 Task: Look for space in Léo, Burkina Faso from 7th July, 2023 to 14th July, 2023 for 1 adult in price range Rs.6000 to Rs.14000. Place can be shared room with 1  bedroom having 1 bed and 1 bathroom. Property type can be house, flat, guest house, hotel. Amenities needed are: wifi, air conditioning, breakfast. Booking option can be shelf check-in. Required host language is English.
Action: Mouse moved to (571, 94)
Screenshot: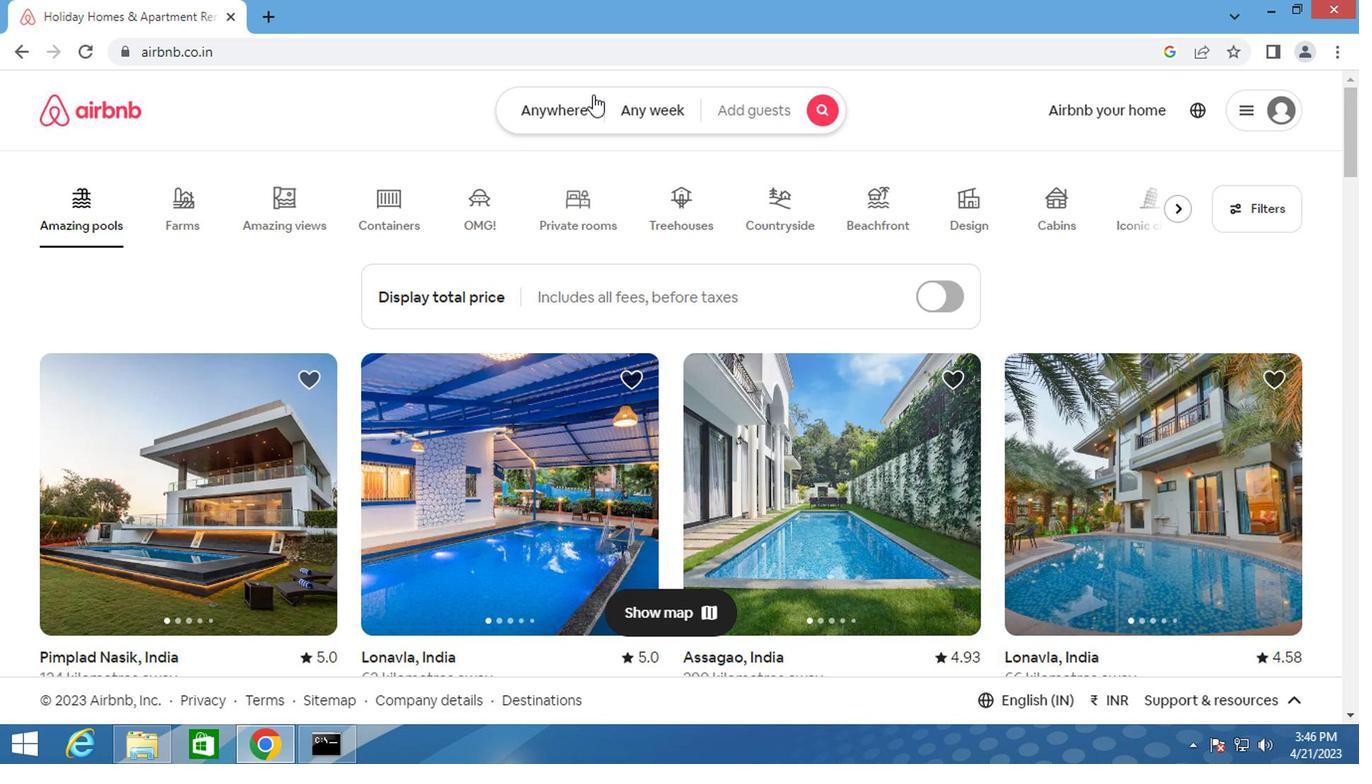 
Action: Mouse pressed left at (571, 94)
Screenshot: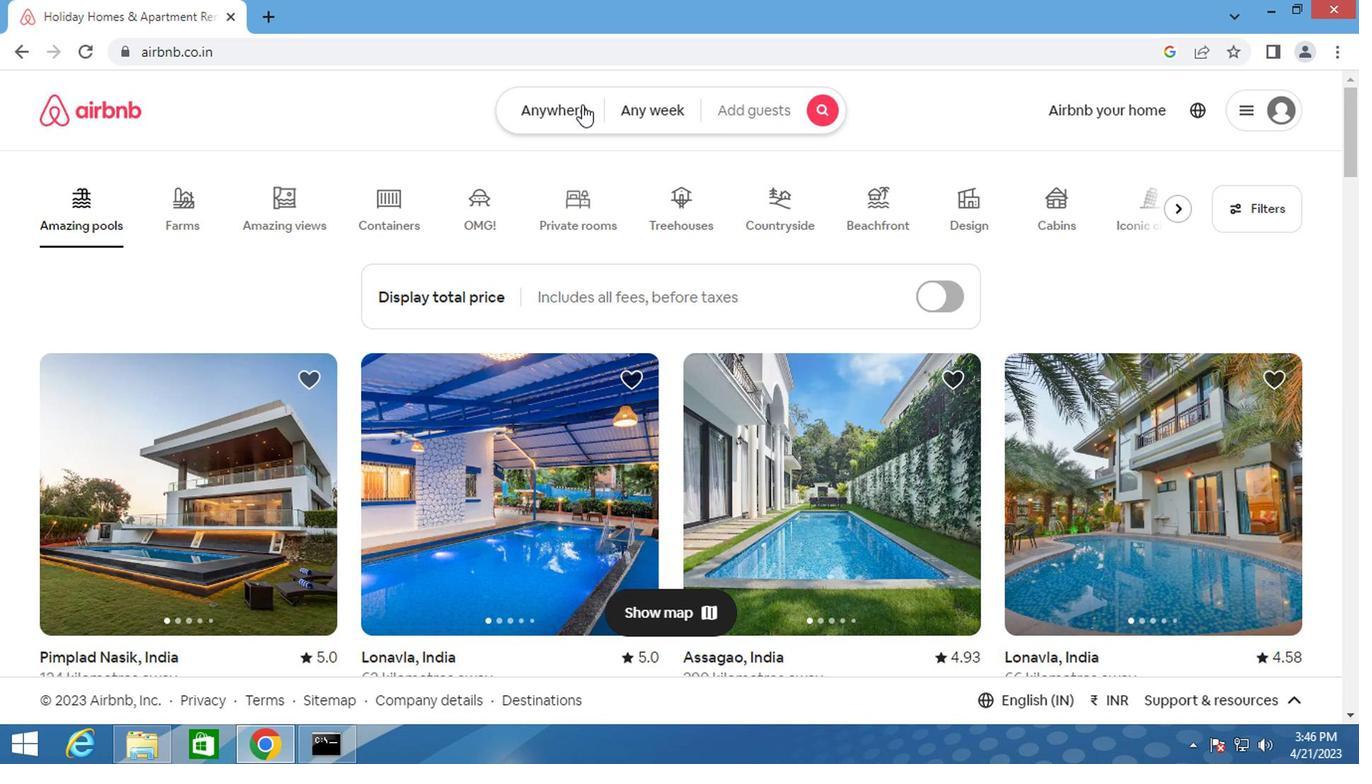 
Action: Mouse moved to (458, 164)
Screenshot: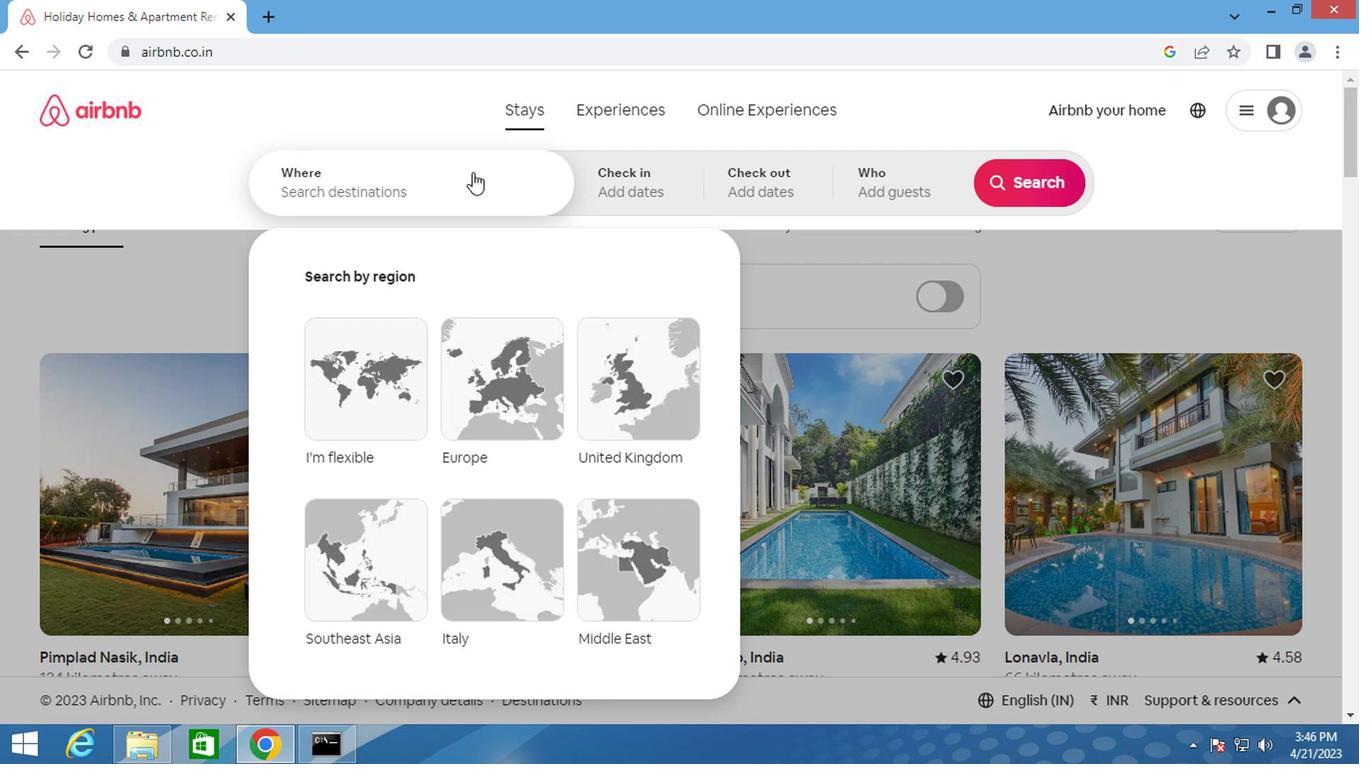 
Action: Mouse pressed left at (458, 164)
Screenshot: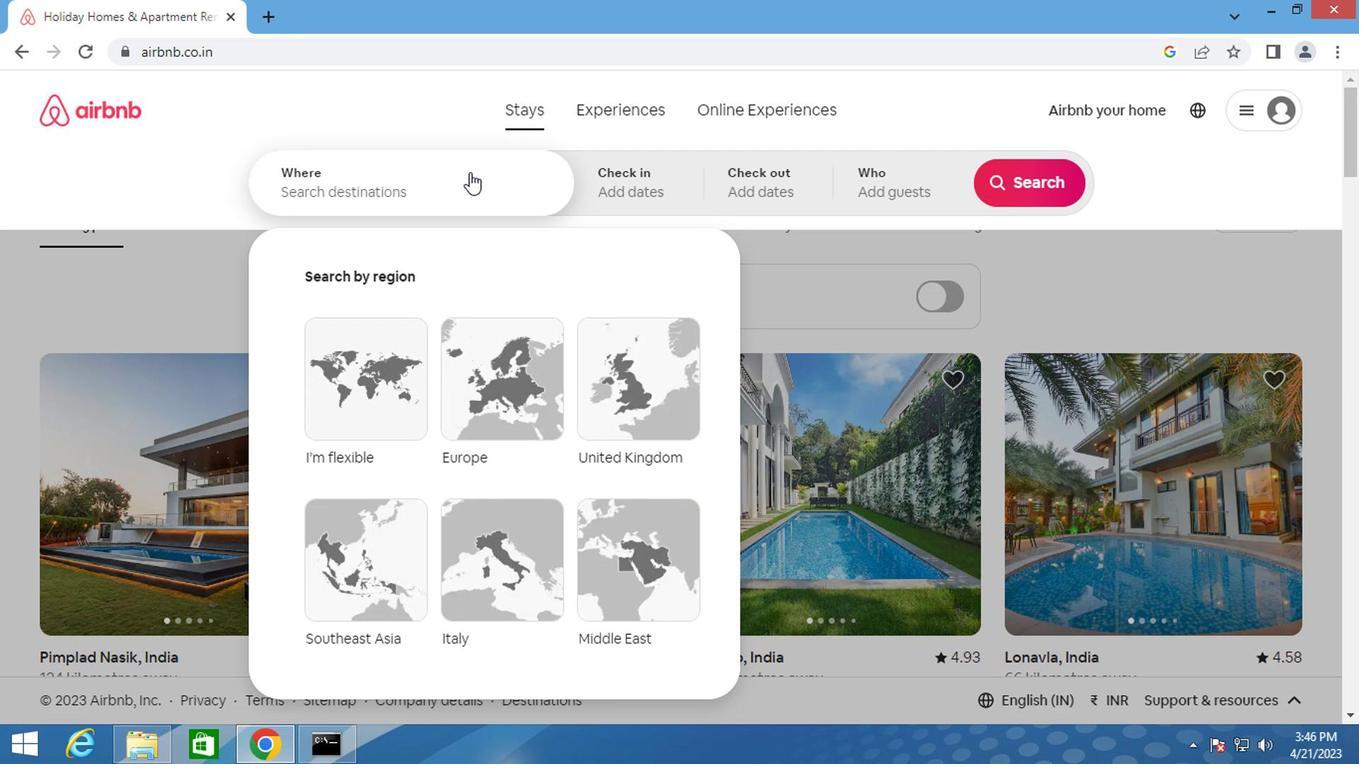 
Action: Key pressed <Key.shift>LEO,<Key.shift>BURKINA
Screenshot: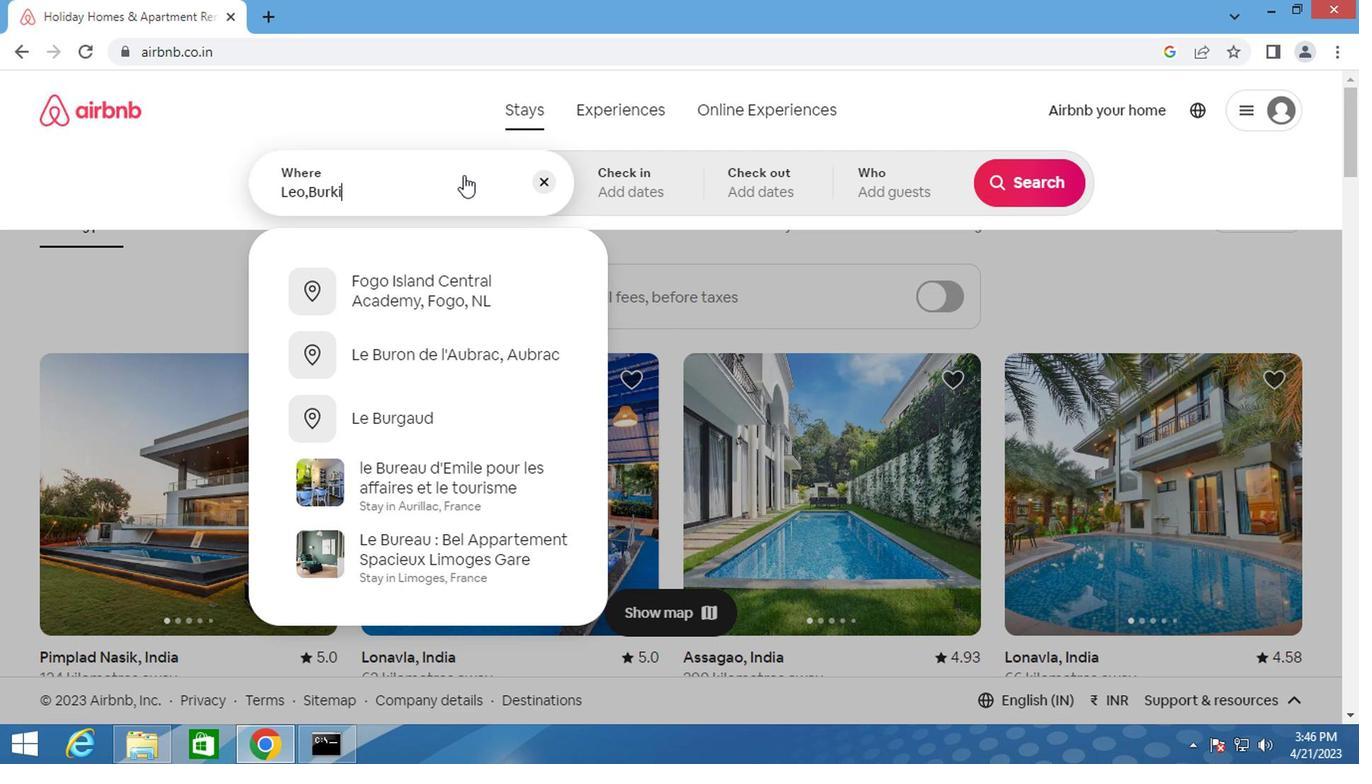 
Action: Mouse moved to (410, 273)
Screenshot: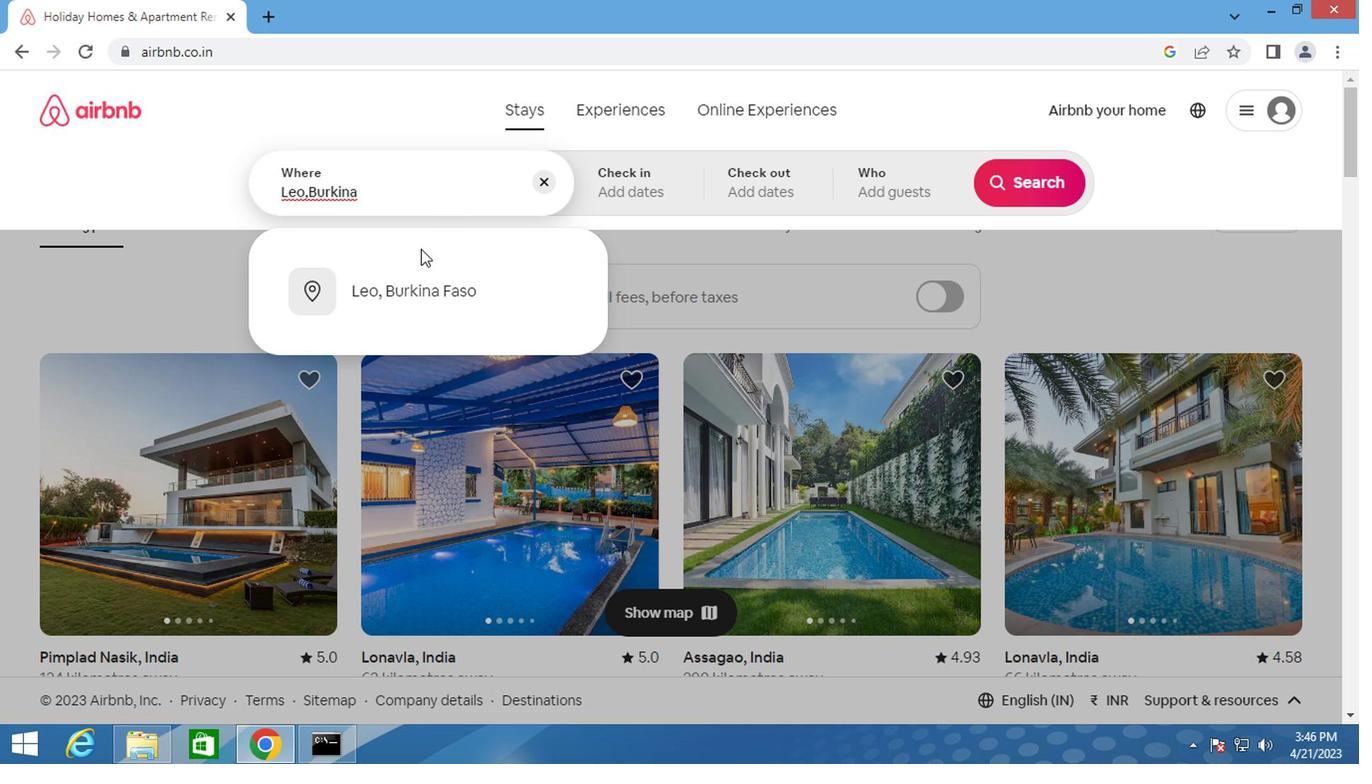 
Action: Mouse pressed left at (410, 273)
Screenshot: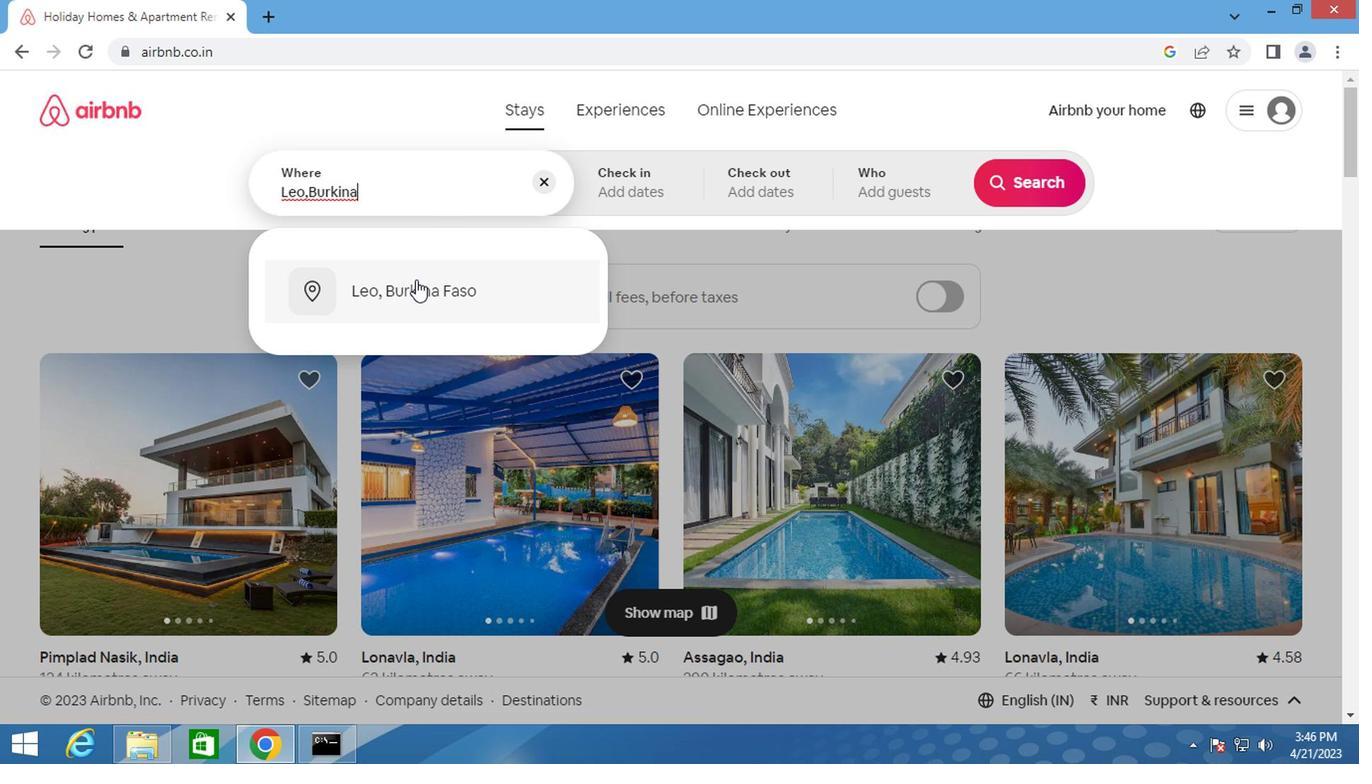 
Action: Mouse moved to (1008, 330)
Screenshot: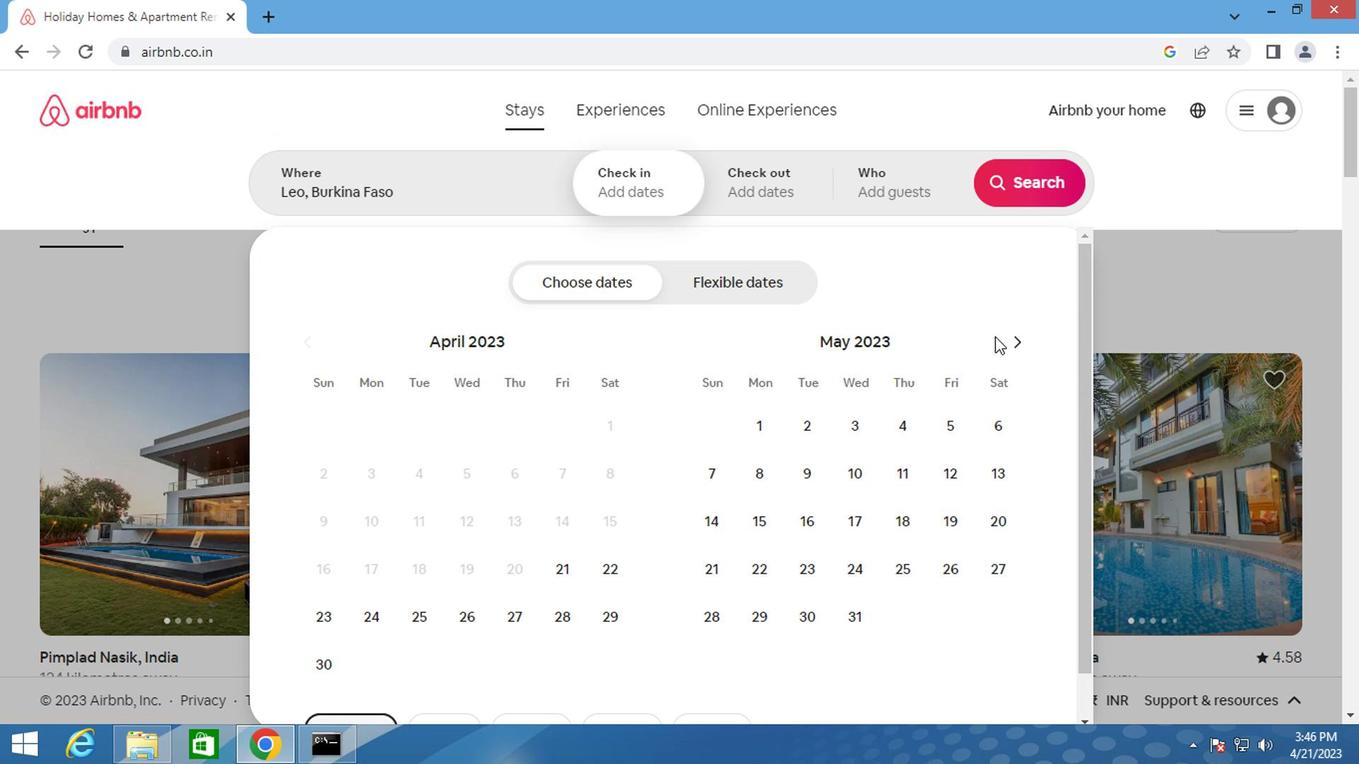
Action: Mouse pressed left at (1008, 330)
Screenshot: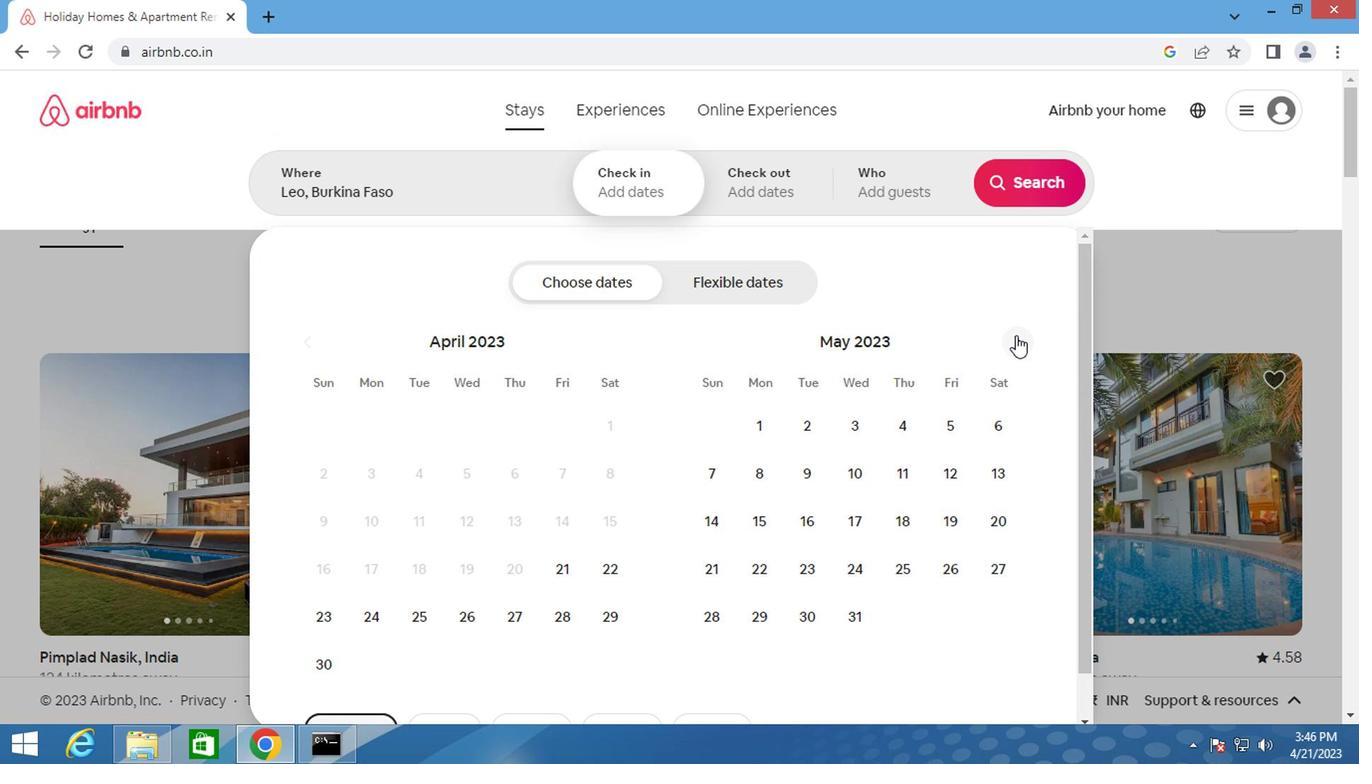 
Action: Mouse moved to (1010, 330)
Screenshot: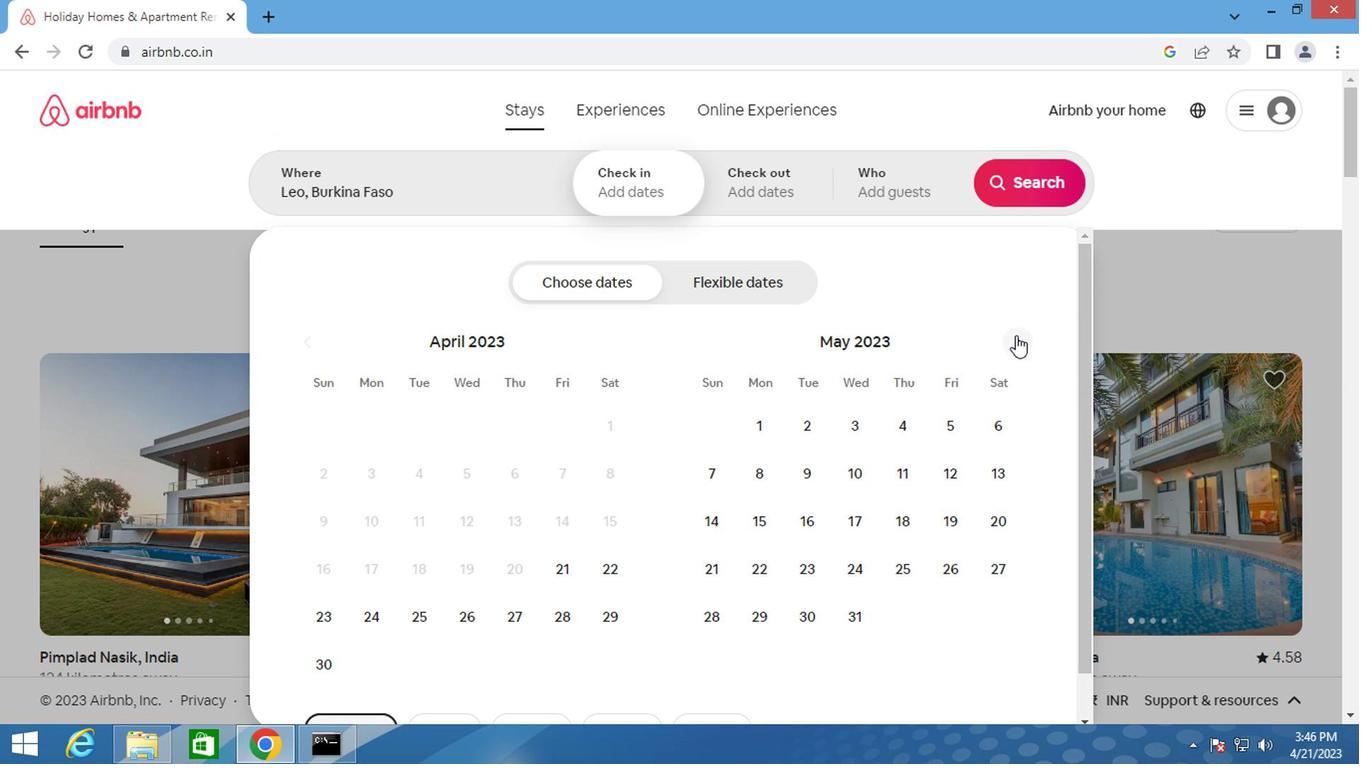 
Action: Mouse pressed left at (1010, 330)
Screenshot: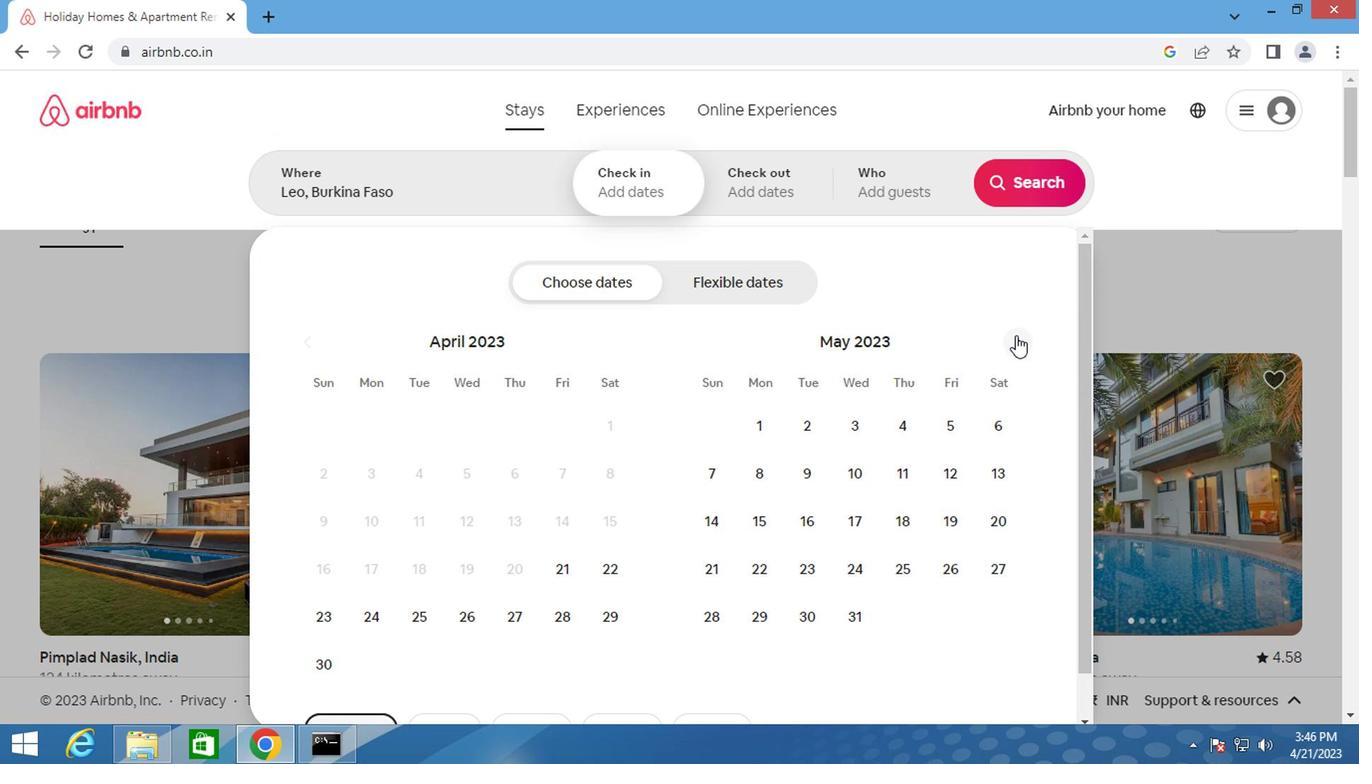 
Action: Mouse moved to (954, 464)
Screenshot: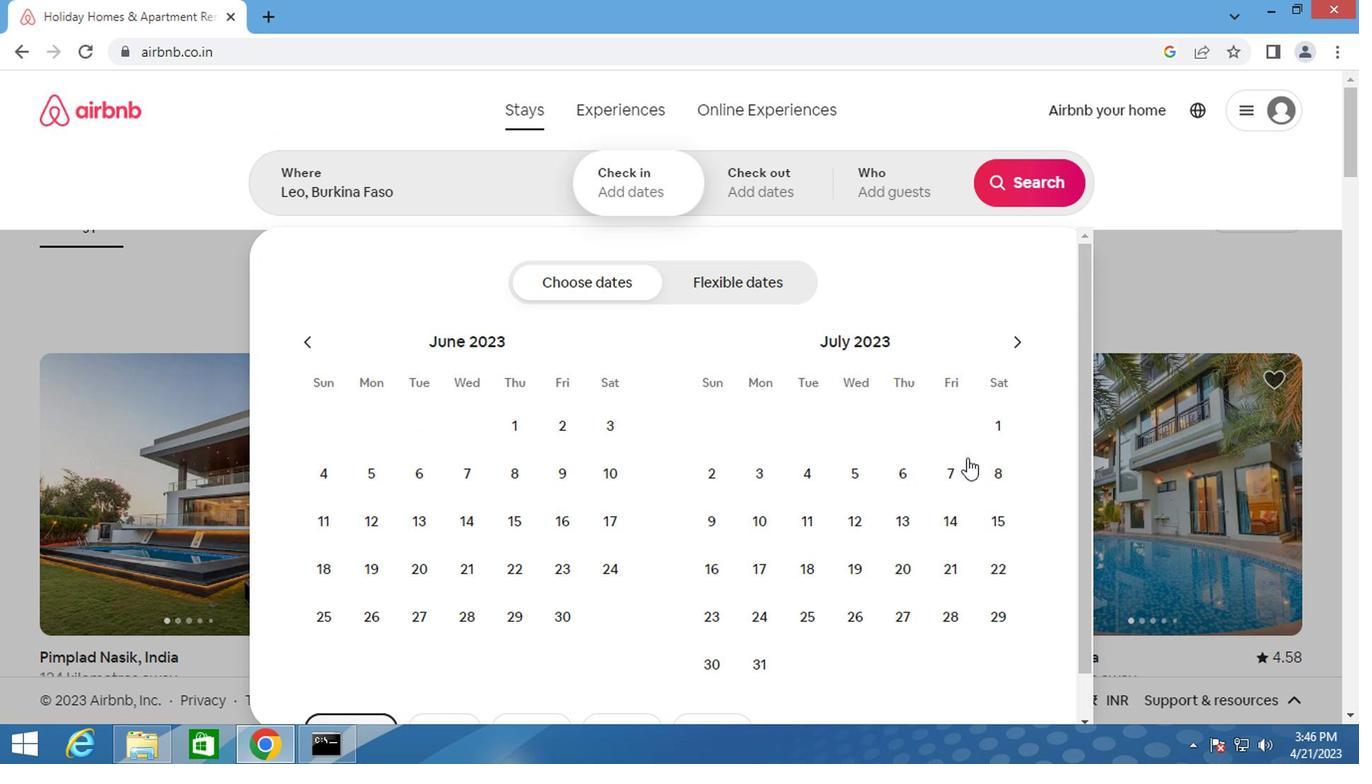 
Action: Mouse pressed left at (954, 464)
Screenshot: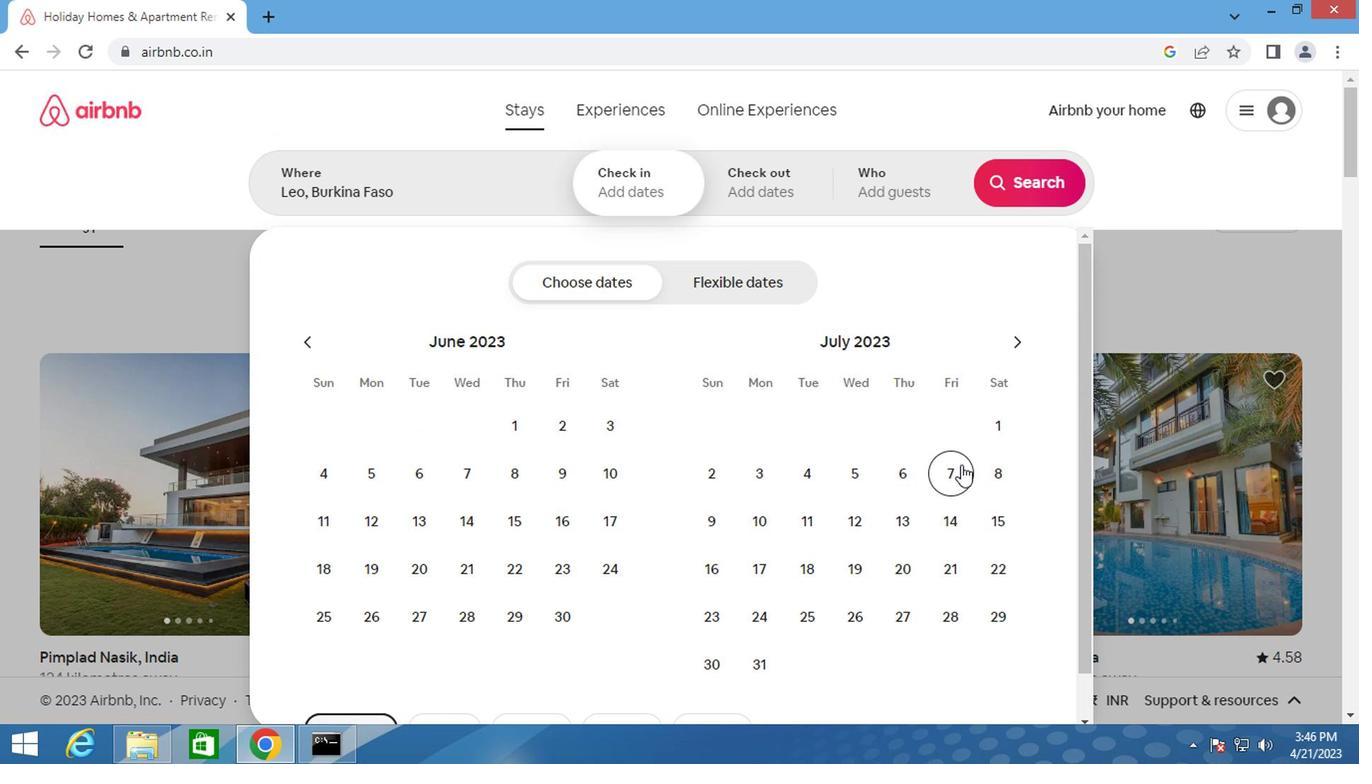 
Action: Mouse moved to (944, 512)
Screenshot: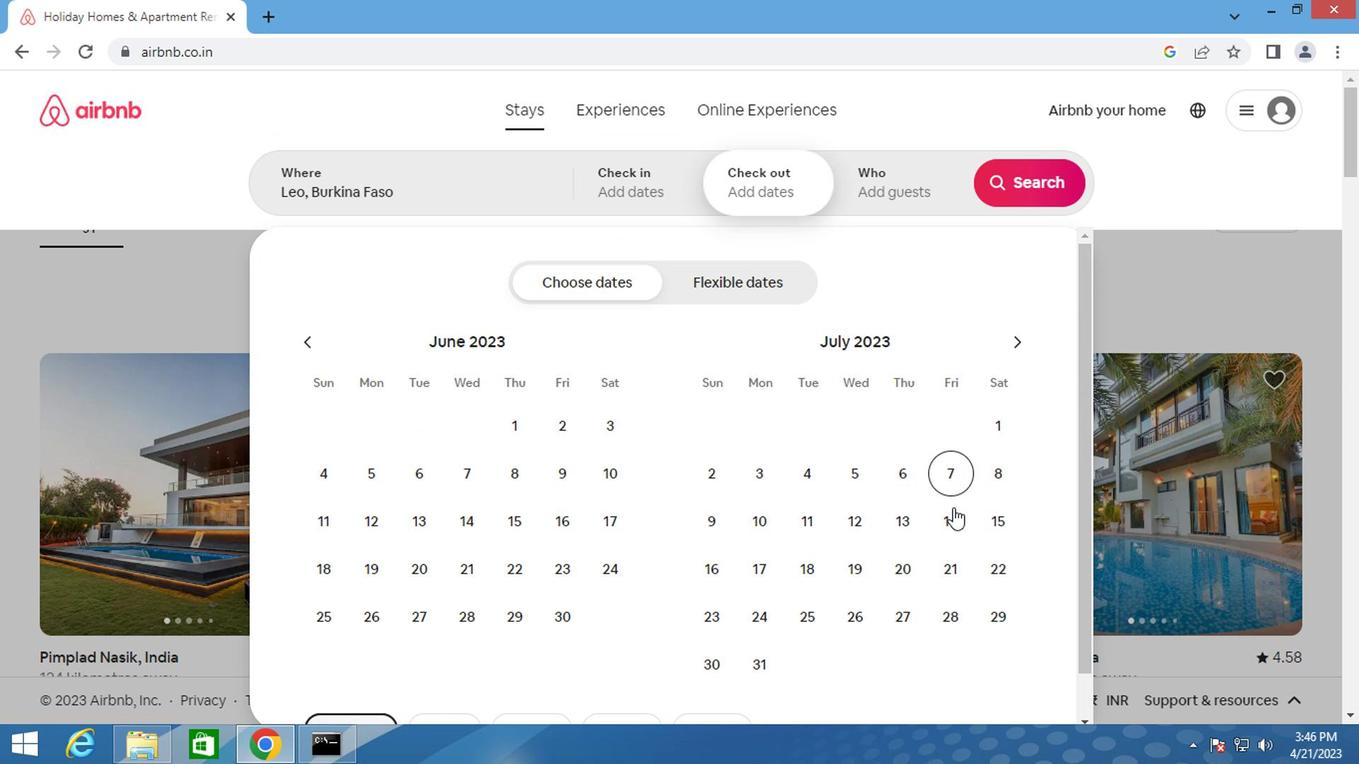 
Action: Mouse pressed left at (944, 512)
Screenshot: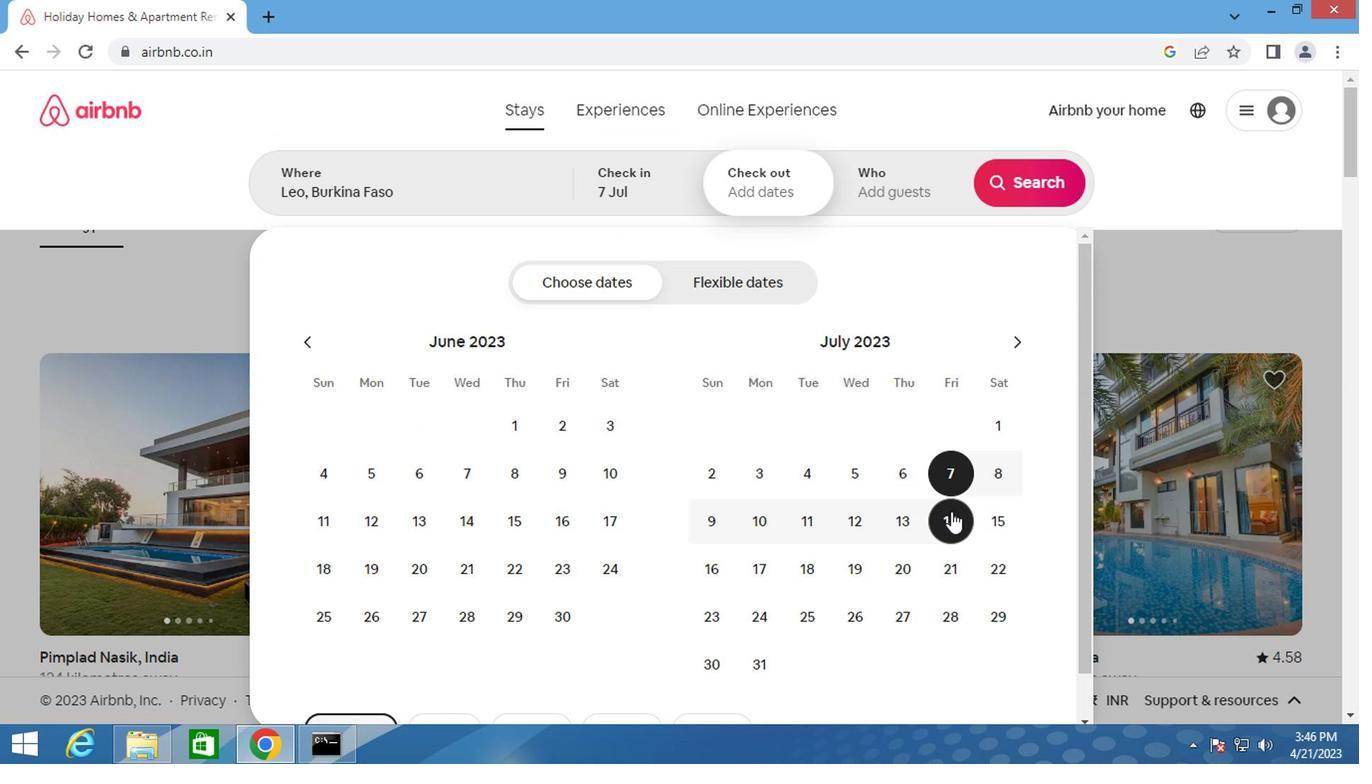 
Action: Mouse moved to (884, 183)
Screenshot: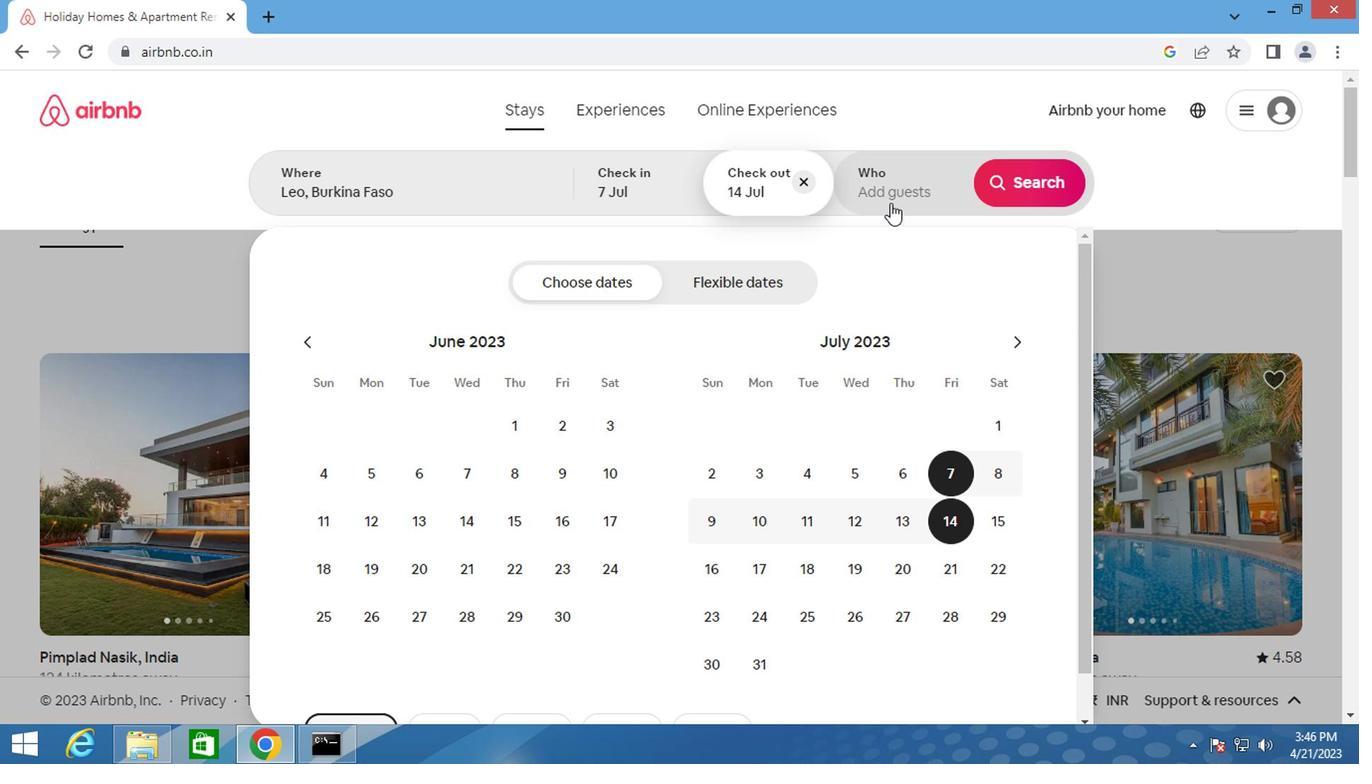 
Action: Mouse pressed left at (884, 183)
Screenshot: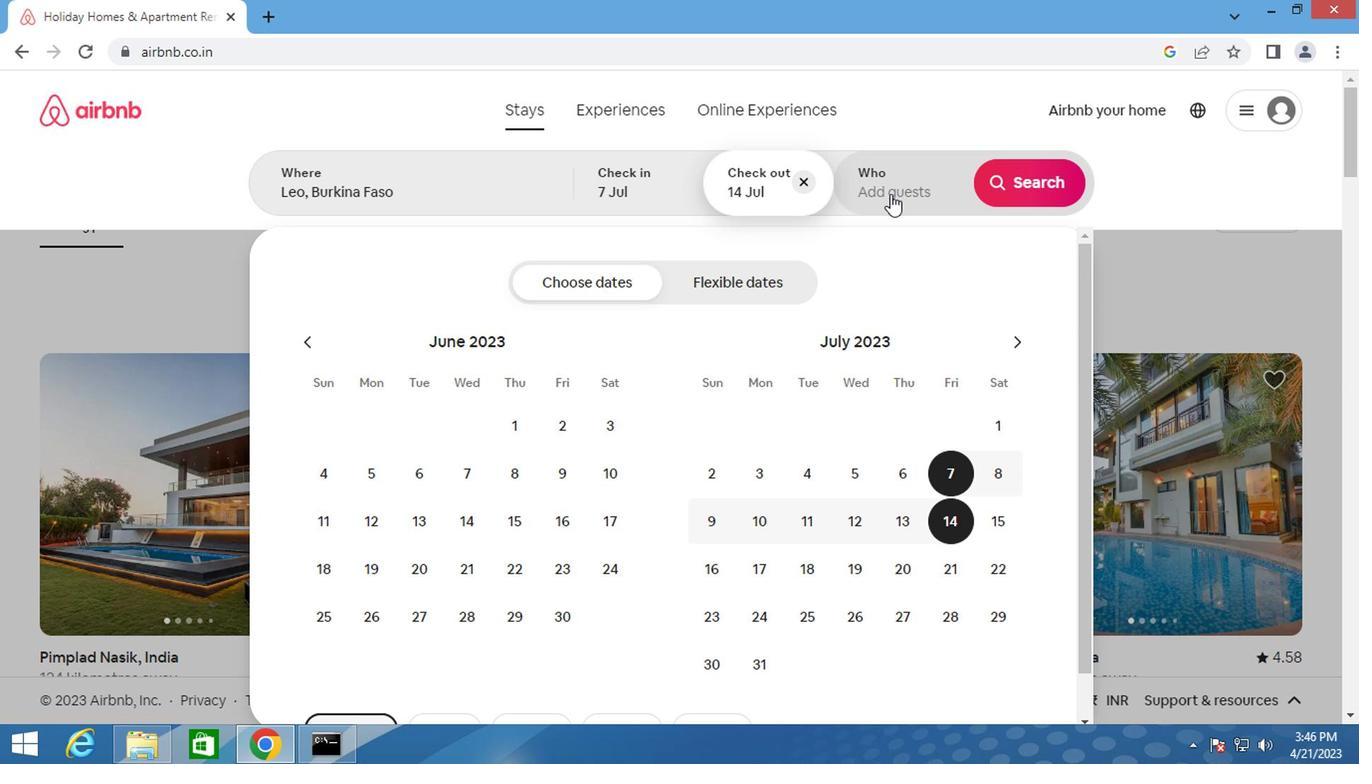 
Action: Mouse moved to (1018, 281)
Screenshot: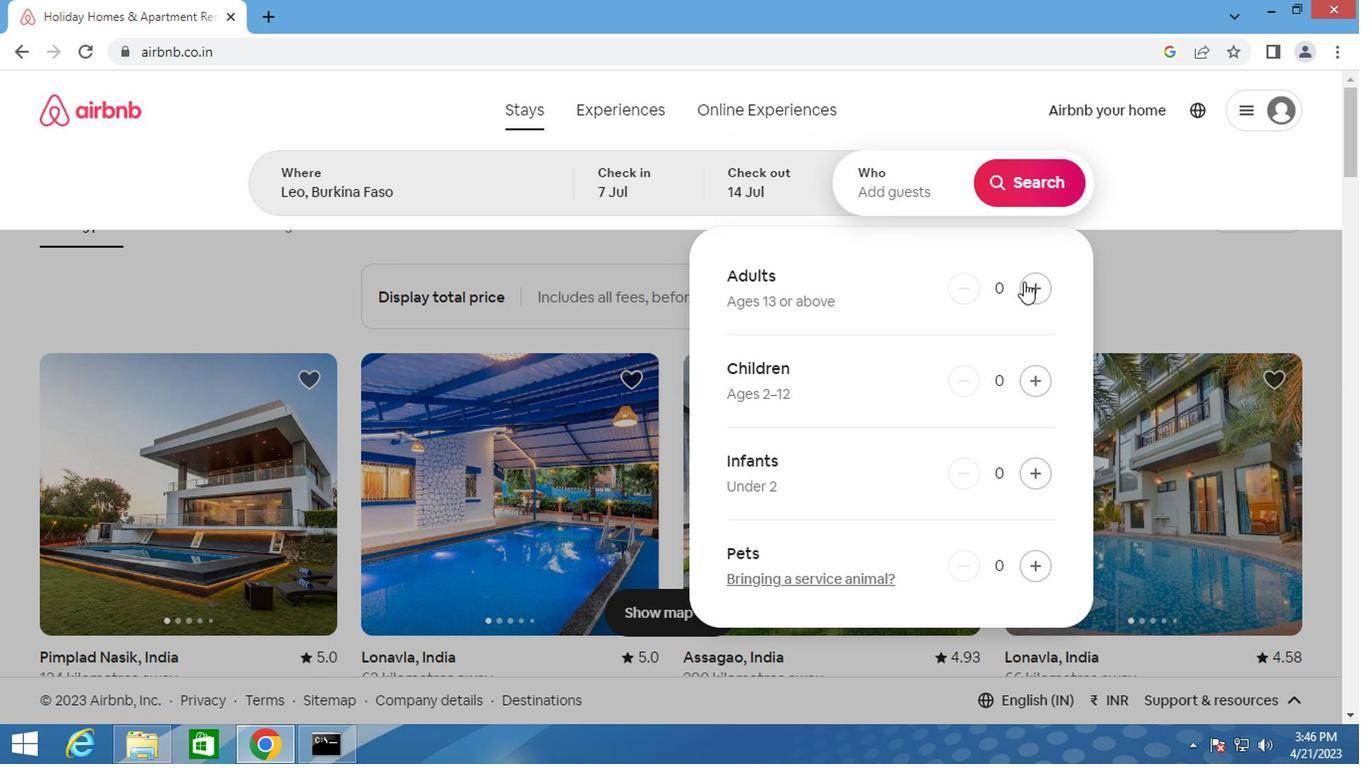 
Action: Mouse pressed left at (1018, 281)
Screenshot: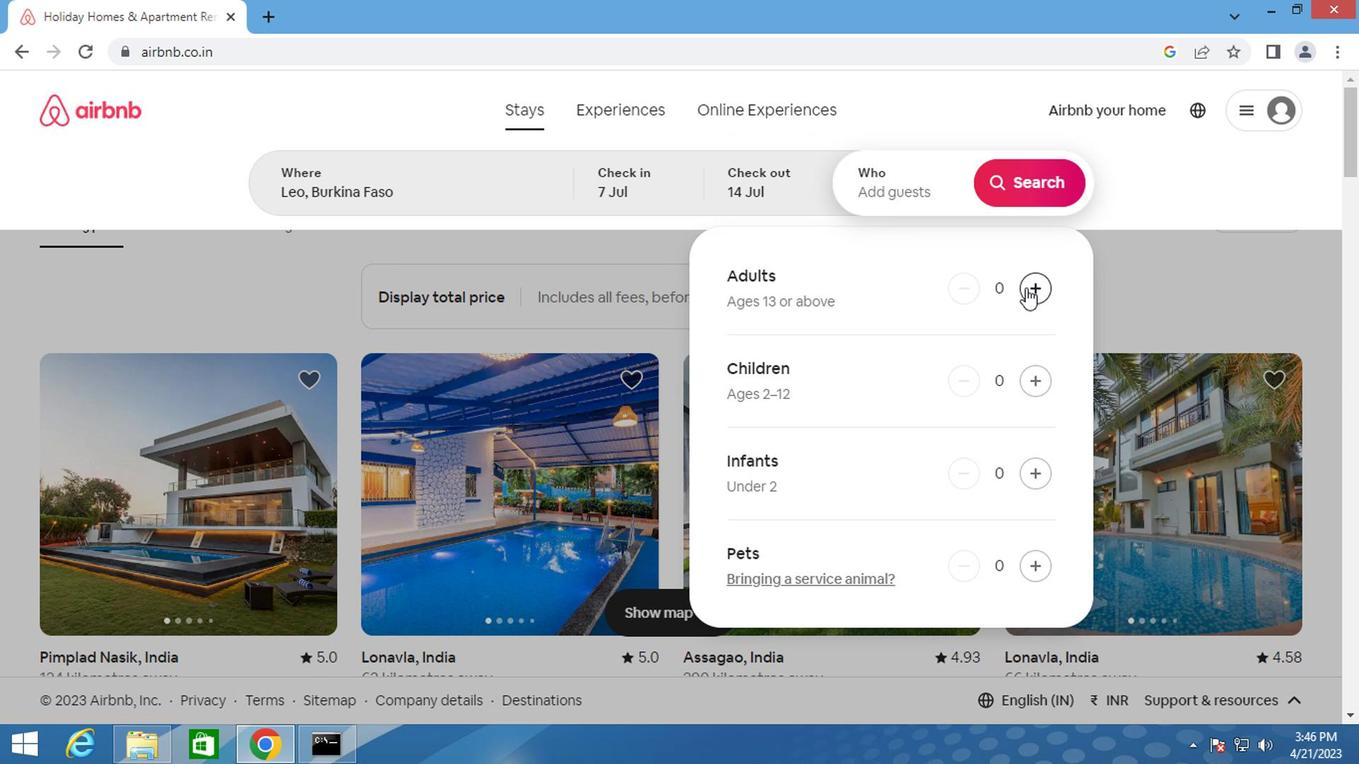
Action: Mouse moved to (1012, 186)
Screenshot: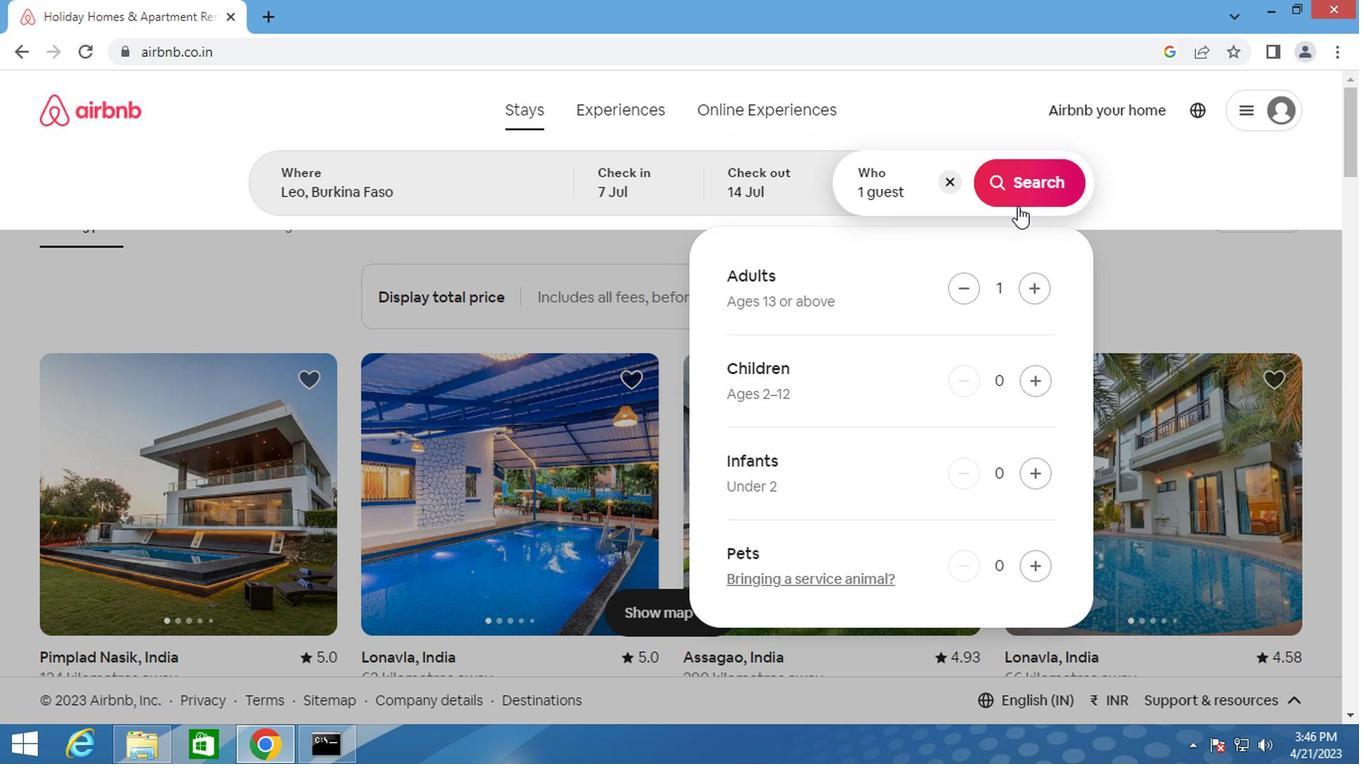 
Action: Mouse pressed left at (1012, 186)
Screenshot: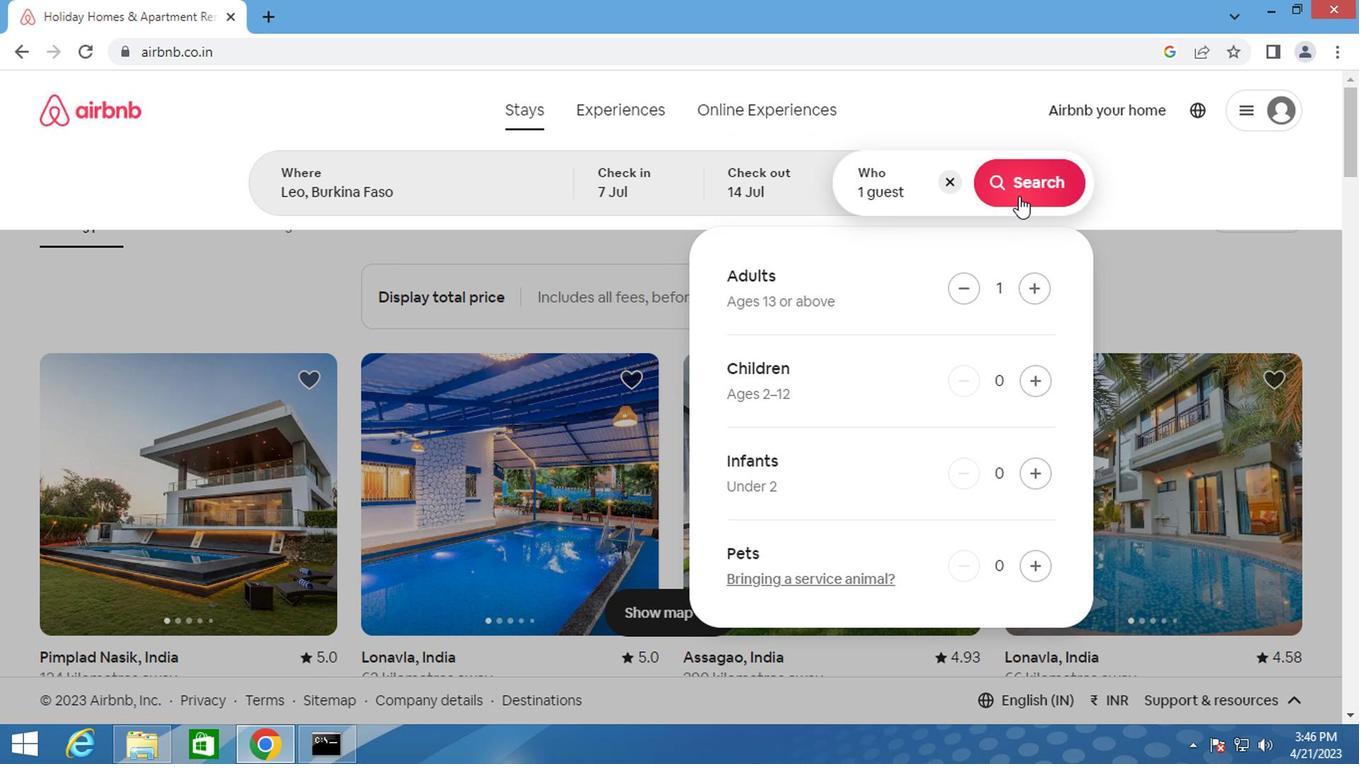 
Action: Mouse moved to (1247, 172)
Screenshot: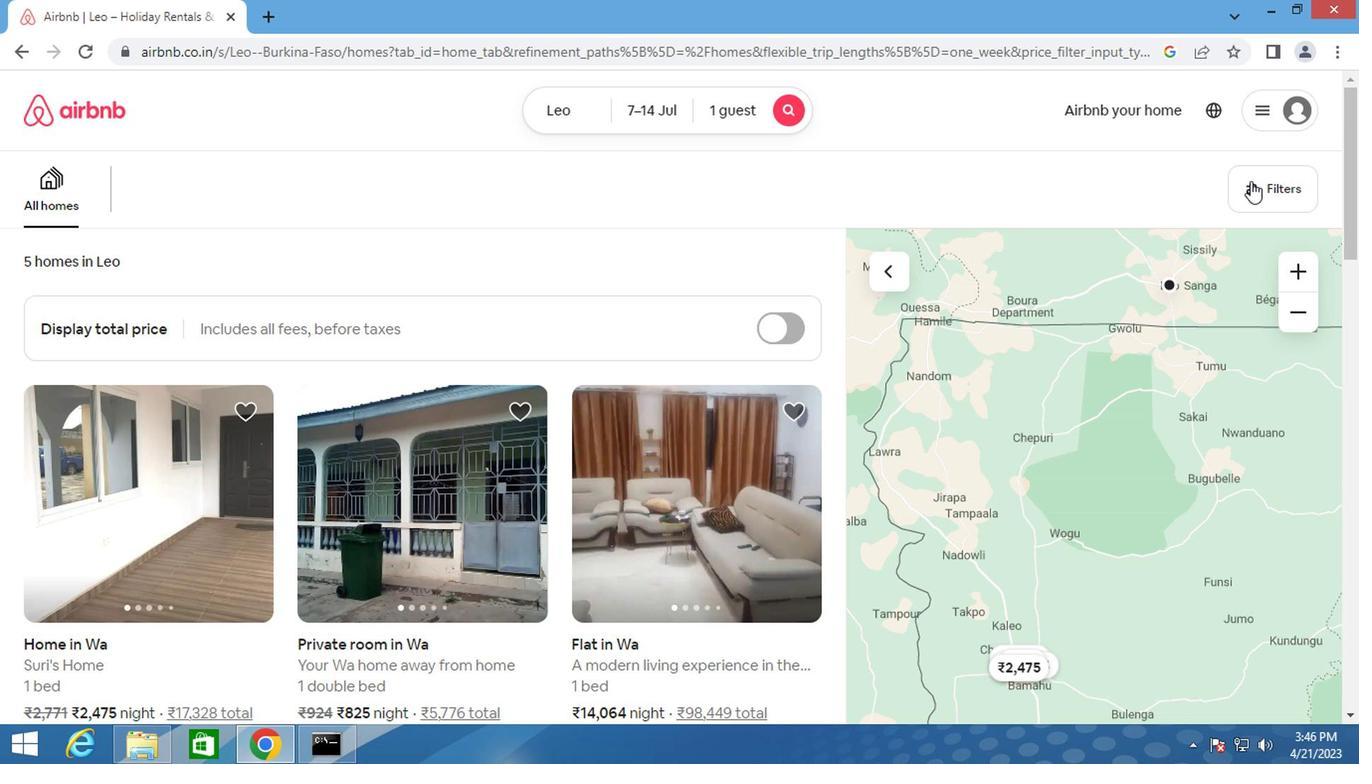 
Action: Mouse pressed left at (1247, 172)
Screenshot: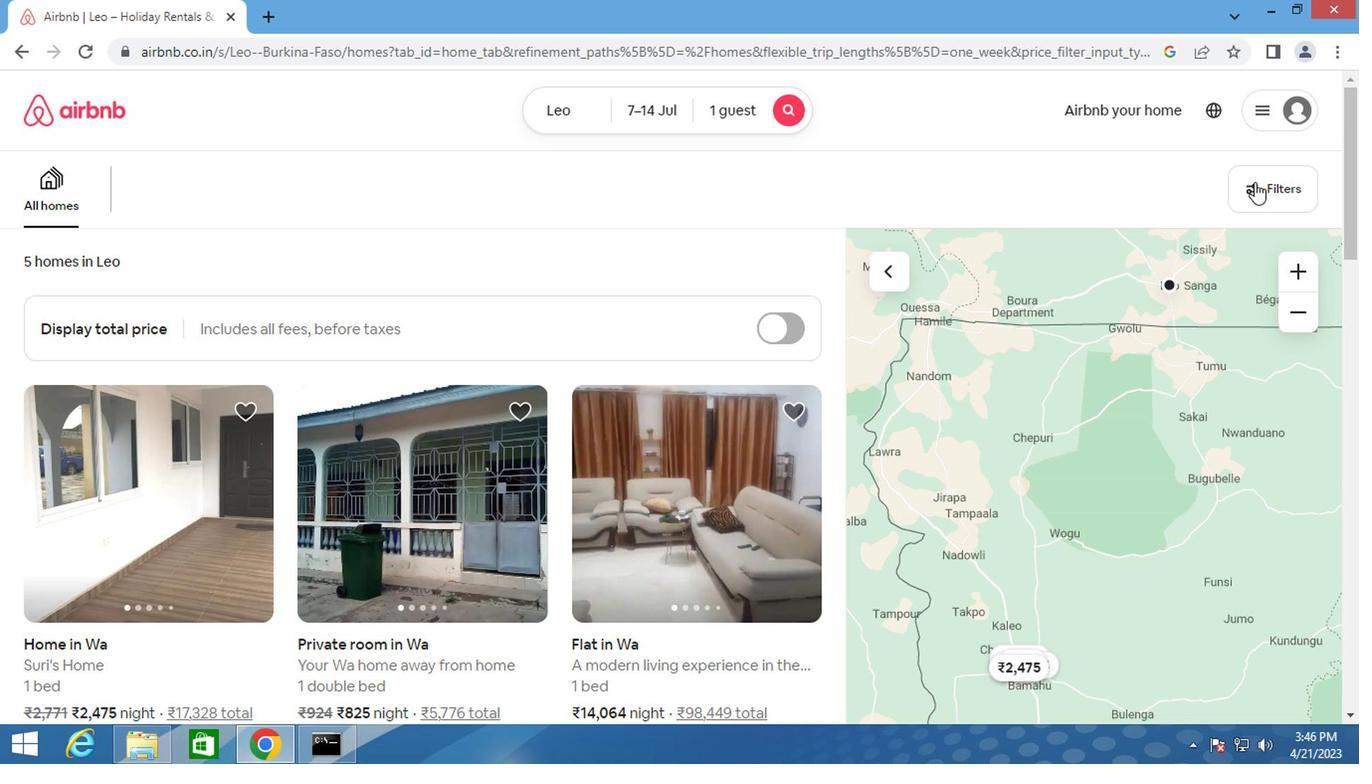 
Action: Mouse moved to (392, 443)
Screenshot: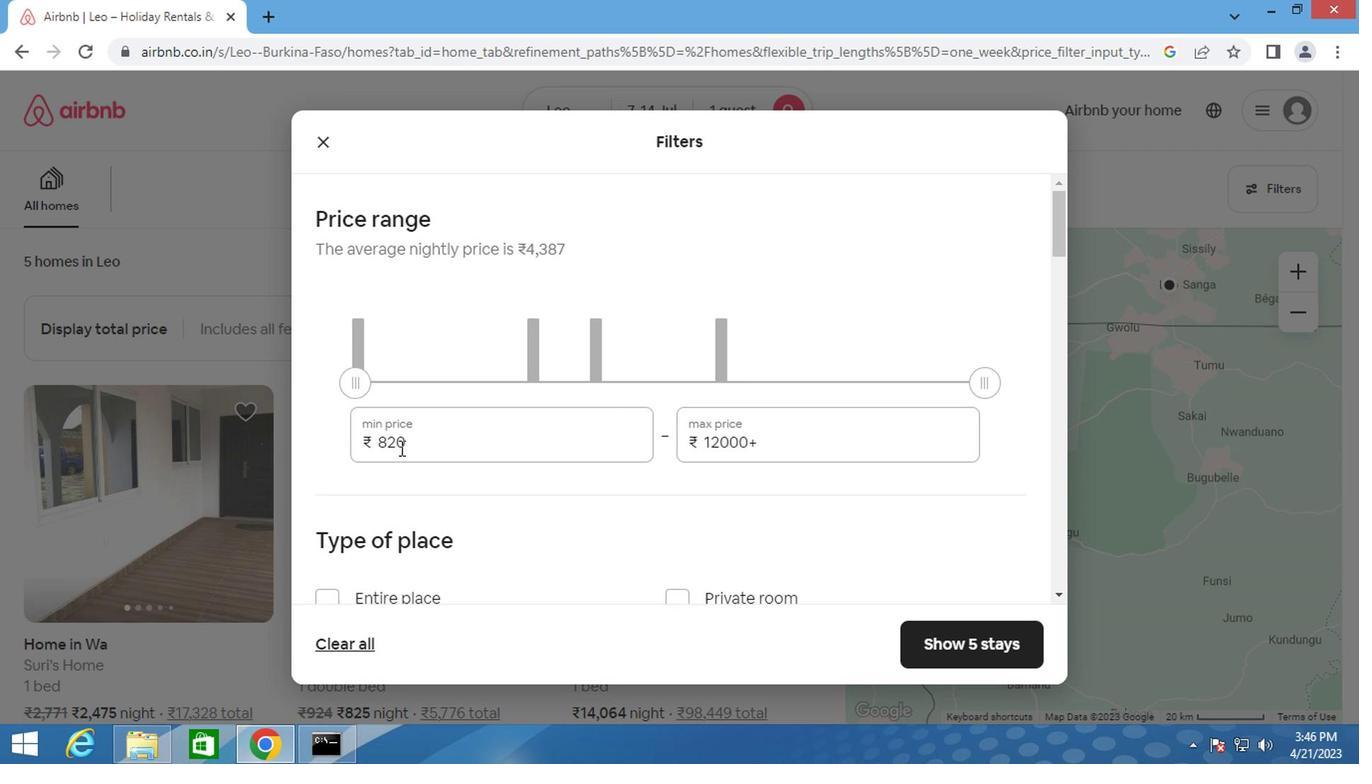 
Action: Mouse pressed left at (392, 443)
Screenshot: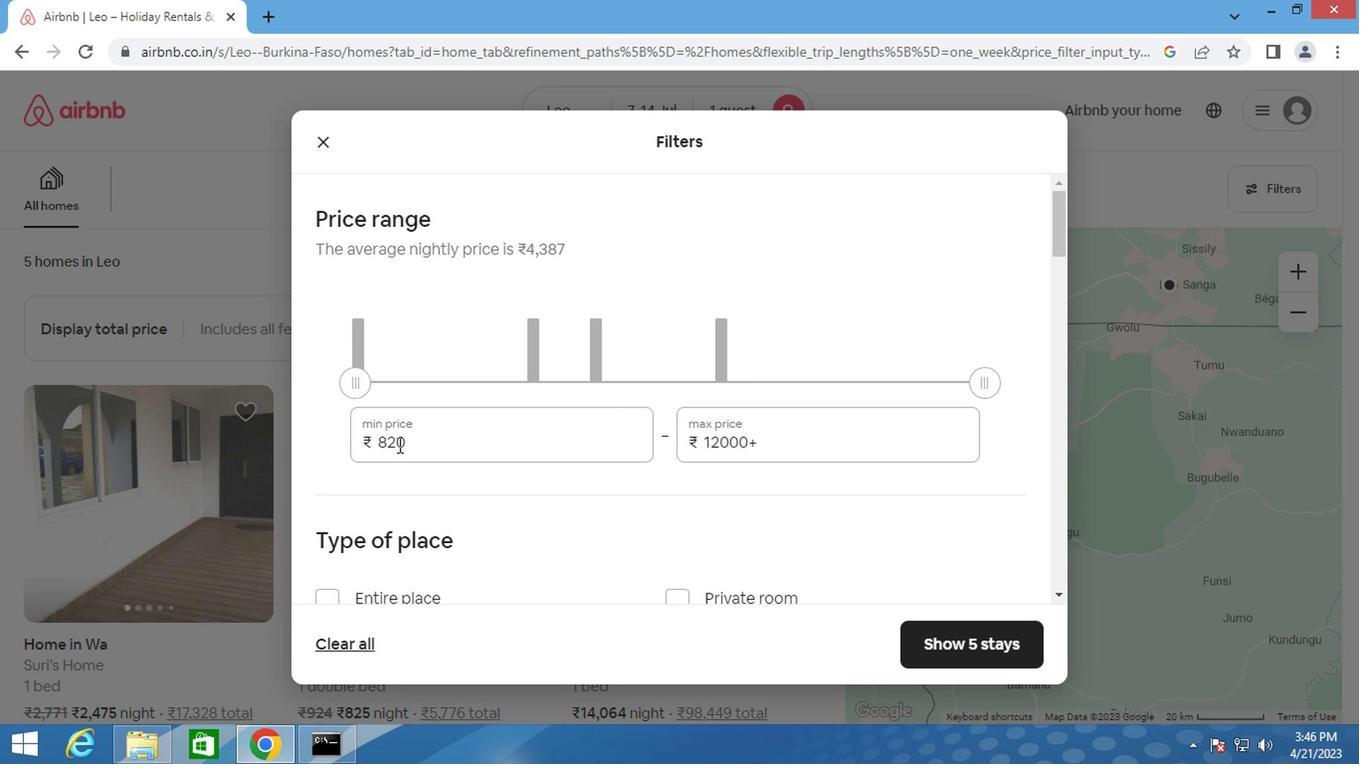 
Action: Mouse pressed left at (392, 443)
Screenshot: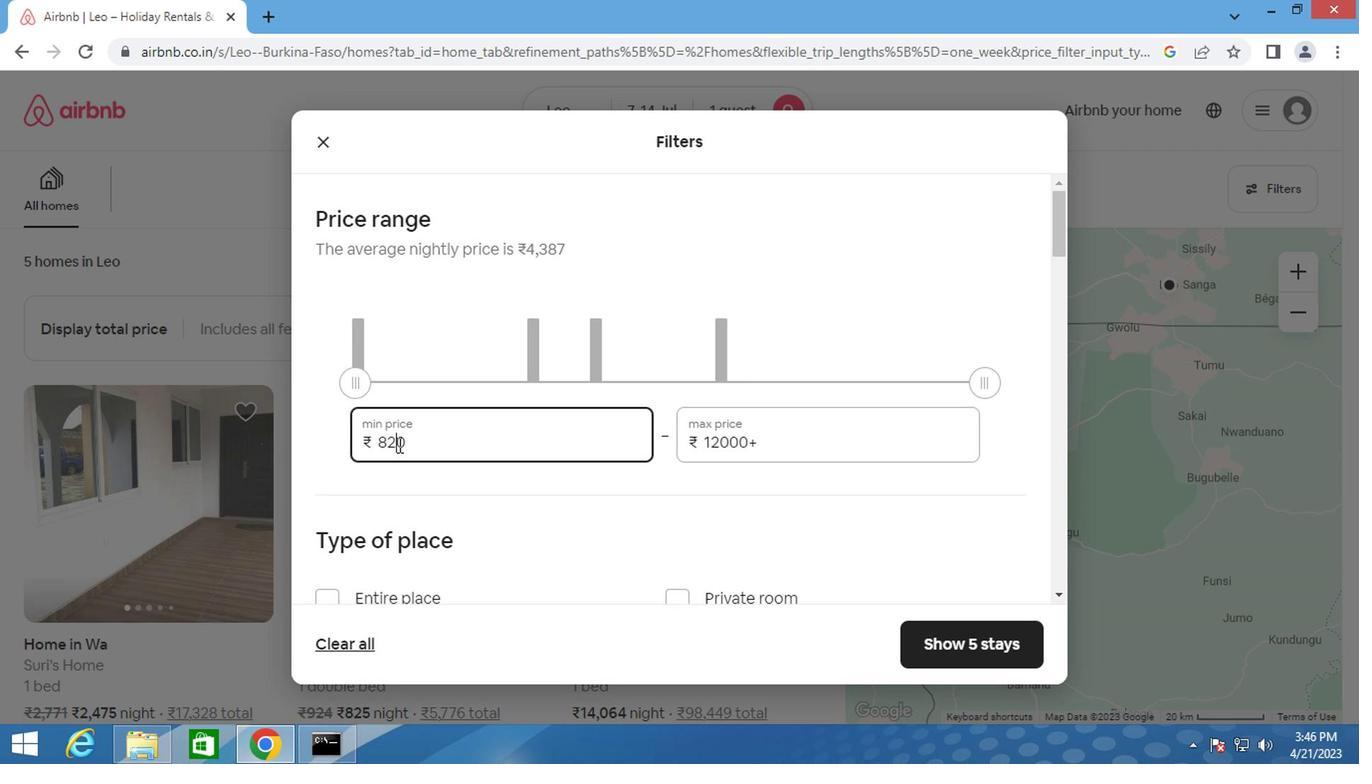 
Action: Key pressed <Key.backspace>6000
Screenshot: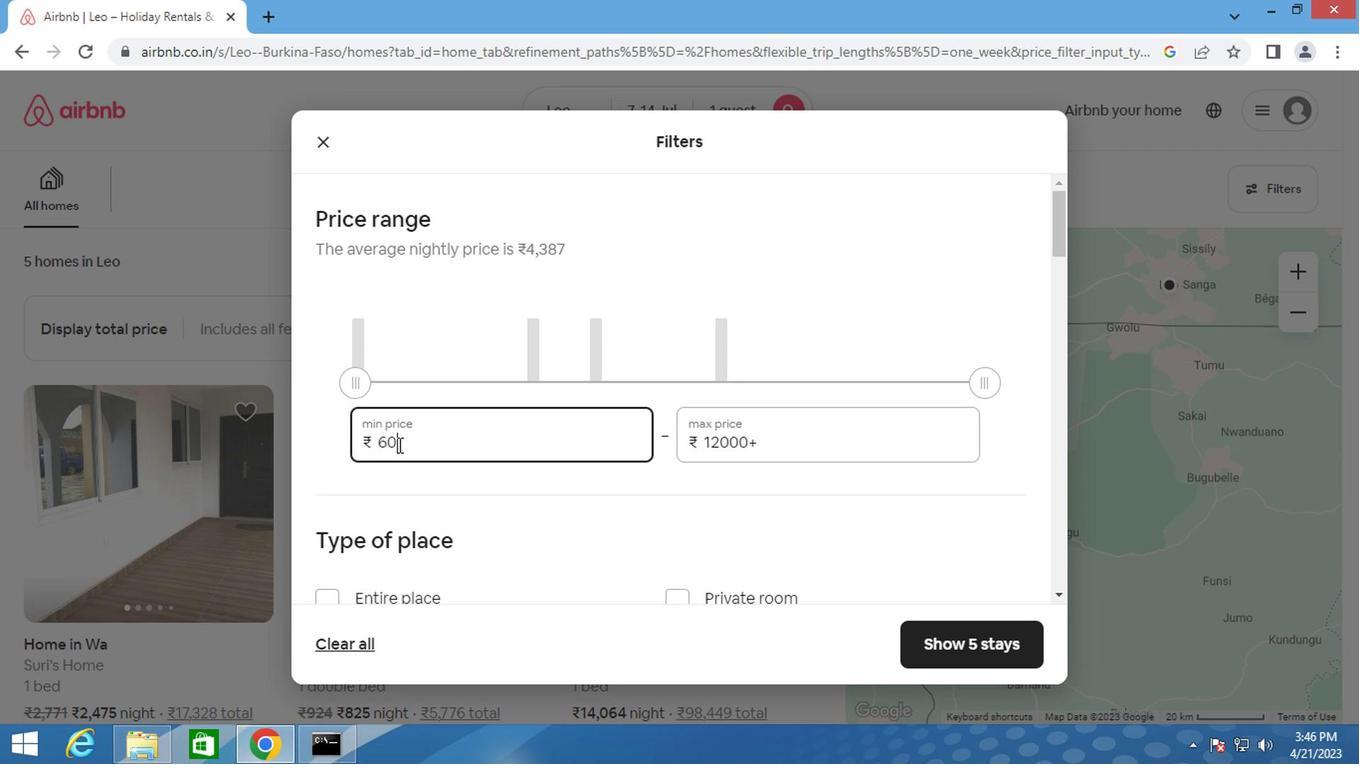 
Action: Mouse moved to (734, 435)
Screenshot: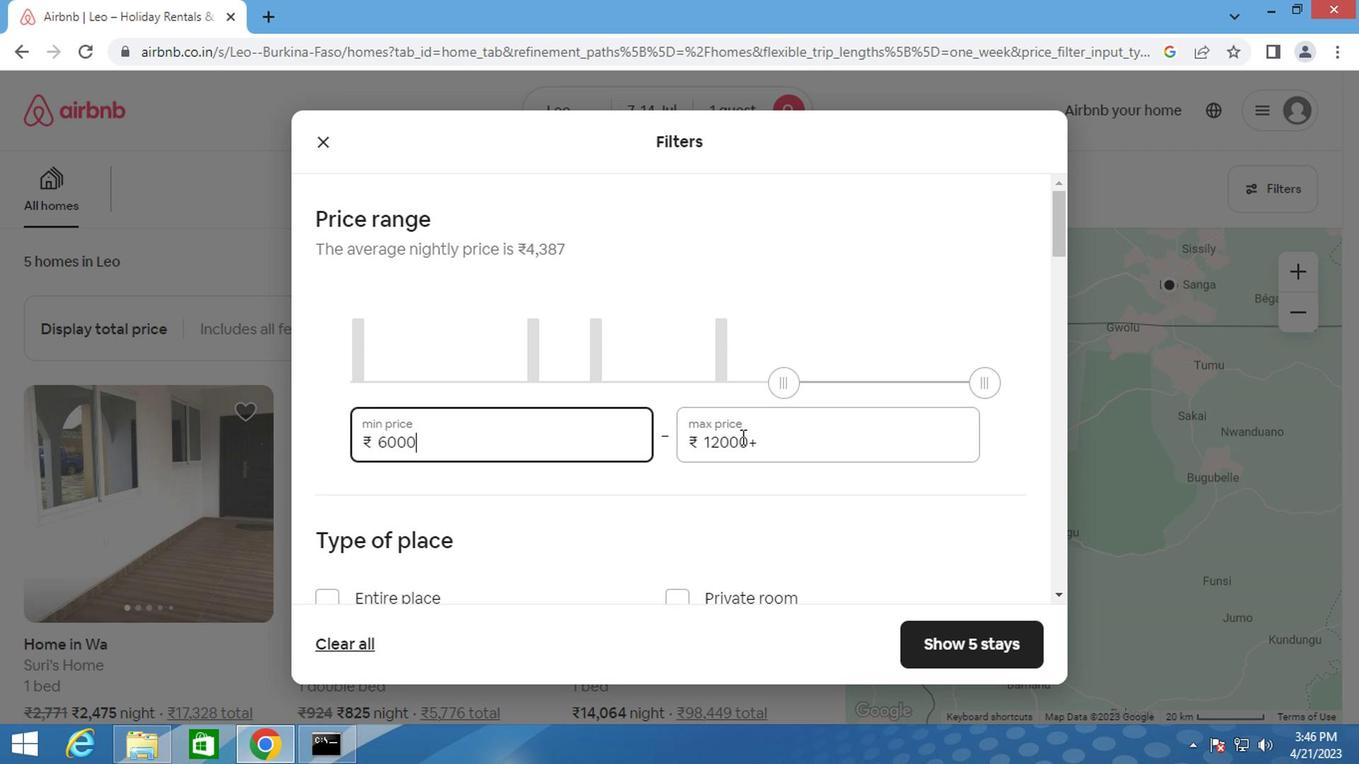 
Action: Mouse pressed left at (734, 435)
Screenshot: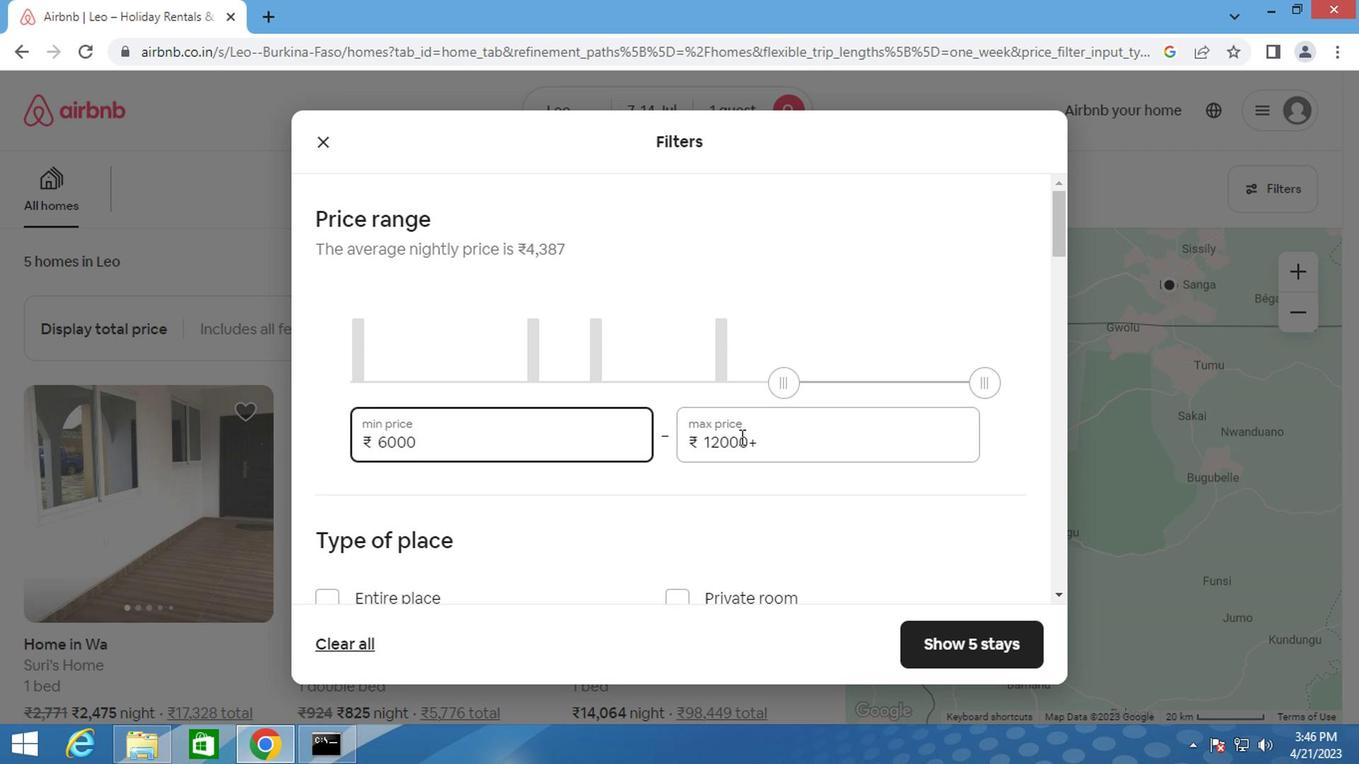 
Action: Mouse moved to (731, 435)
Screenshot: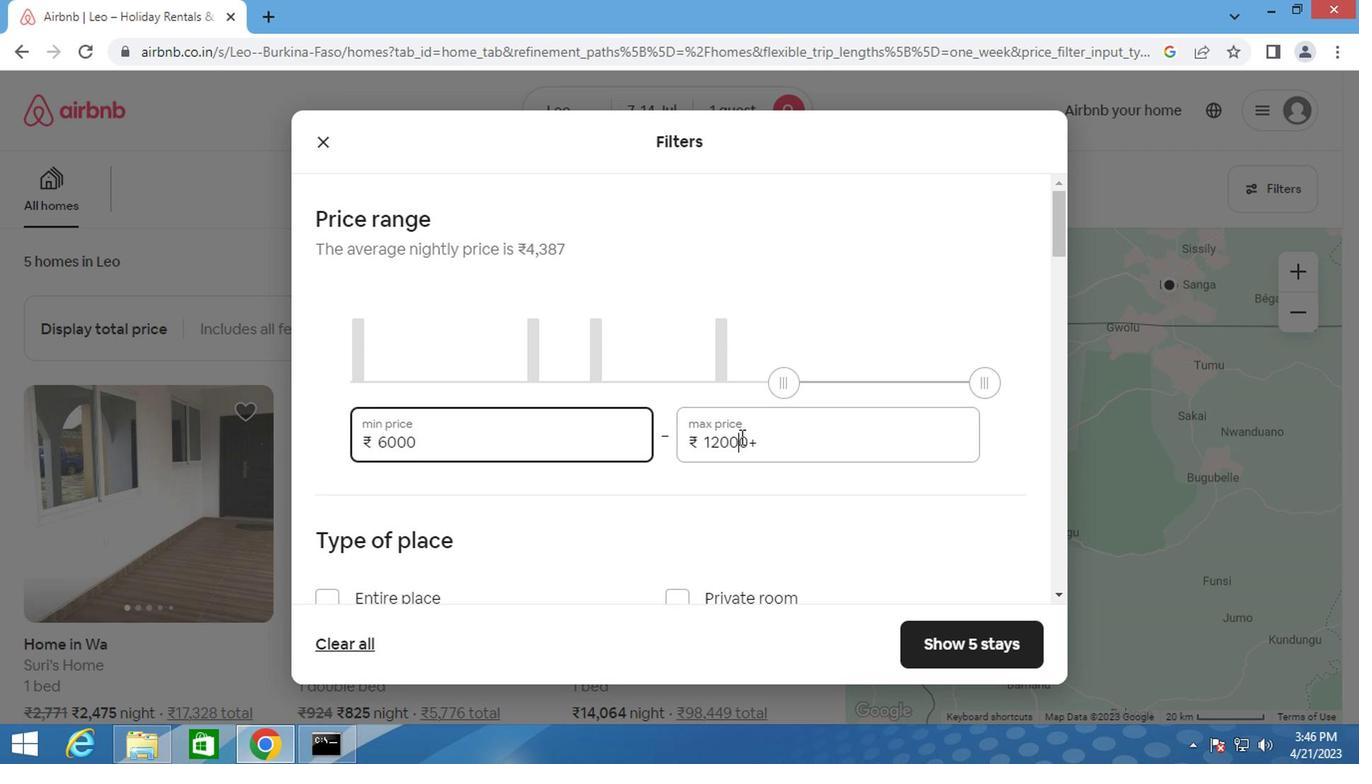 
Action: Mouse pressed left at (731, 435)
Screenshot: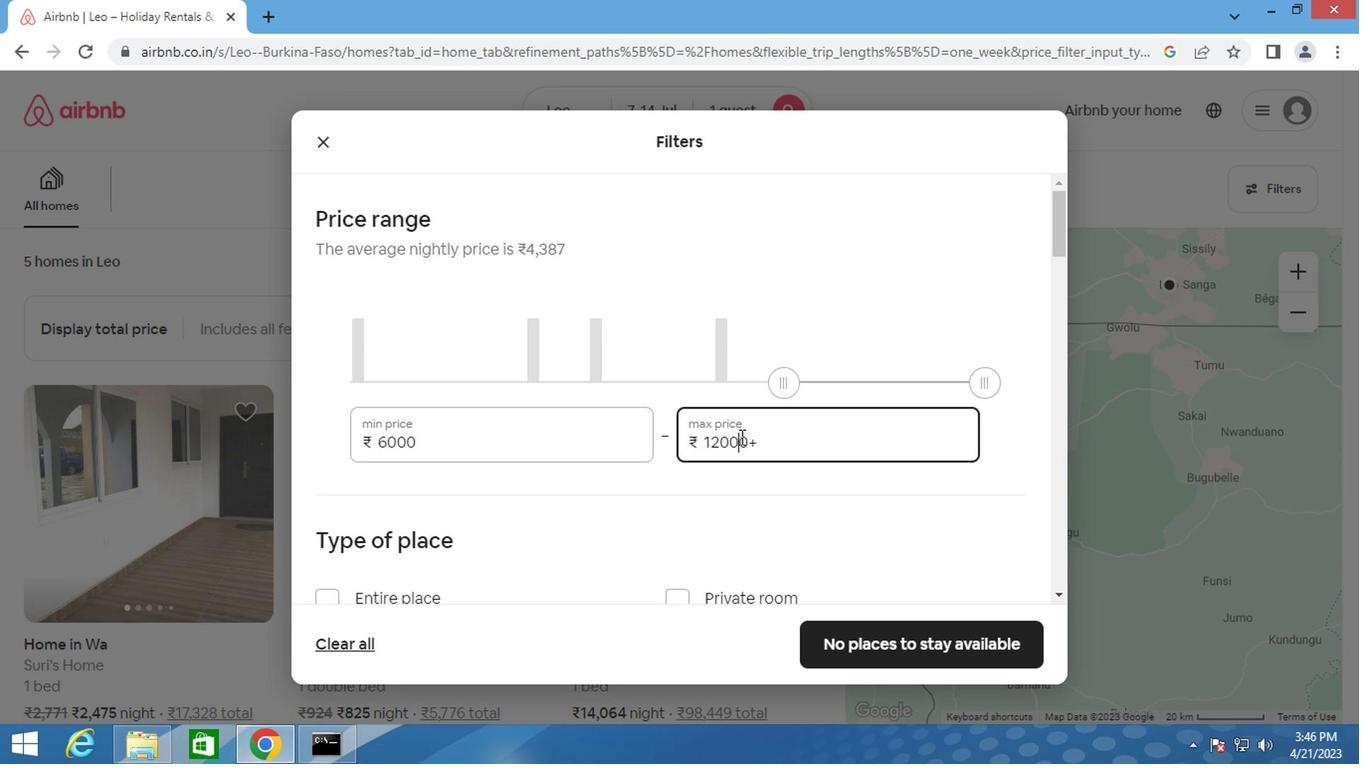 
Action: Key pressed <Key.backspace>
Screenshot: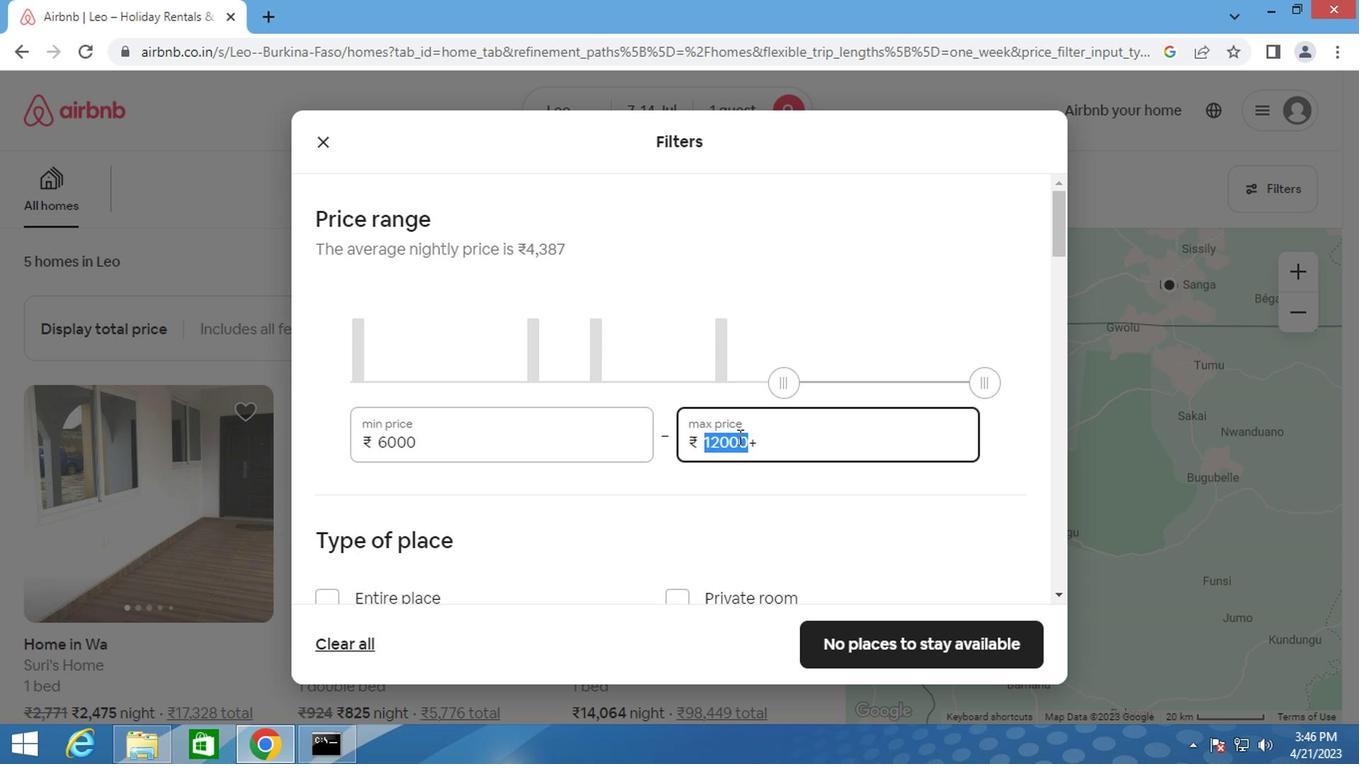 
Action: Mouse pressed left at (731, 435)
Screenshot: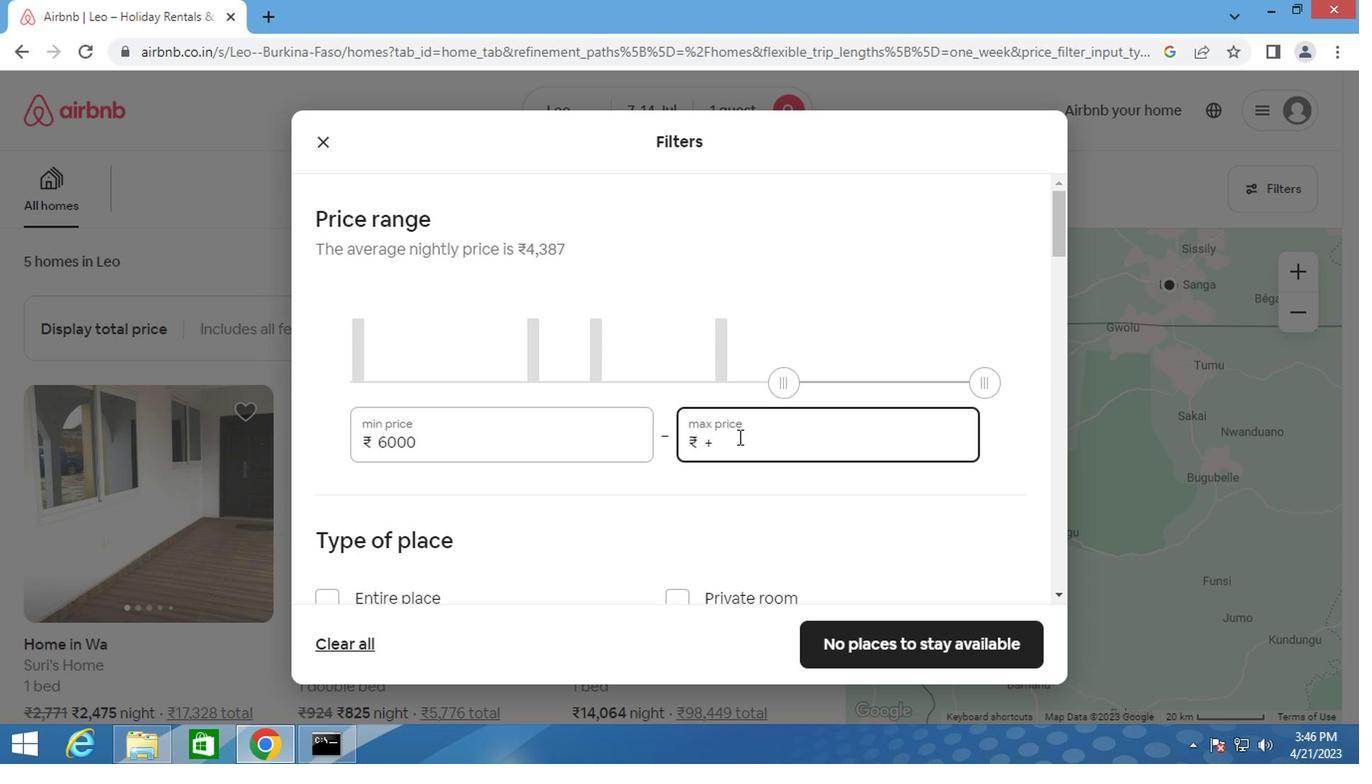 
Action: Key pressed <Key.backspace>14000
Screenshot: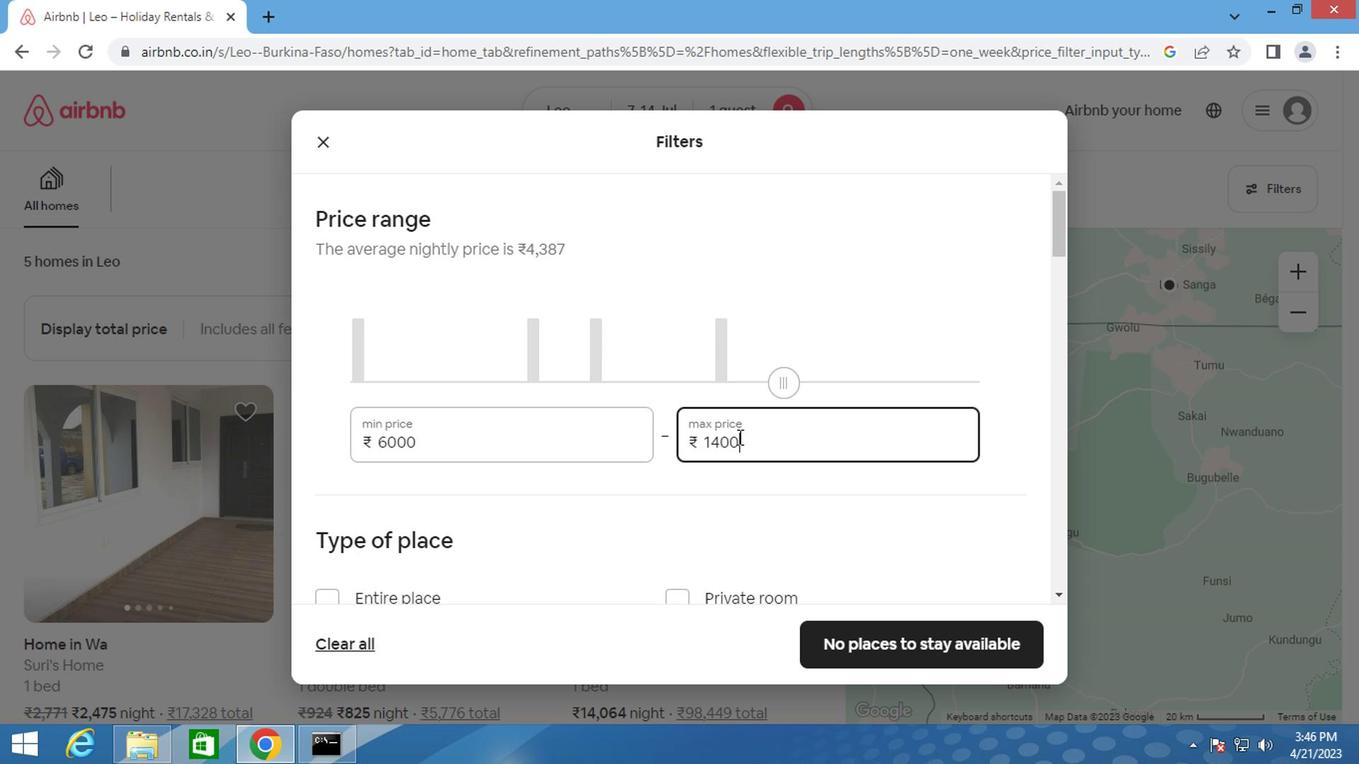 
Action: Mouse moved to (684, 472)
Screenshot: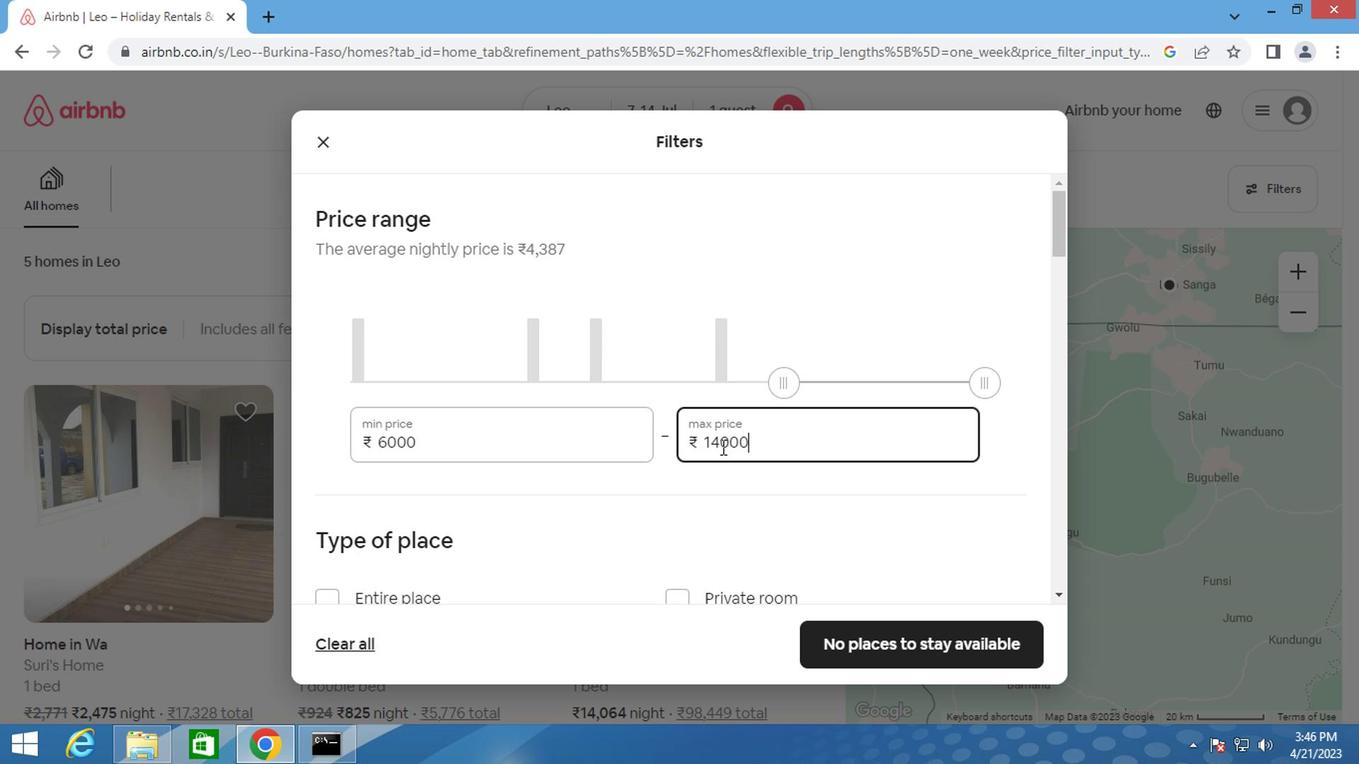 
Action: Mouse scrolled (684, 471) with delta (0, 0)
Screenshot: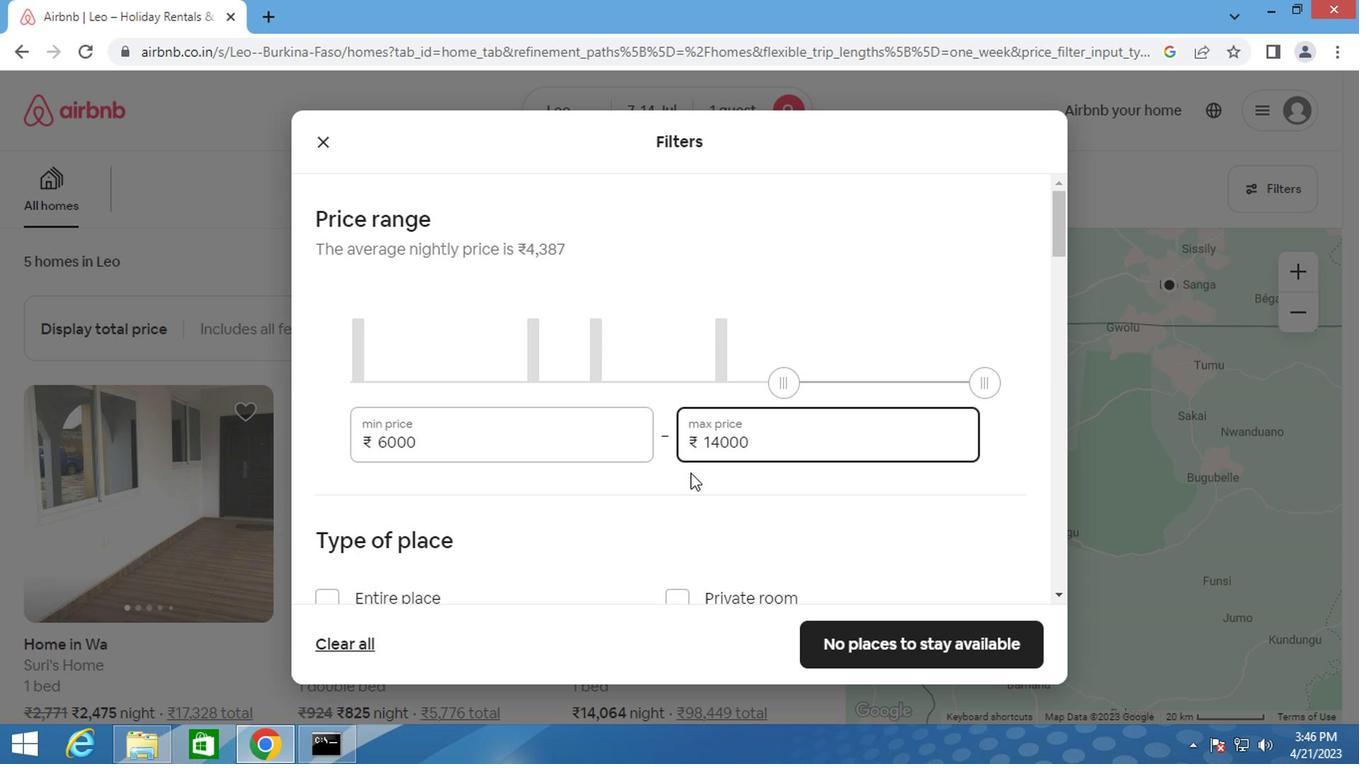 
Action: Mouse scrolled (684, 471) with delta (0, 0)
Screenshot: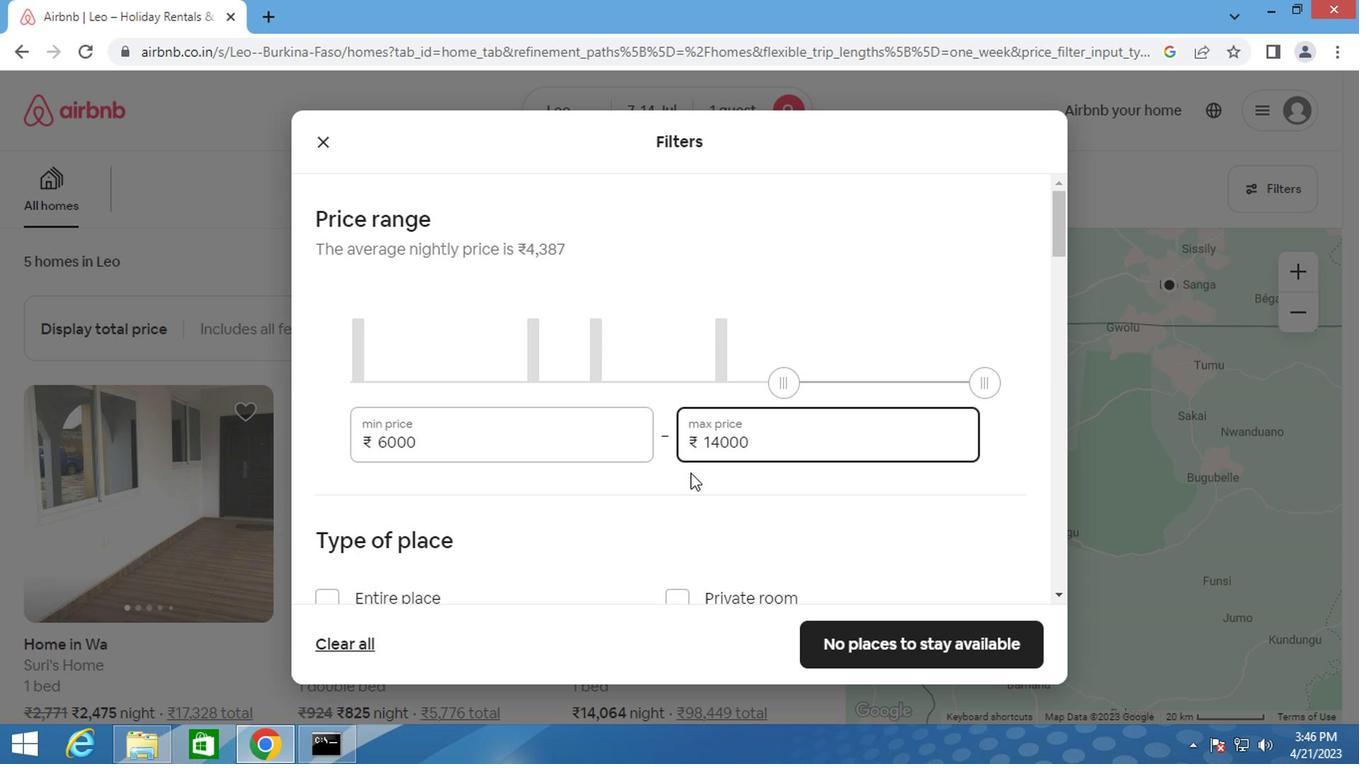 
Action: Mouse scrolled (684, 471) with delta (0, 0)
Screenshot: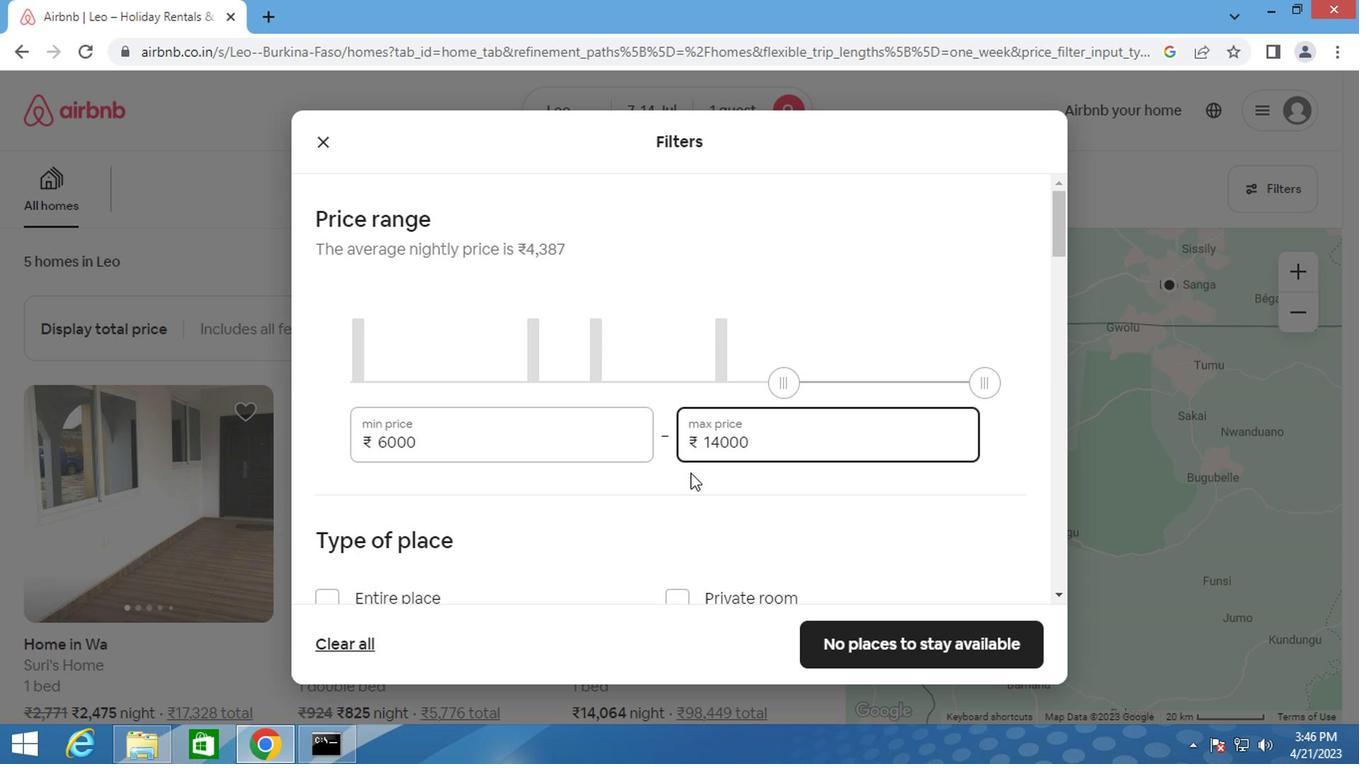 
Action: Mouse moved to (315, 382)
Screenshot: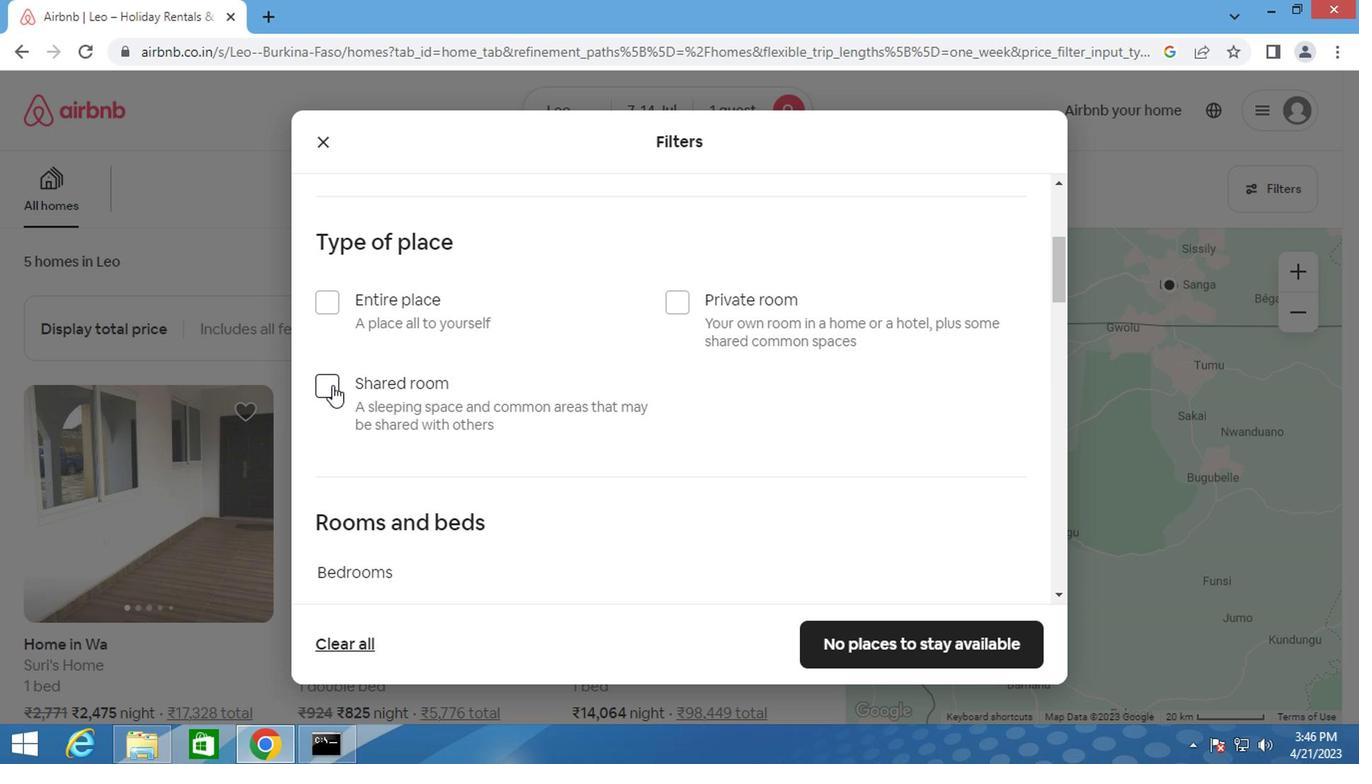 
Action: Mouse pressed left at (315, 382)
Screenshot: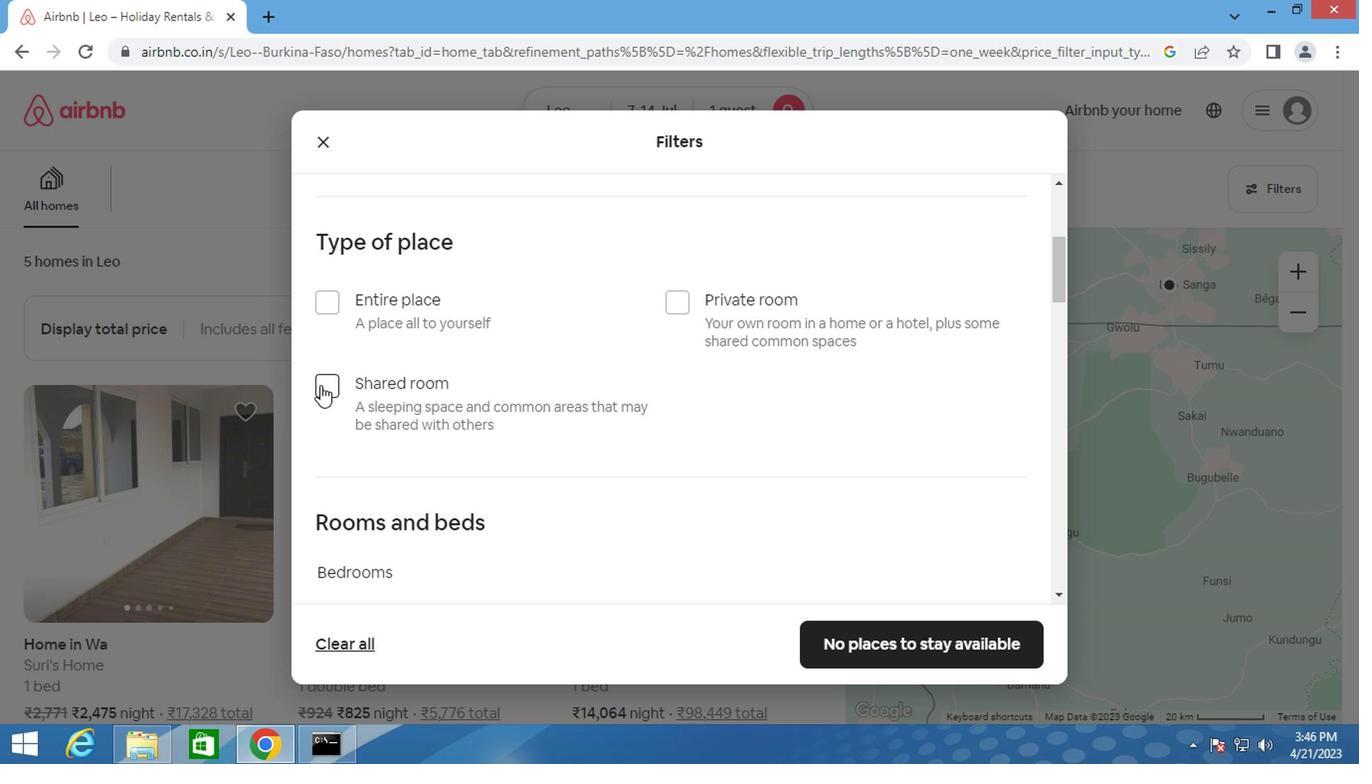 
Action: Mouse moved to (392, 404)
Screenshot: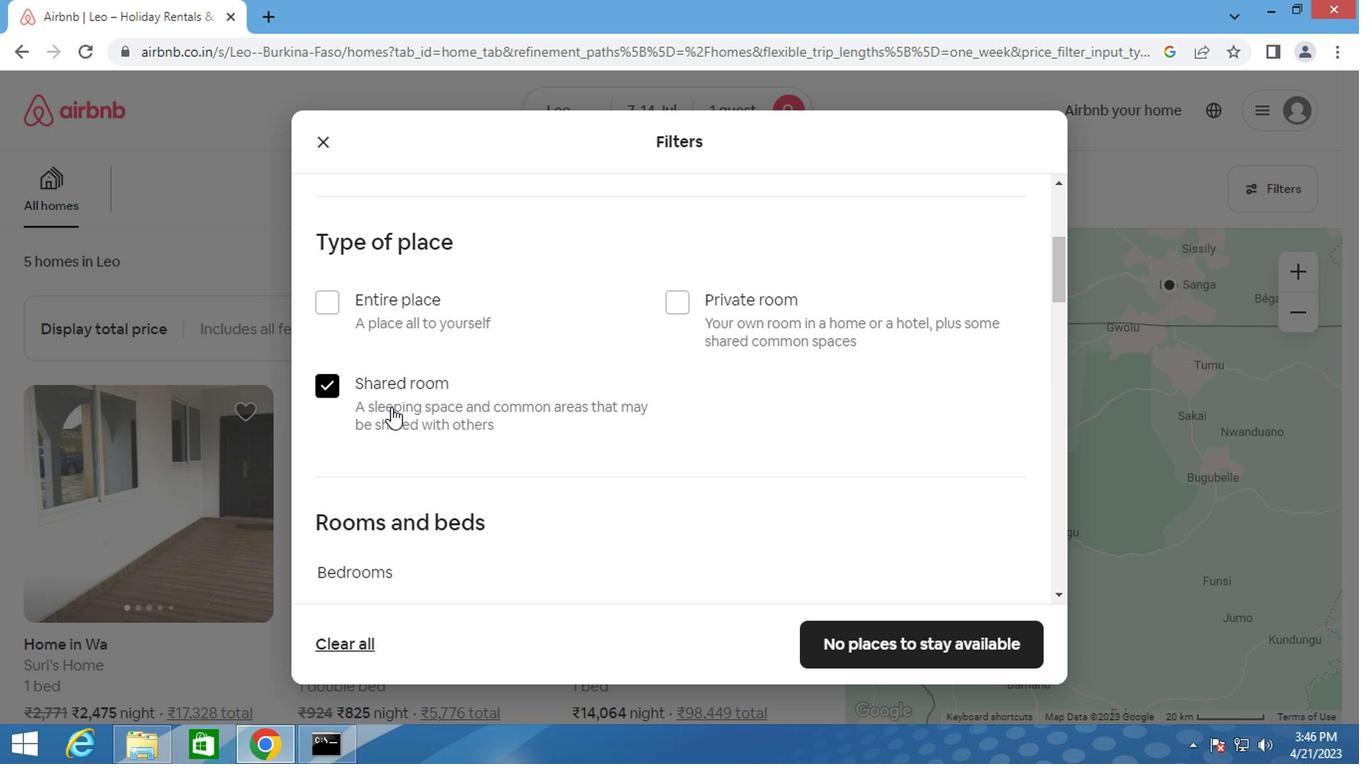 
Action: Mouse scrolled (392, 403) with delta (0, -1)
Screenshot: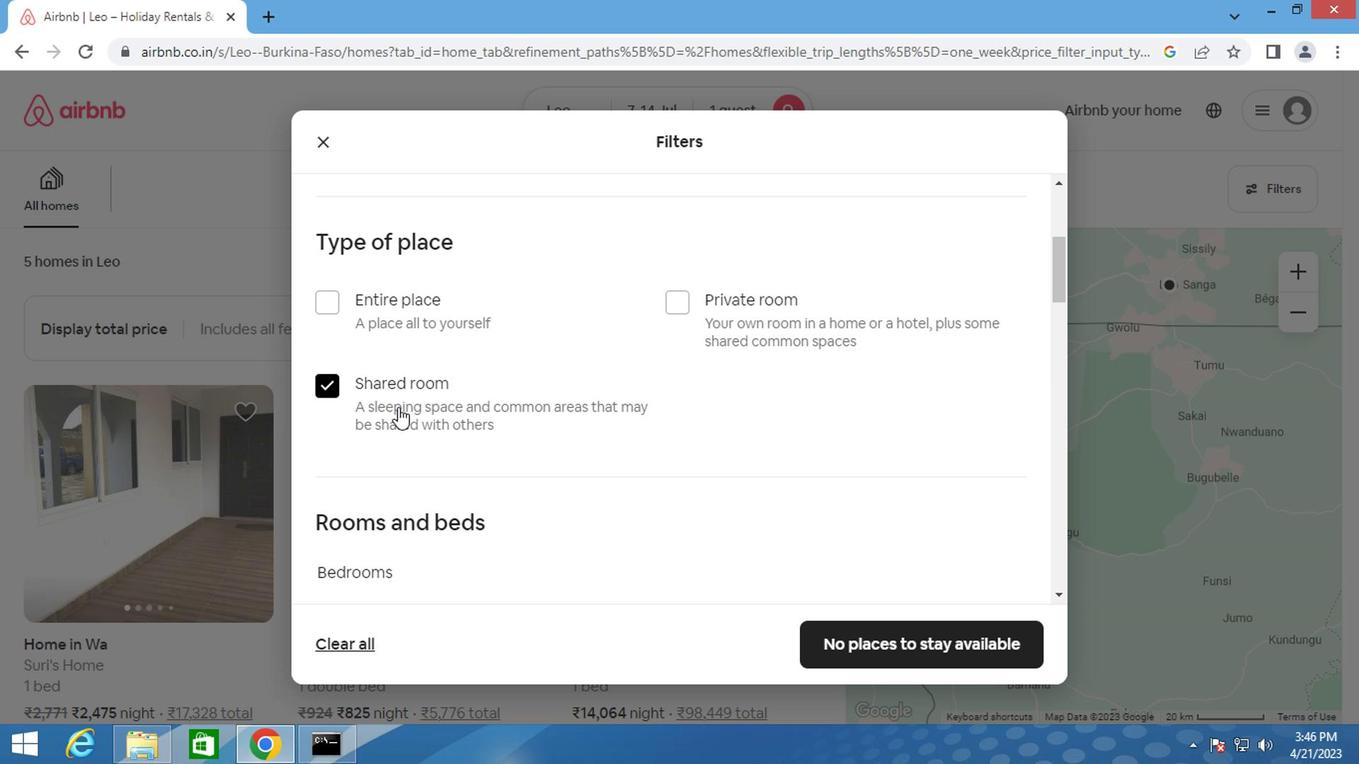 
Action: Mouse scrolled (392, 403) with delta (0, -1)
Screenshot: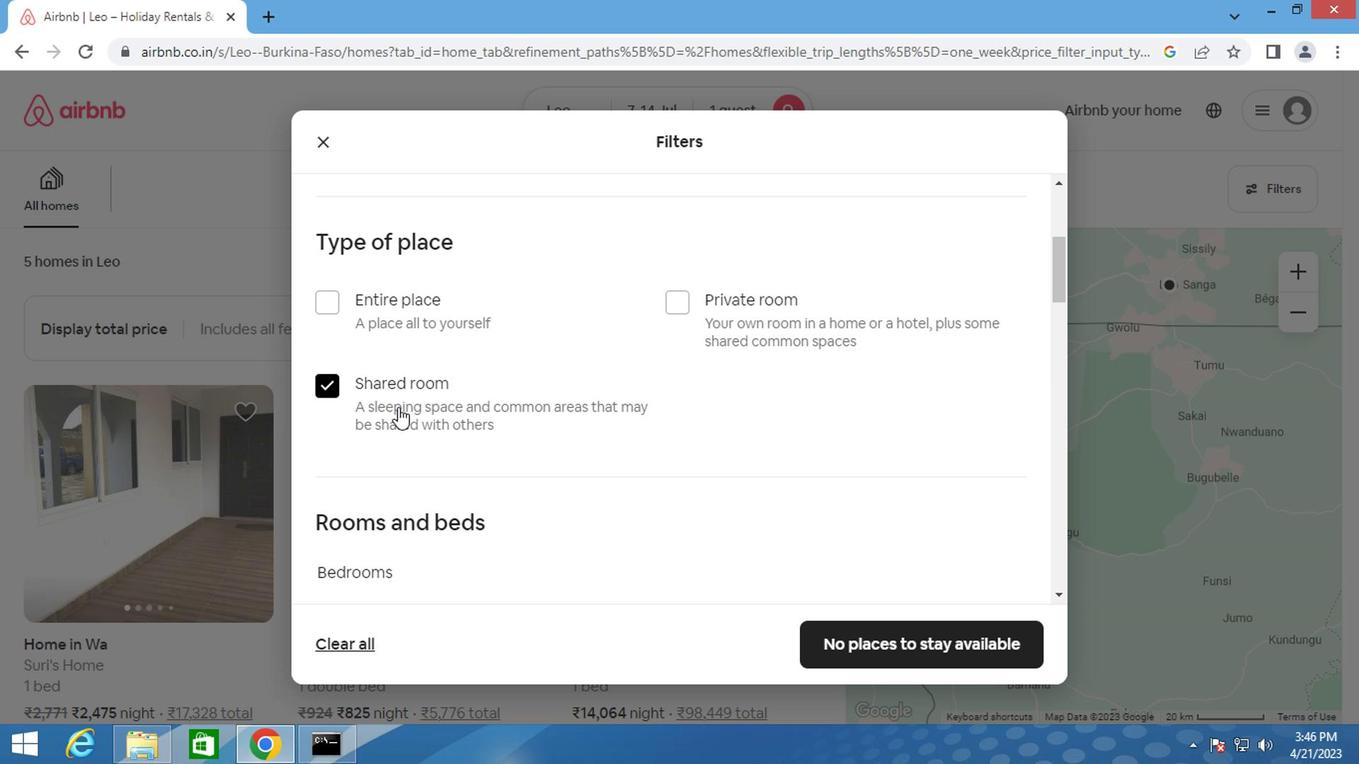 
Action: Mouse moved to (441, 423)
Screenshot: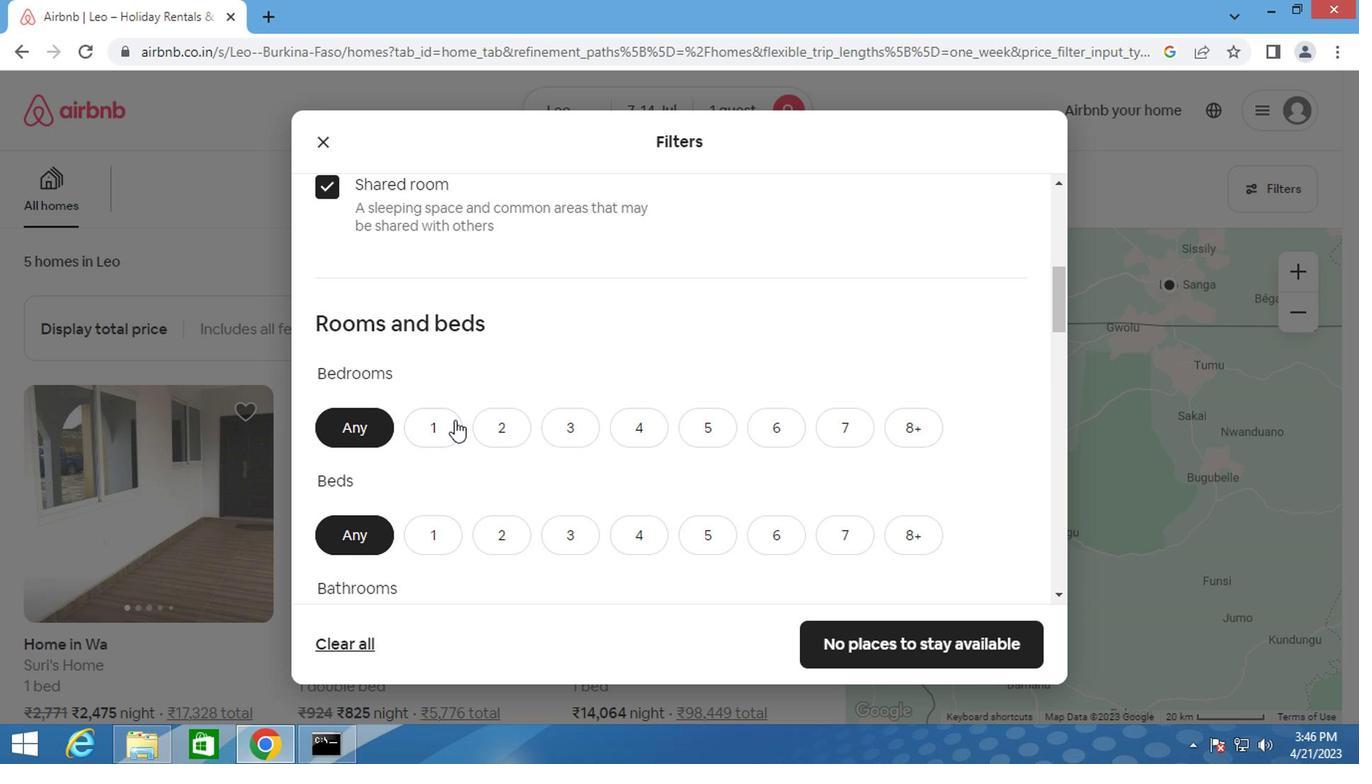 
Action: Mouse pressed left at (441, 423)
Screenshot: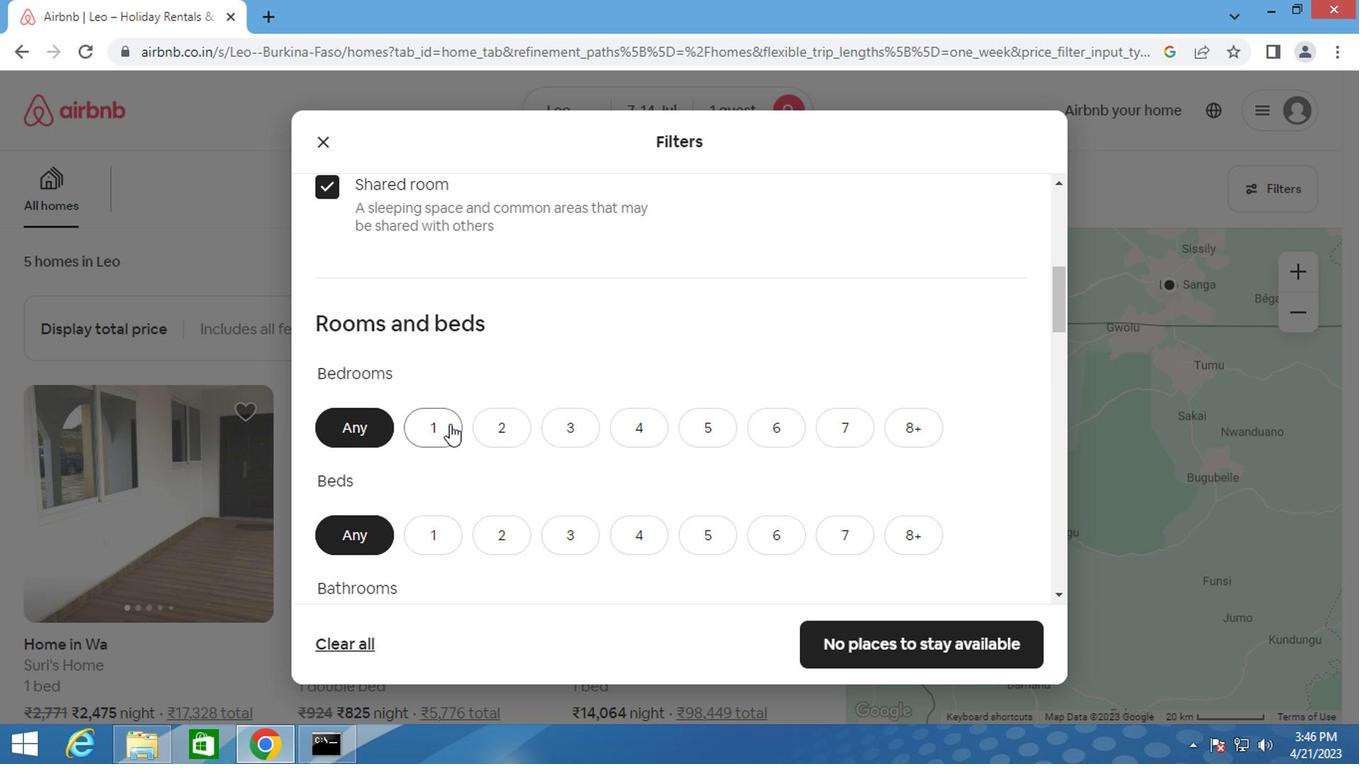
Action: Mouse moved to (427, 533)
Screenshot: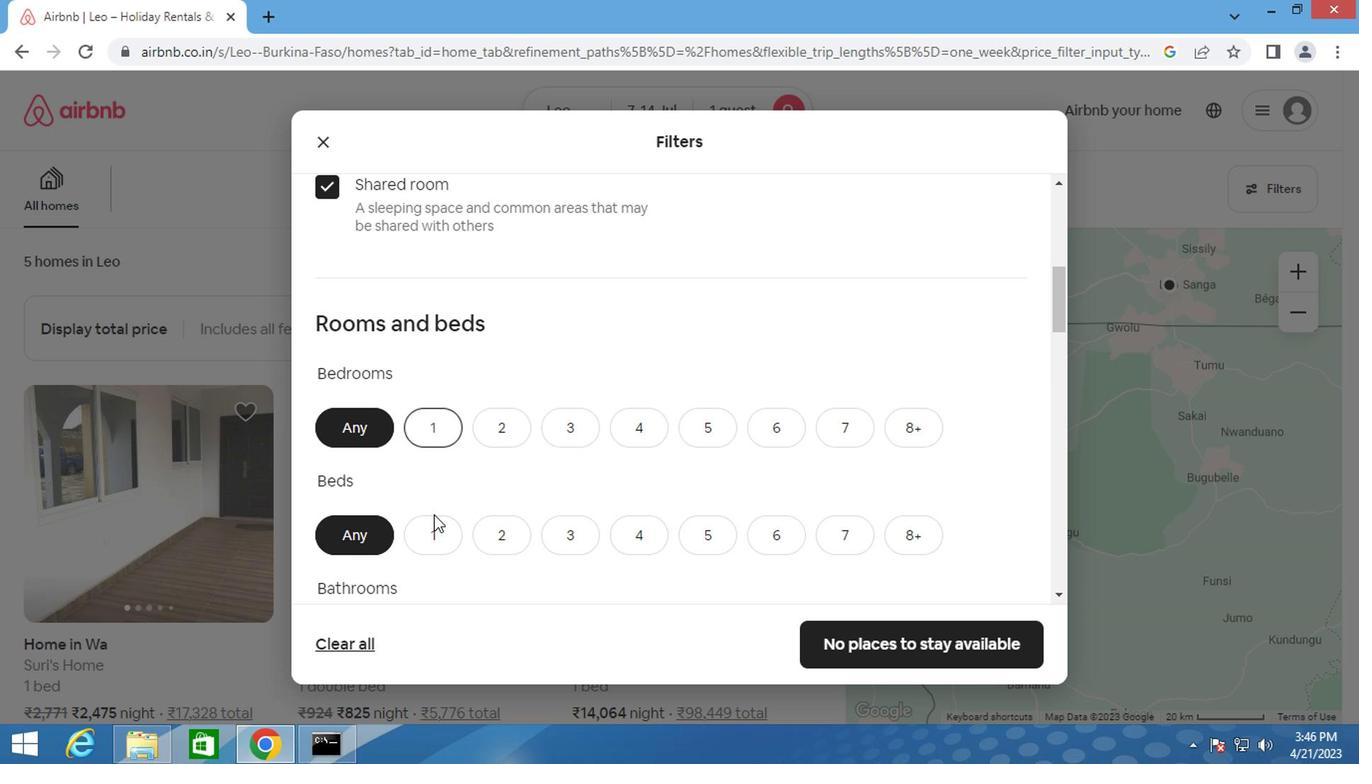 
Action: Mouse pressed left at (427, 533)
Screenshot: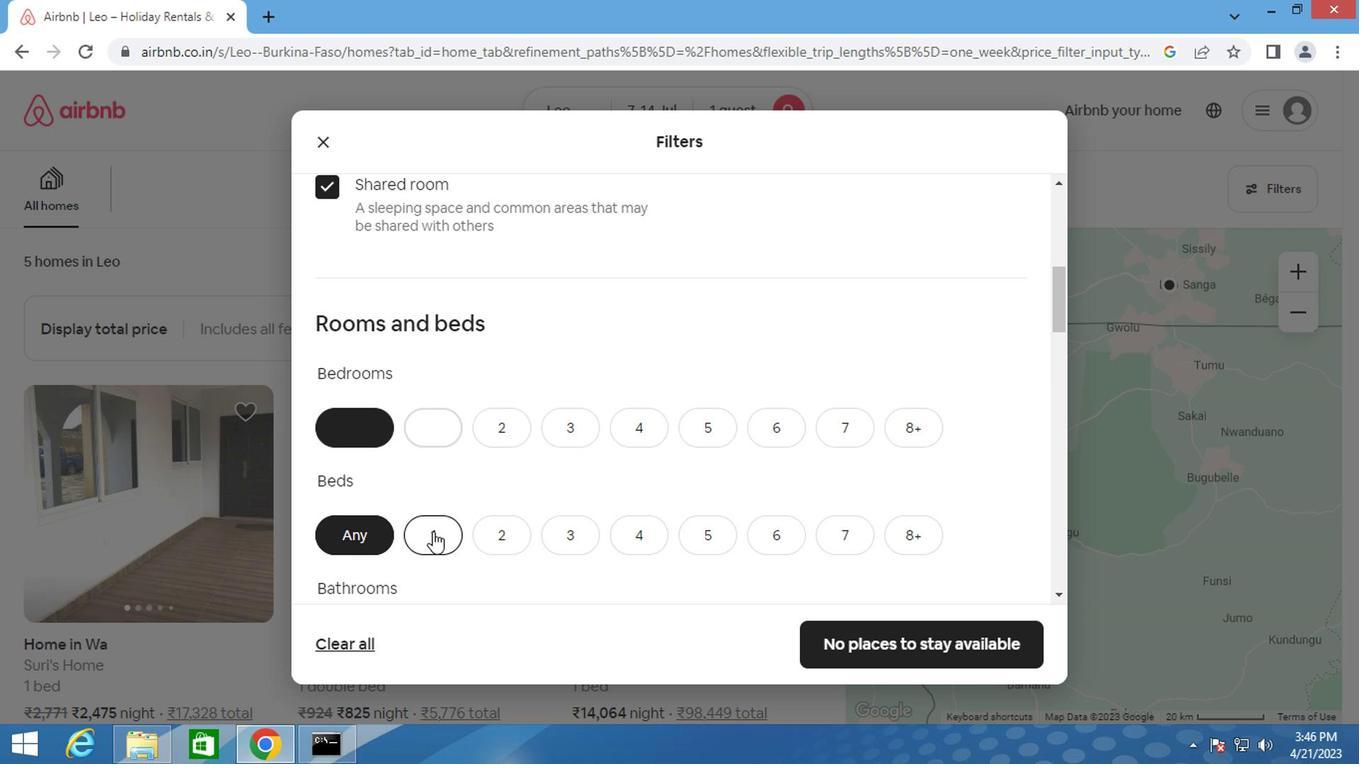 
Action: Mouse moved to (440, 518)
Screenshot: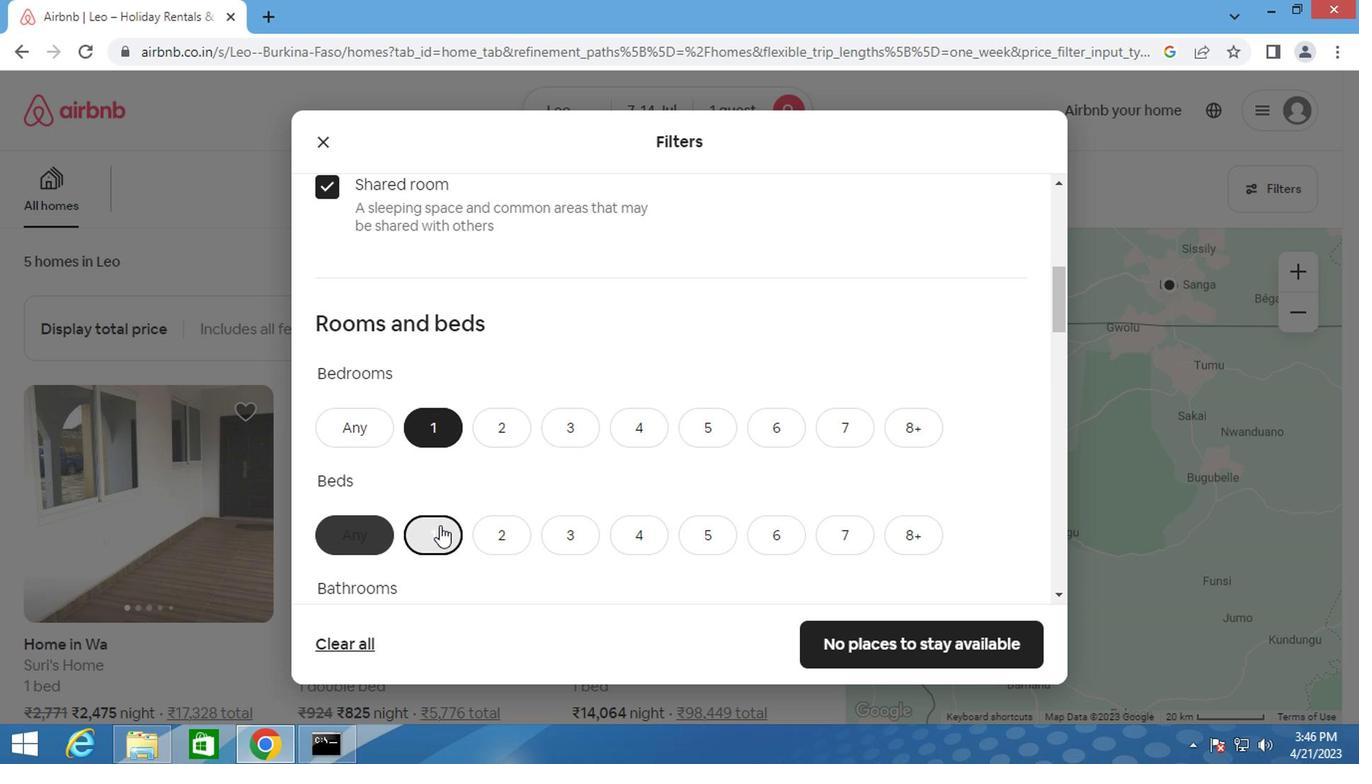 
Action: Mouse scrolled (440, 517) with delta (0, -1)
Screenshot: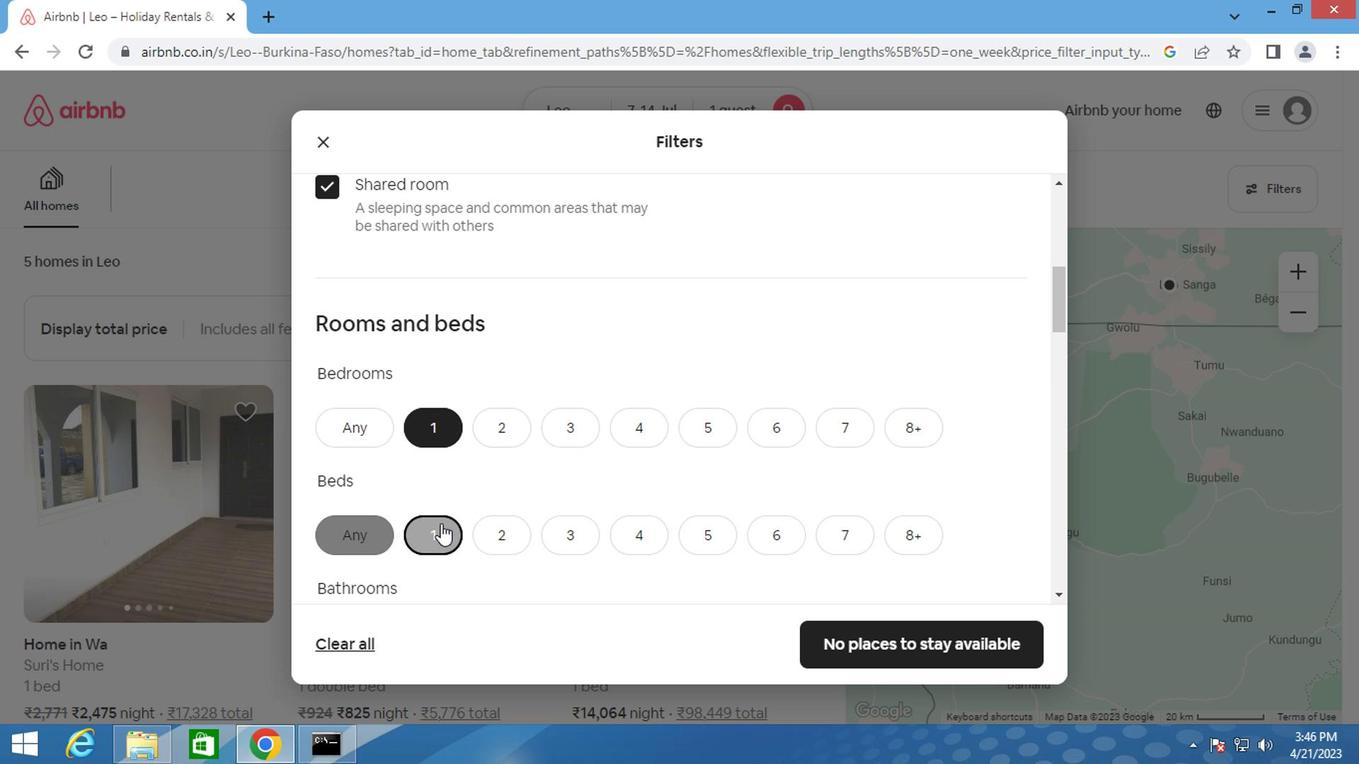 
Action: Mouse scrolled (440, 517) with delta (0, -1)
Screenshot: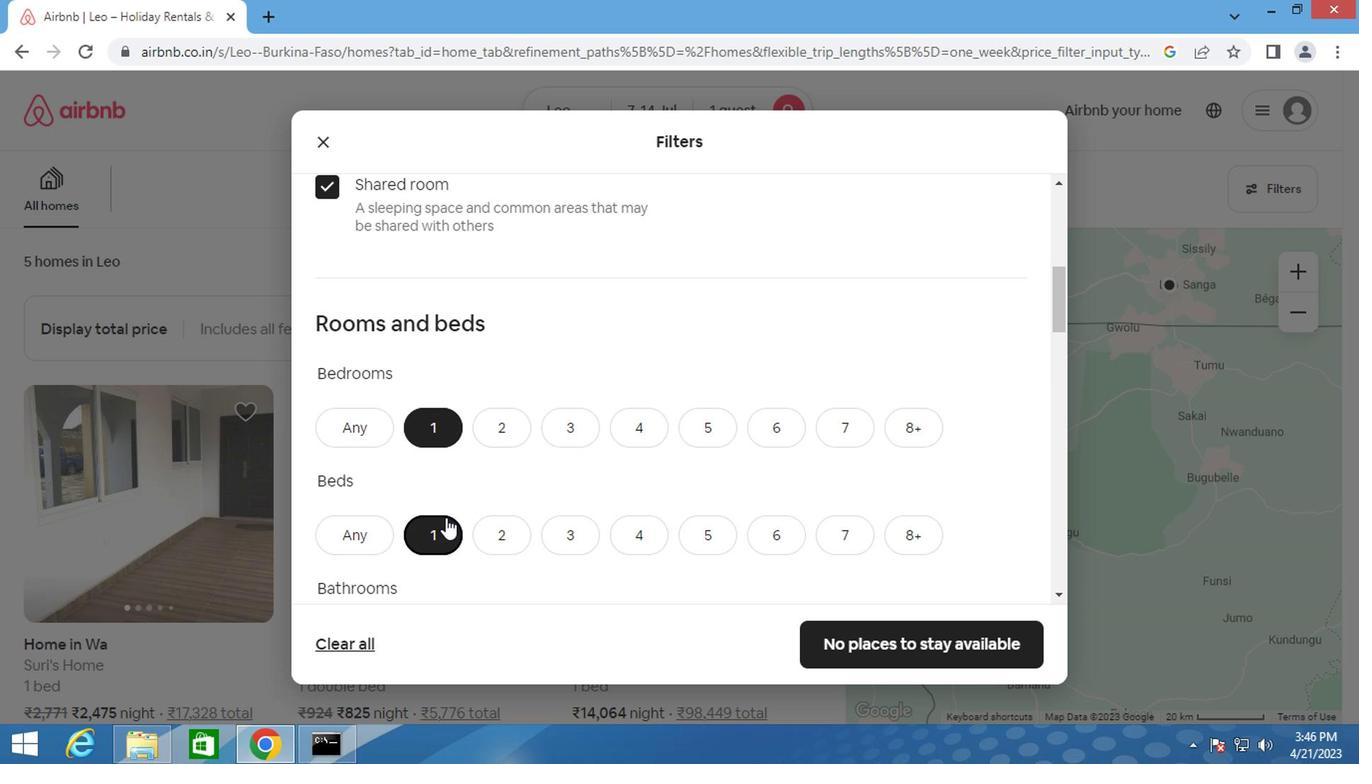 
Action: Mouse scrolled (440, 517) with delta (0, -1)
Screenshot: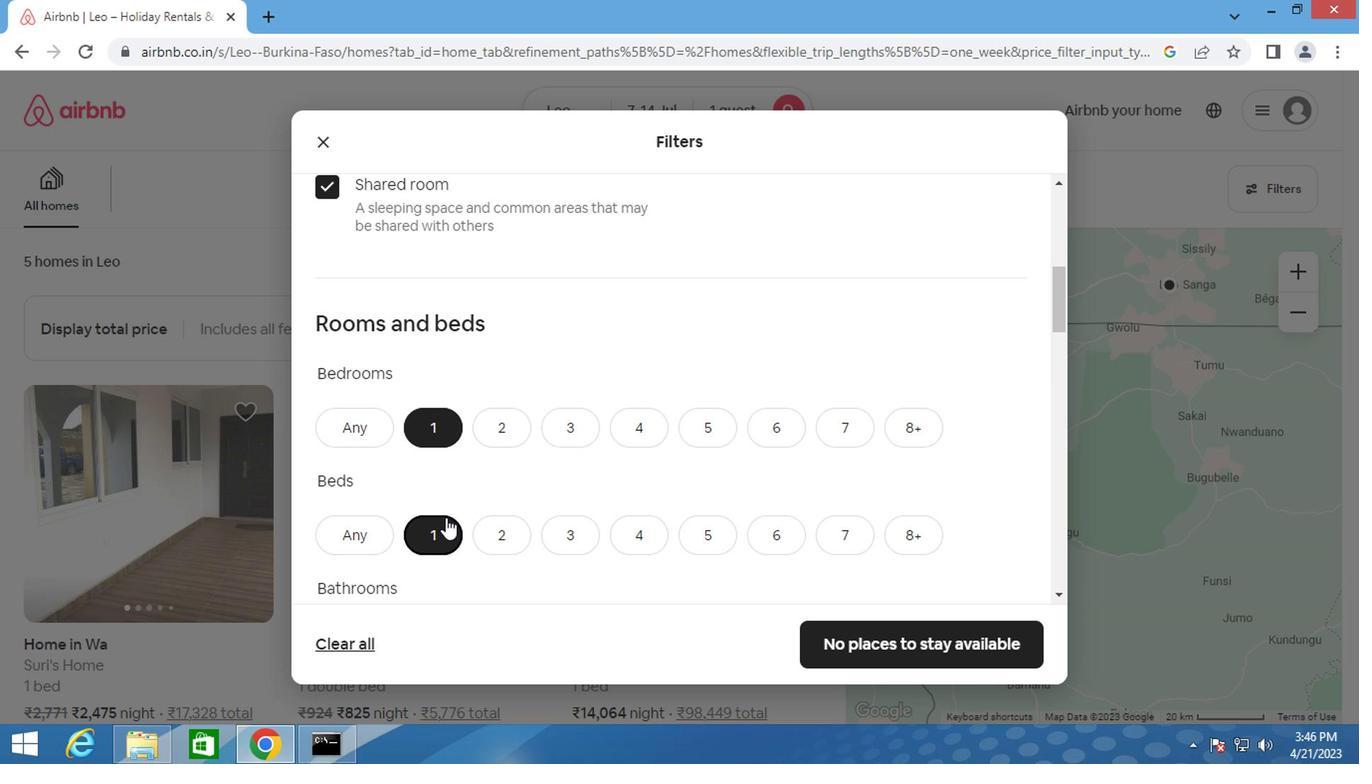 
Action: Mouse moved to (430, 346)
Screenshot: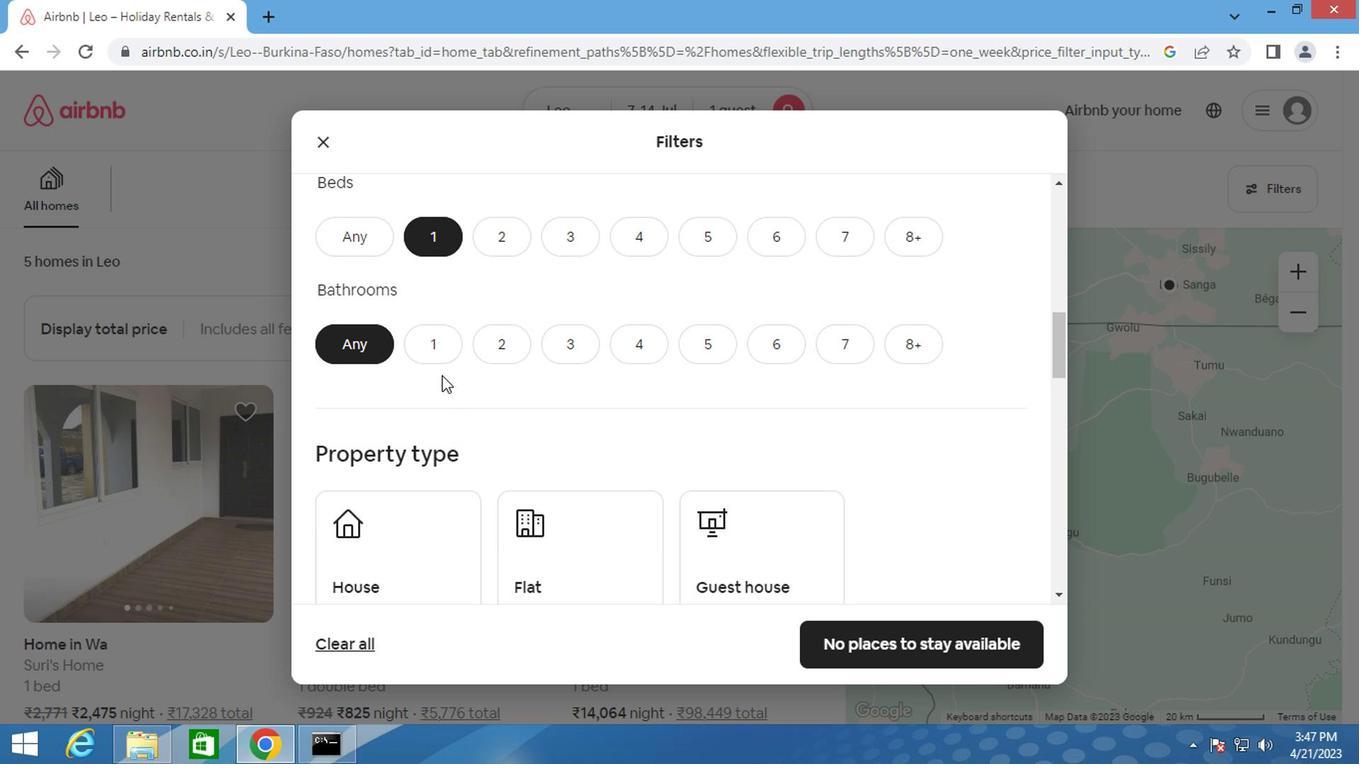 
Action: Mouse pressed left at (430, 346)
Screenshot: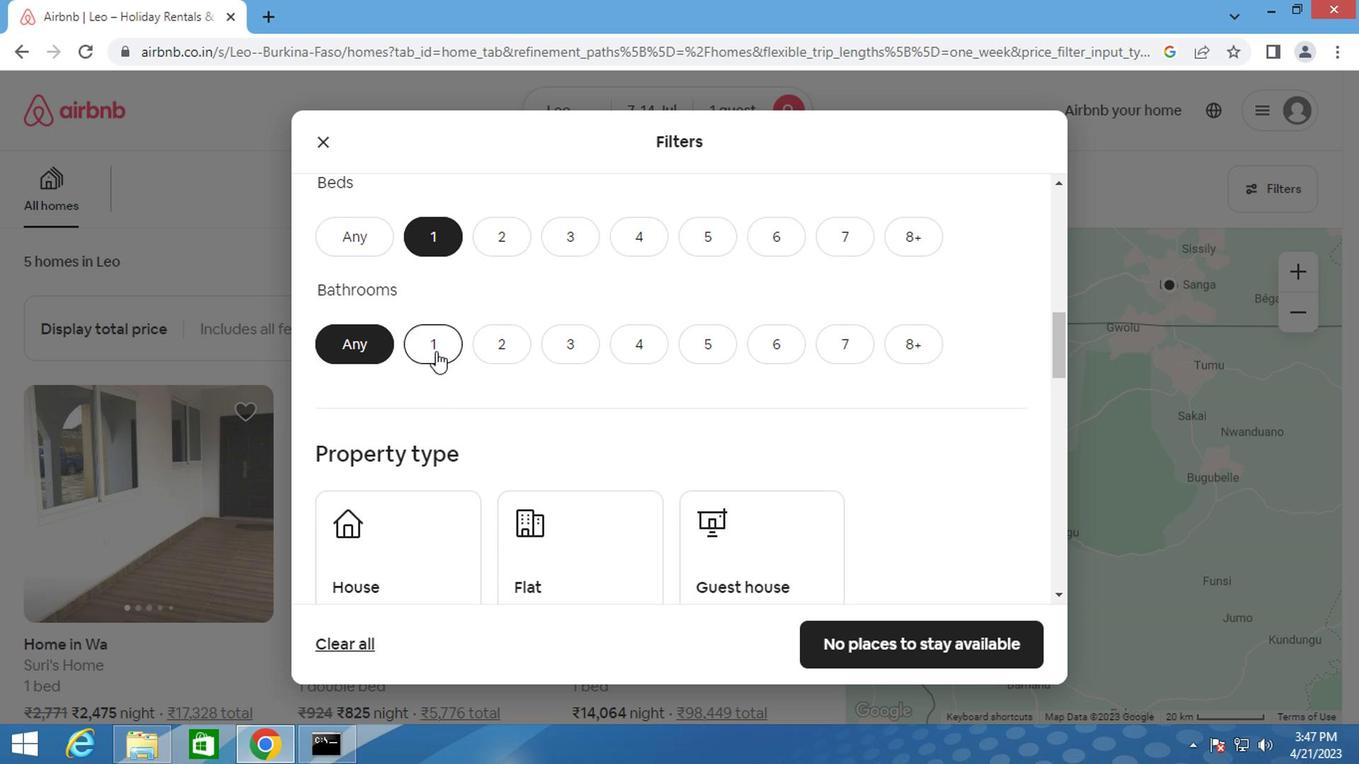 
Action: Mouse moved to (370, 513)
Screenshot: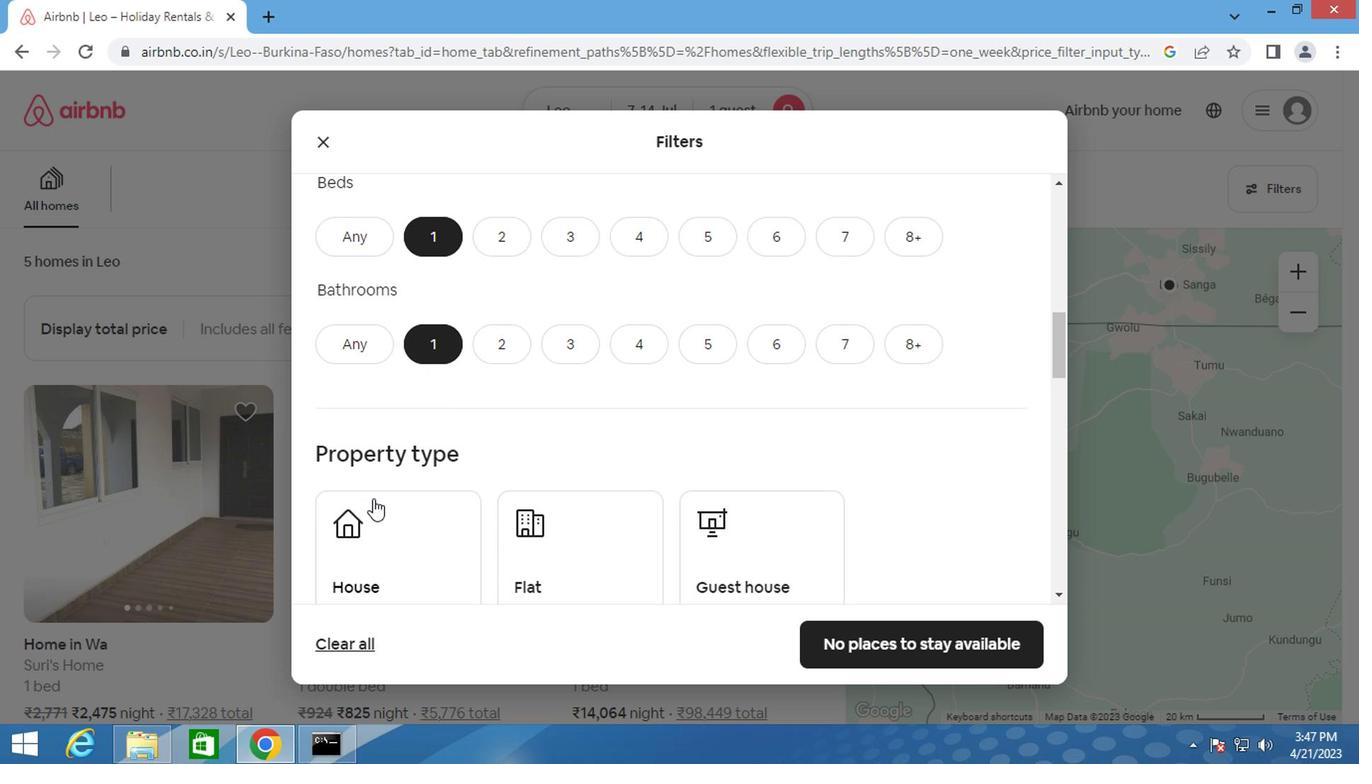 
Action: Mouse pressed left at (370, 513)
Screenshot: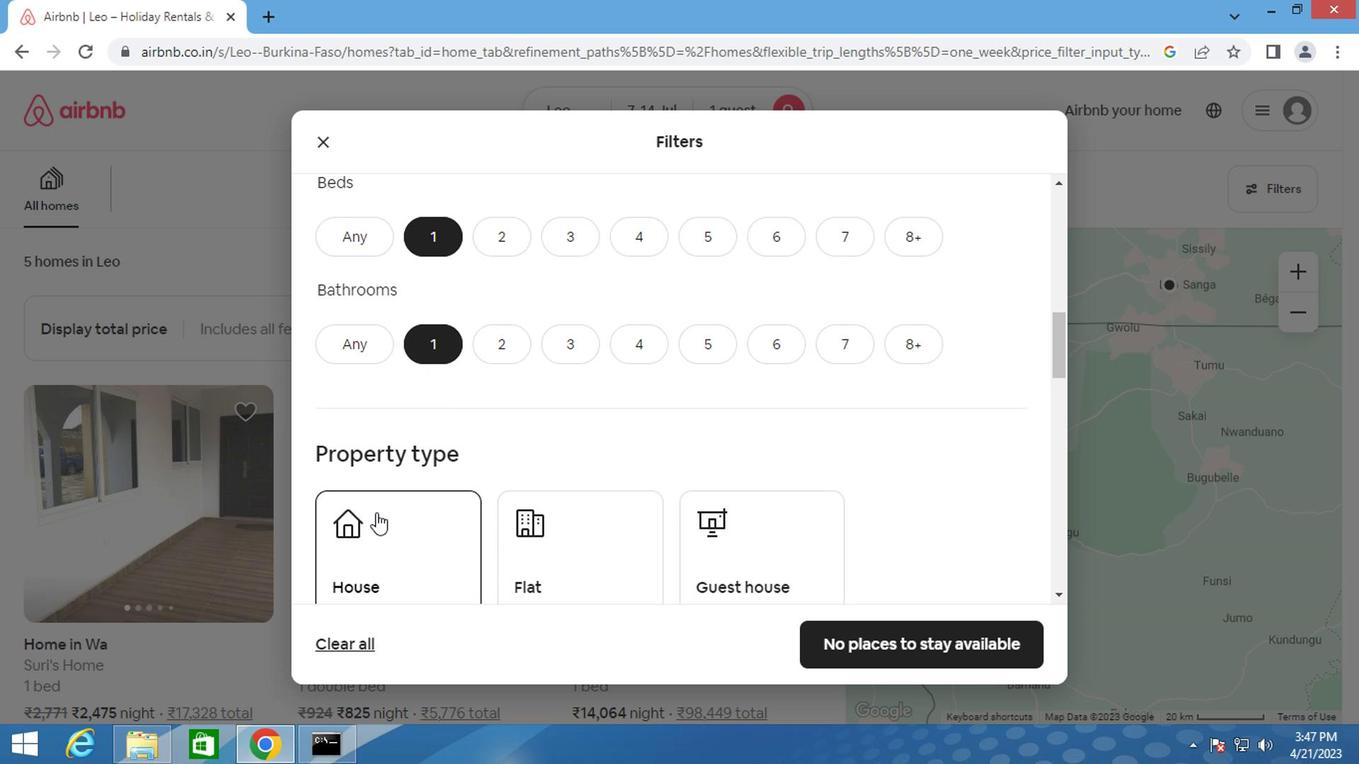 
Action: Mouse moved to (505, 530)
Screenshot: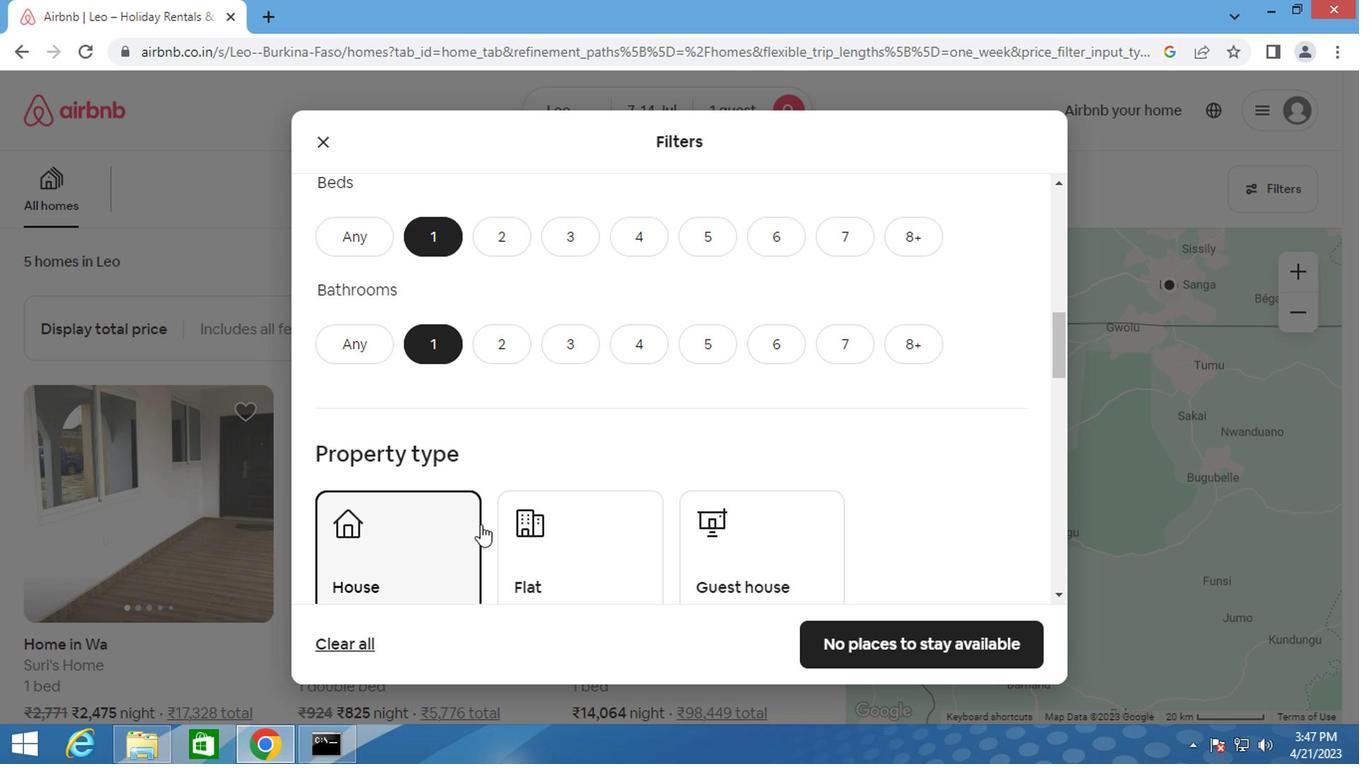 
Action: Mouse pressed left at (505, 530)
Screenshot: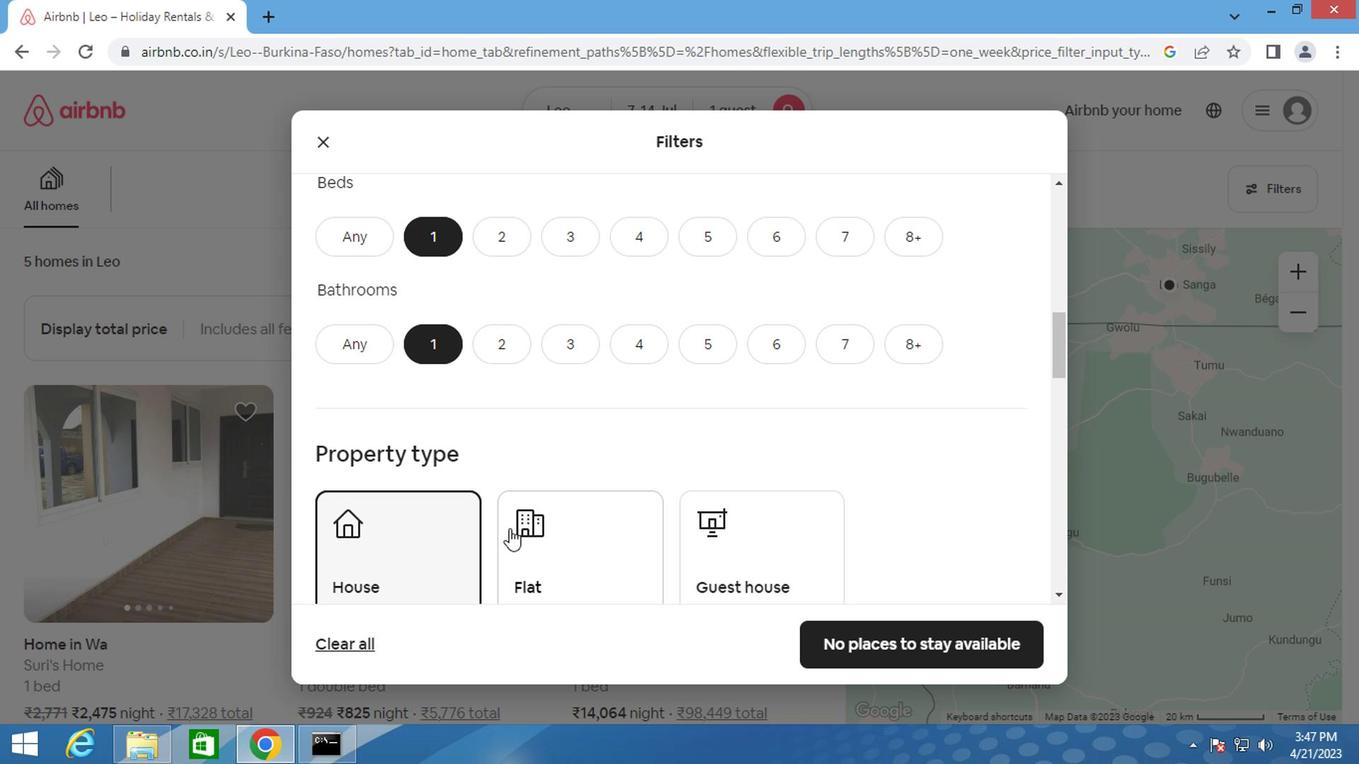 
Action: Mouse moved to (722, 523)
Screenshot: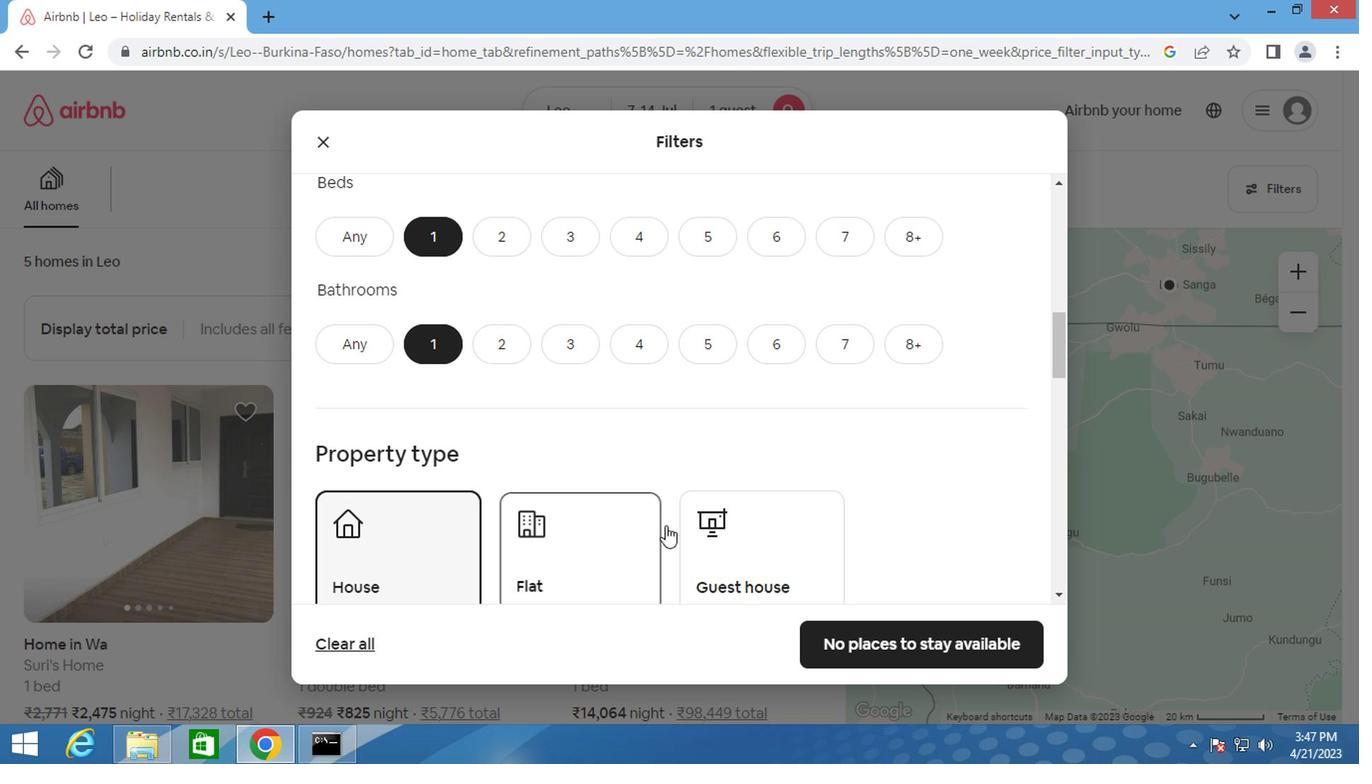 
Action: Mouse pressed left at (722, 523)
Screenshot: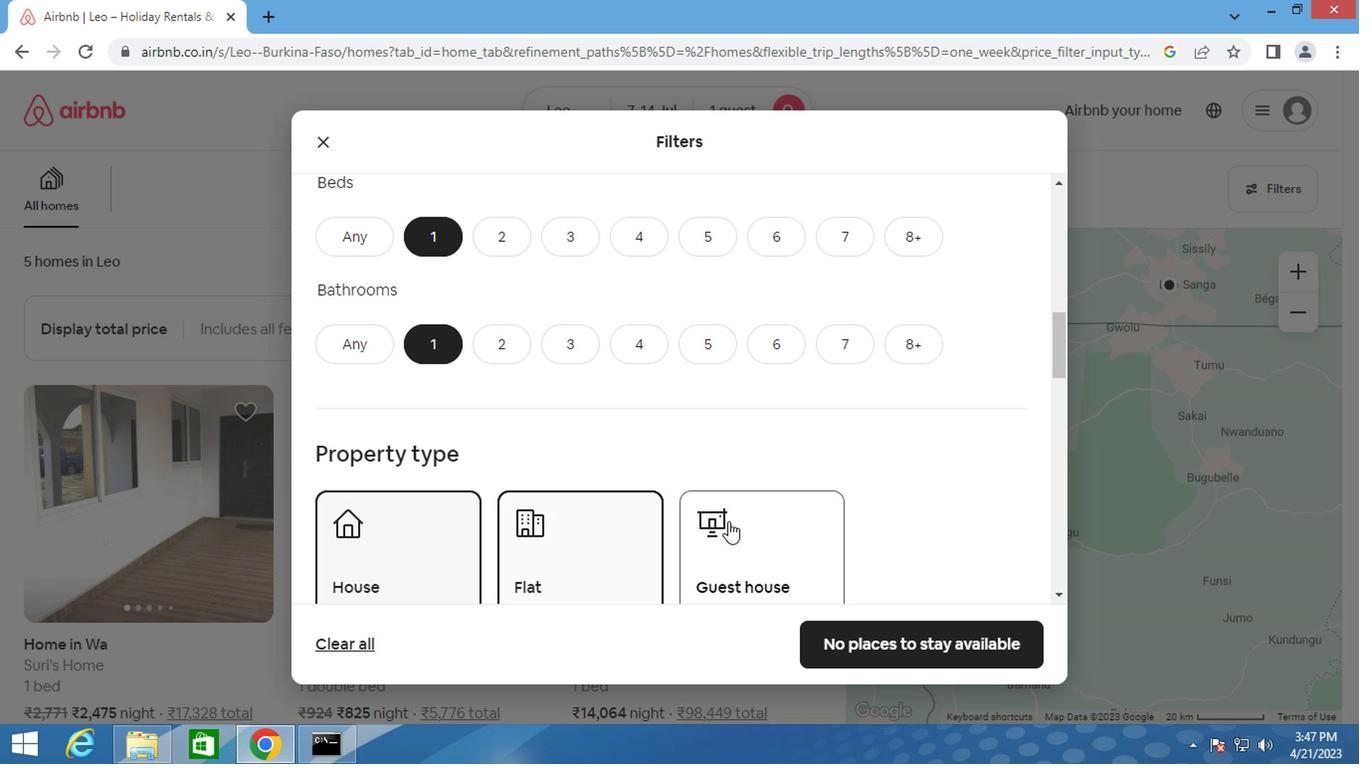 
Action: Mouse moved to (726, 516)
Screenshot: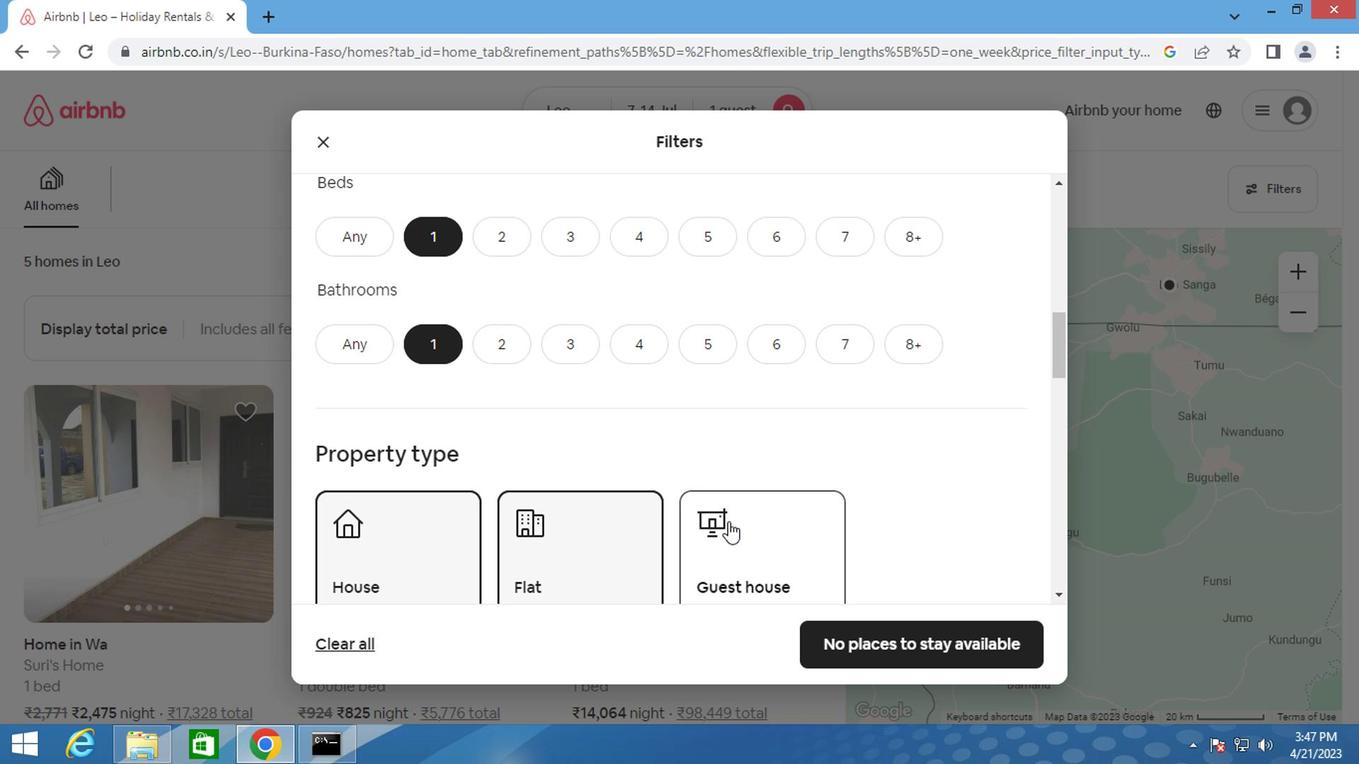 
Action: Mouse scrolled (726, 516) with delta (0, 0)
Screenshot: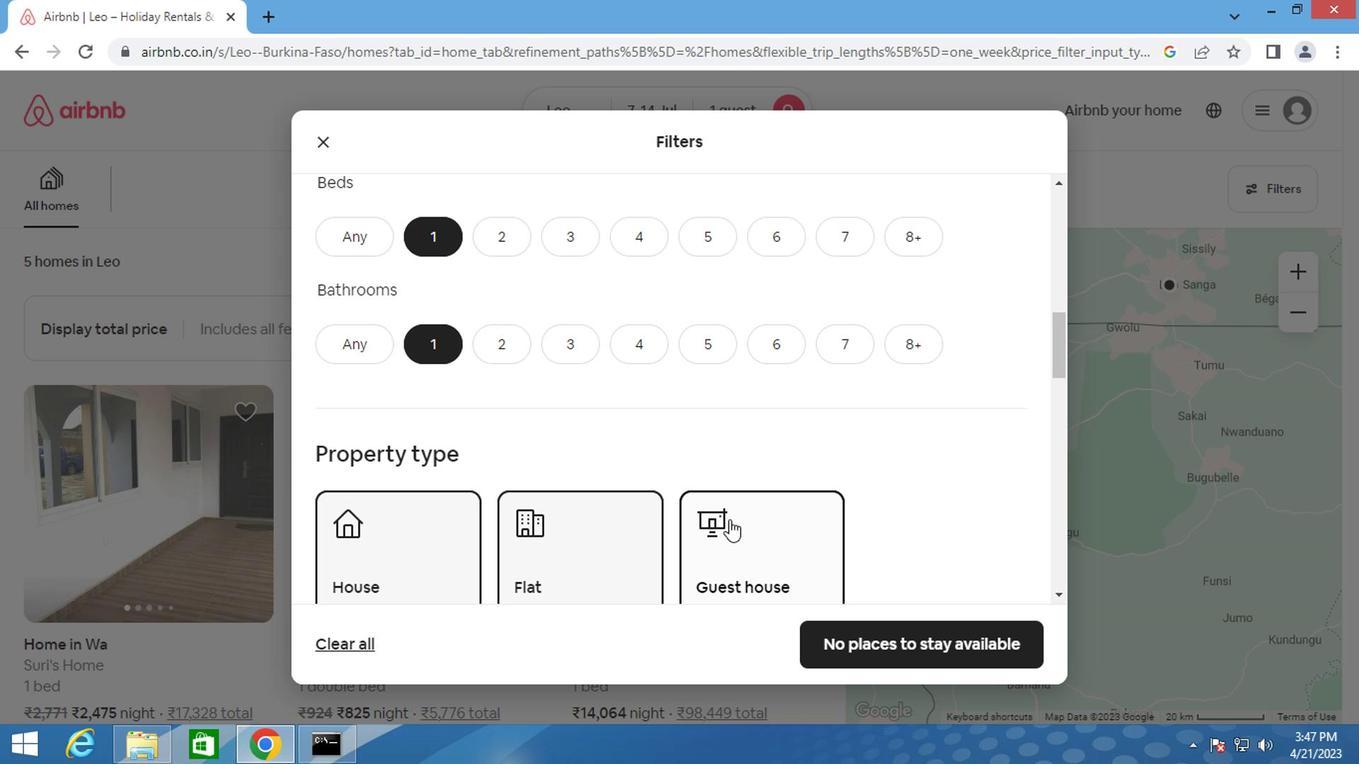 
Action: Mouse scrolled (726, 516) with delta (0, 0)
Screenshot: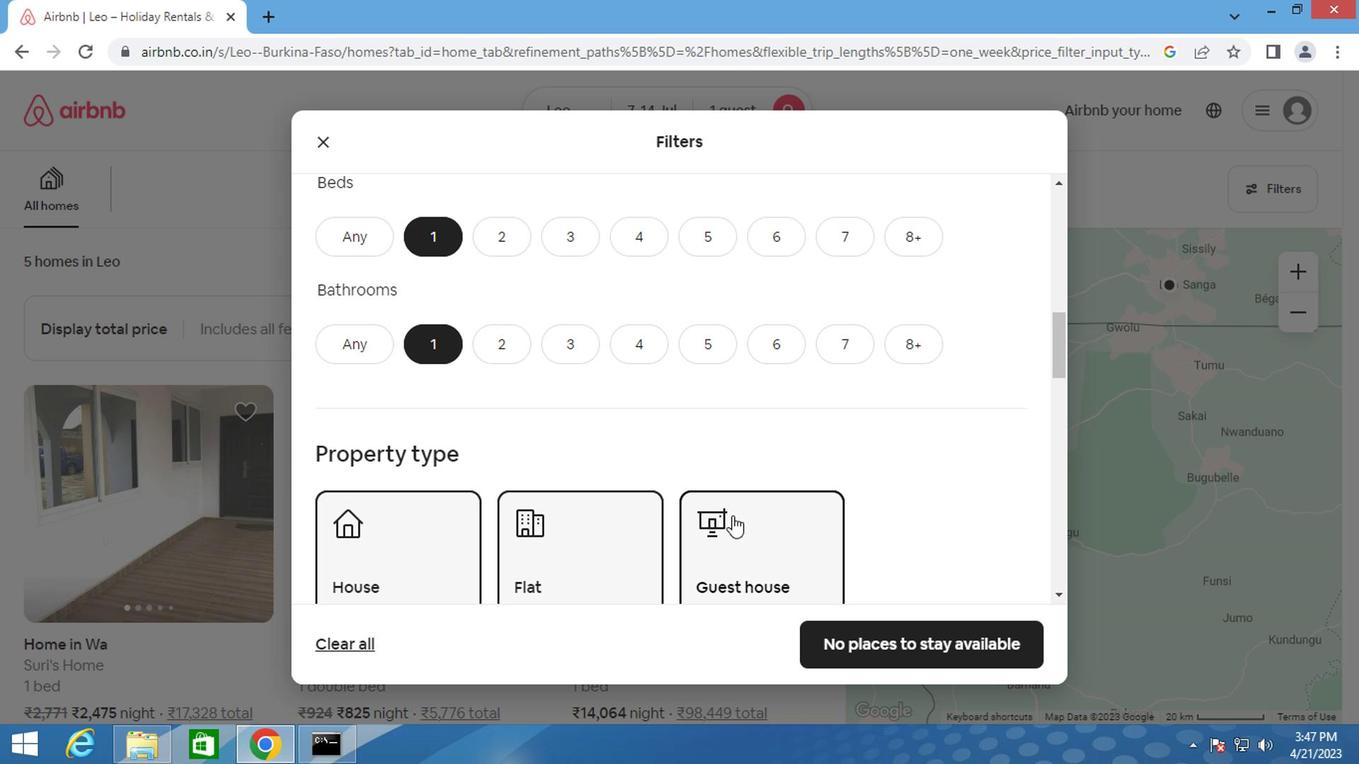 
Action: Mouse scrolled (726, 516) with delta (0, 0)
Screenshot: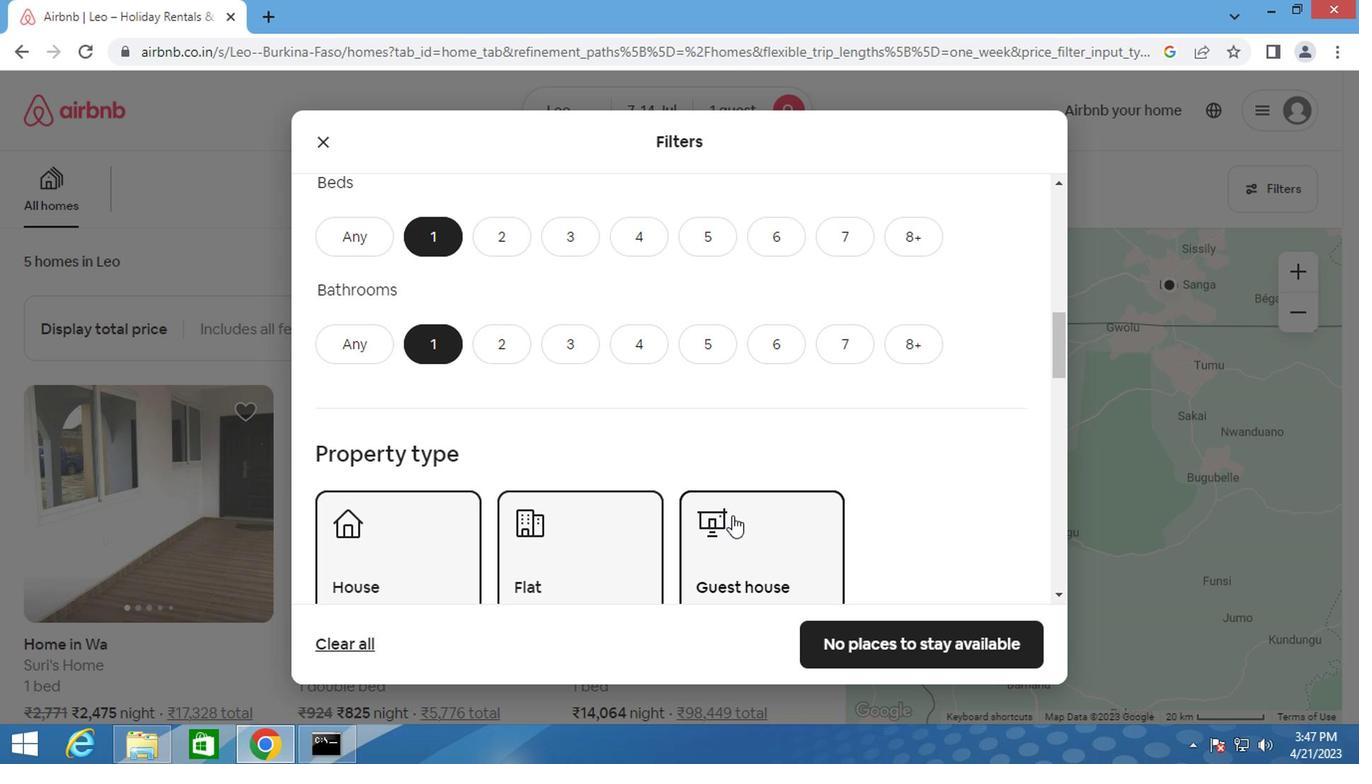 
Action: Mouse moved to (727, 516)
Screenshot: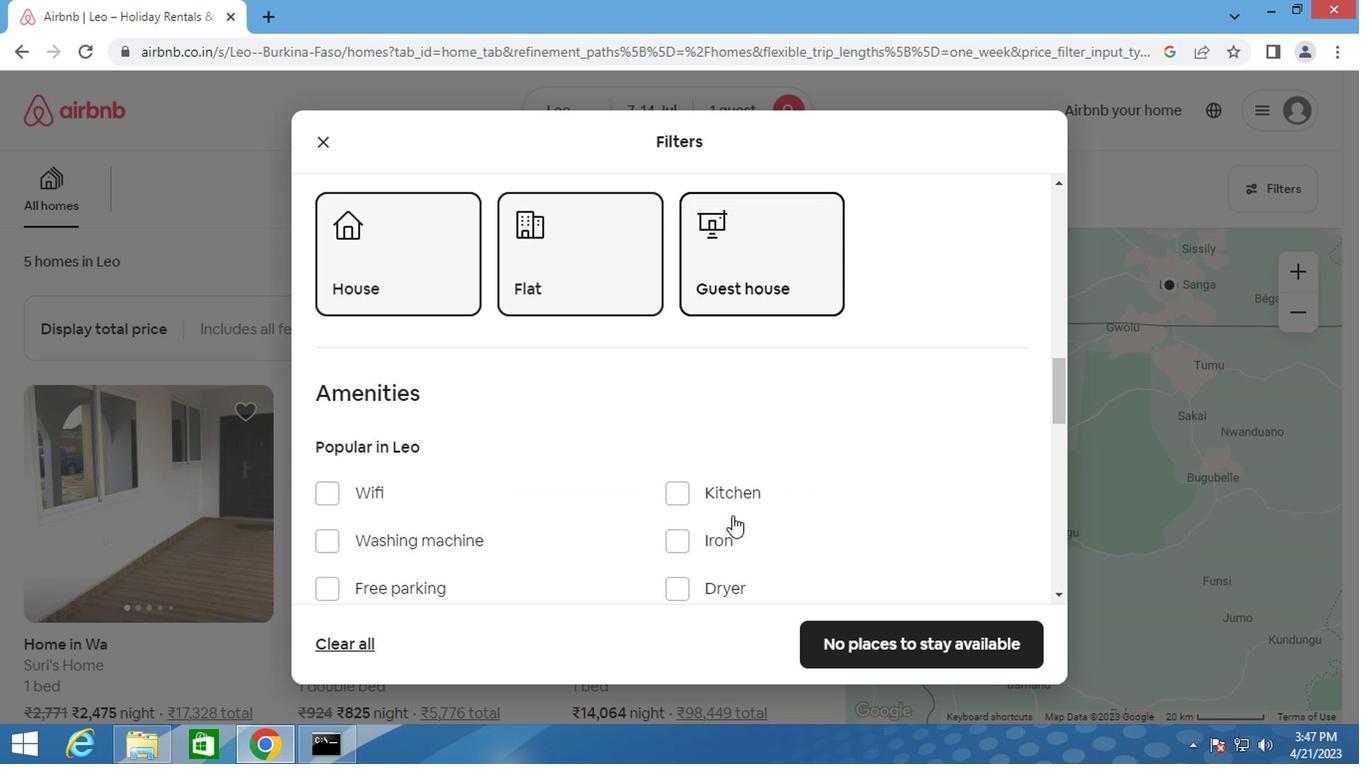 
Action: Mouse scrolled (727, 514) with delta (0, -1)
Screenshot: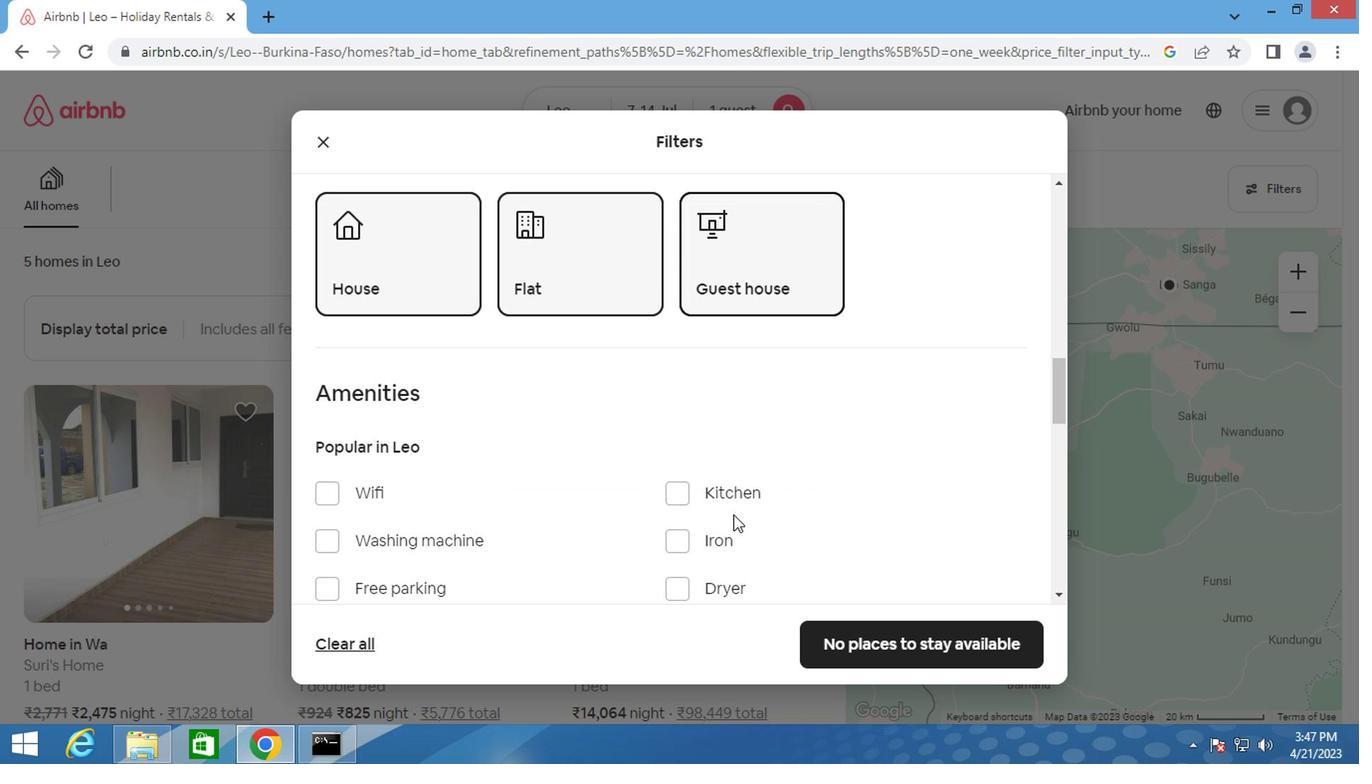 
Action: Mouse scrolled (727, 514) with delta (0, -1)
Screenshot: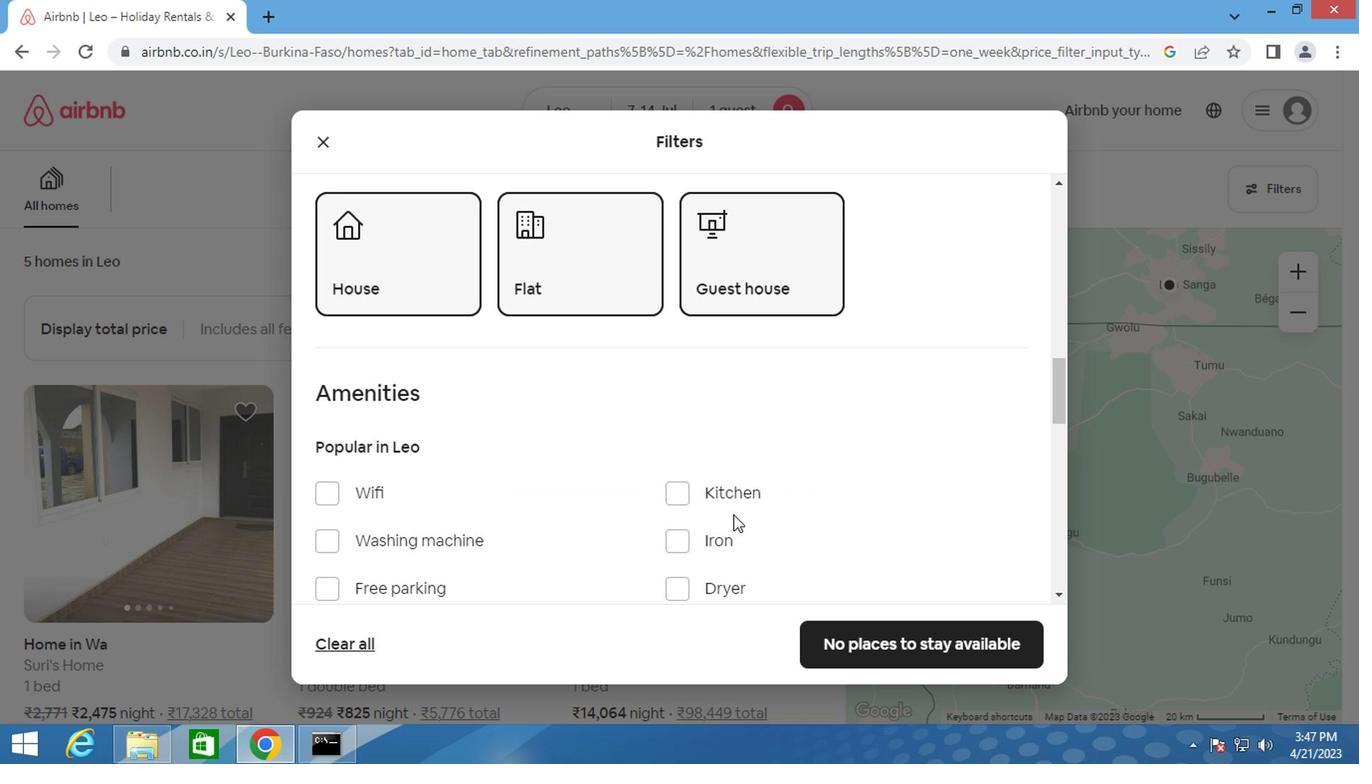 
Action: Mouse moved to (325, 285)
Screenshot: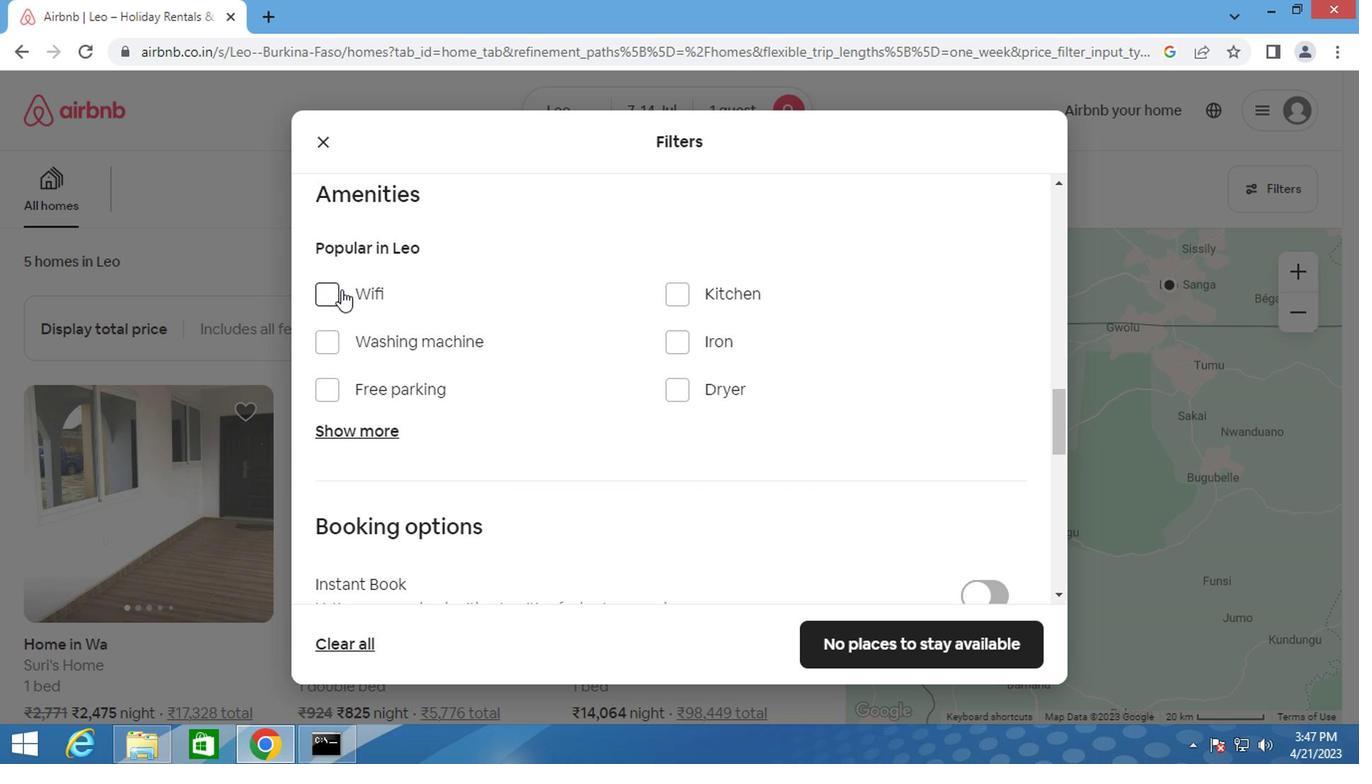 
Action: Mouse pressed left at (325, 285)
Screenshot: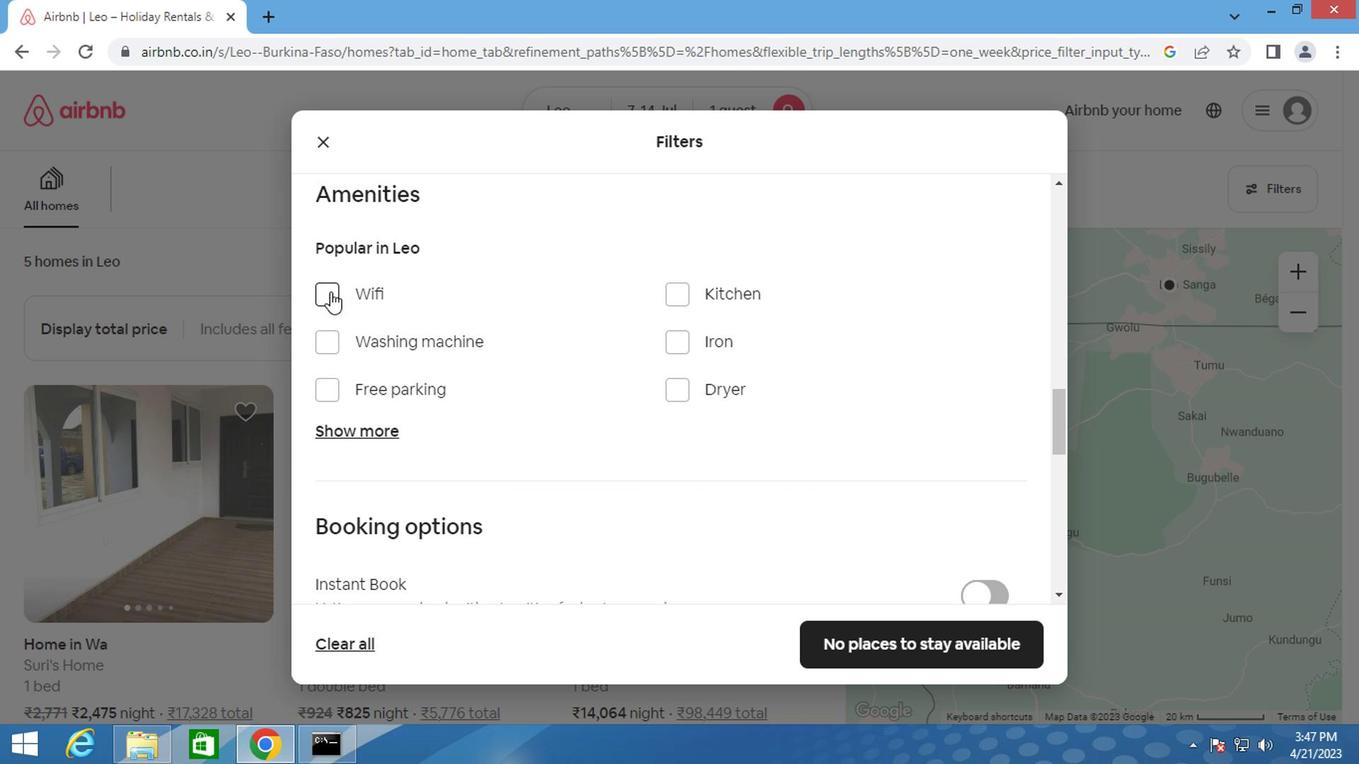 
Action: Mouse moved to (345, 419)
Screenshot: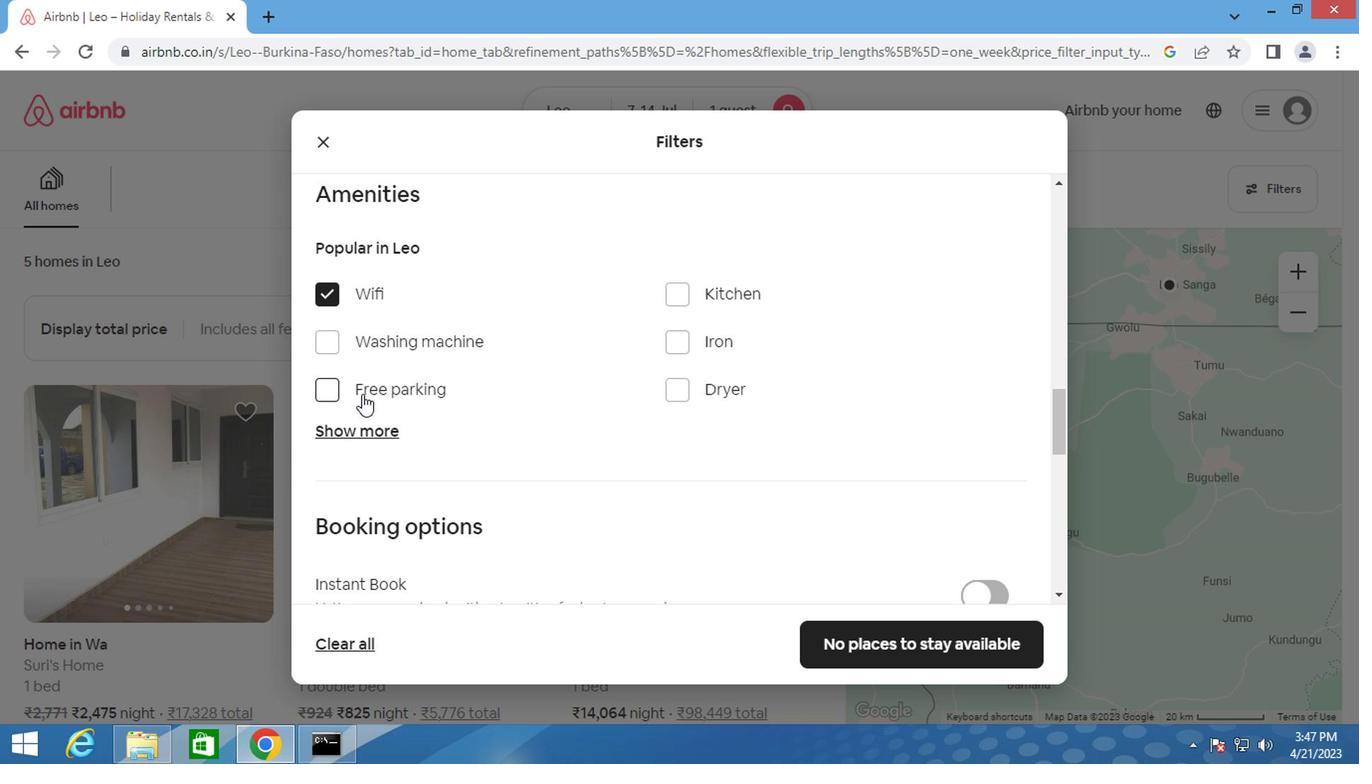
Action: Mouse pressed left at (345, 419)
Screenshot: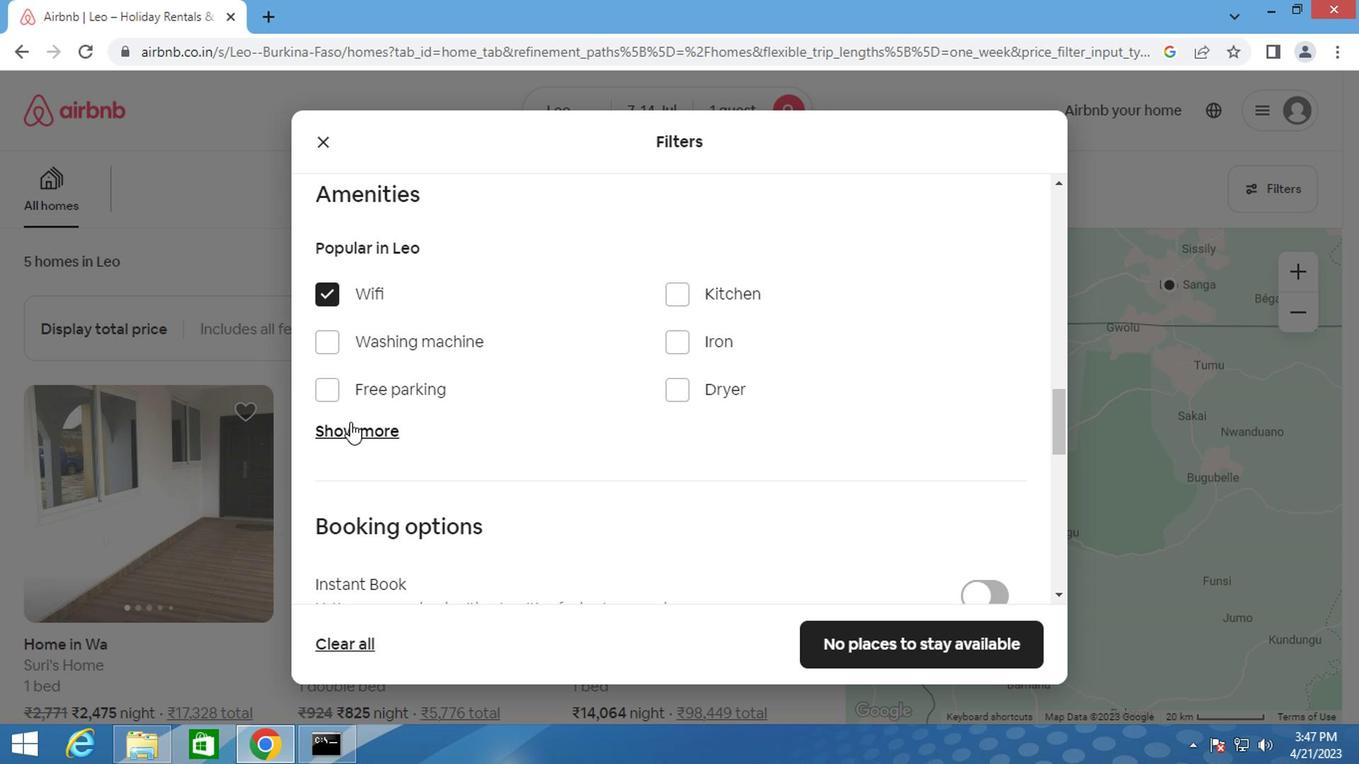 
Action: Mouse moved to (310, 493)
Screenshot: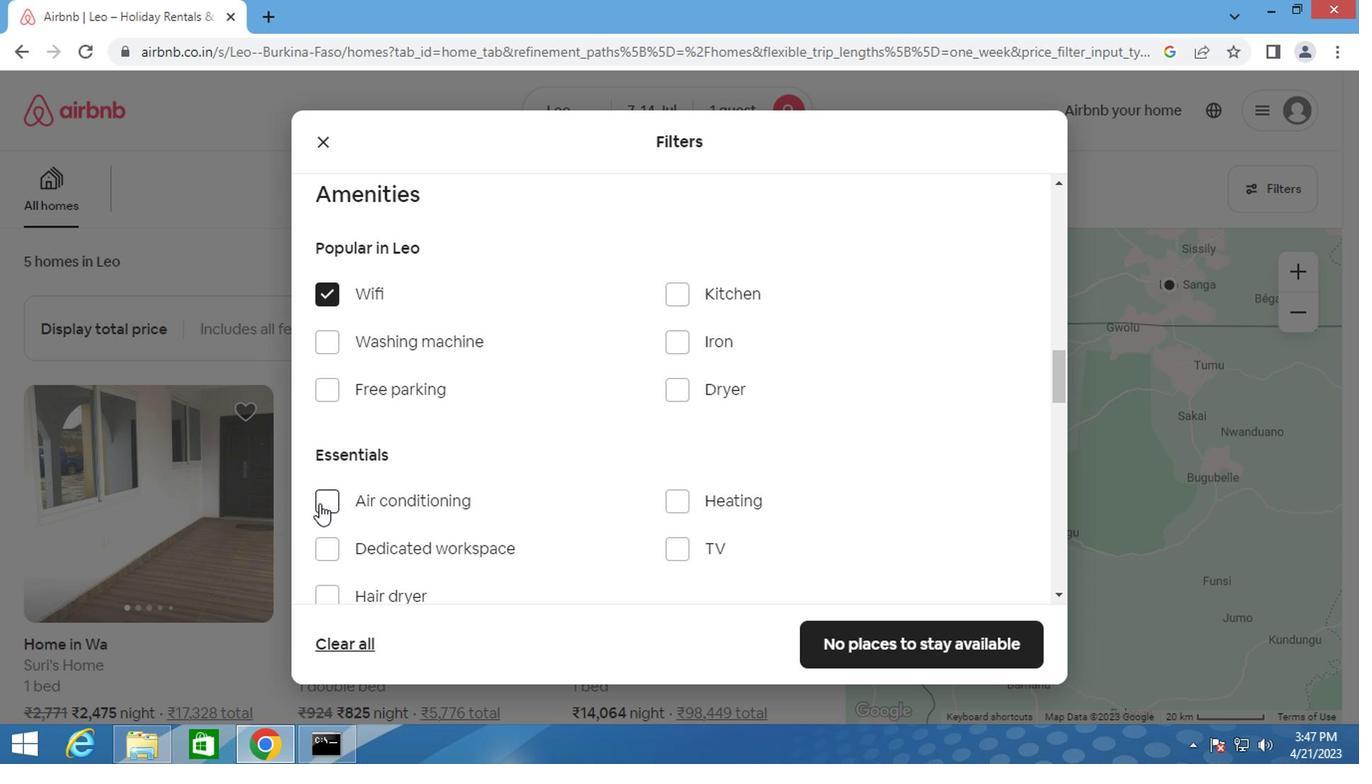 
Action: Mouse pressed left at (310, 493)
Screenshot: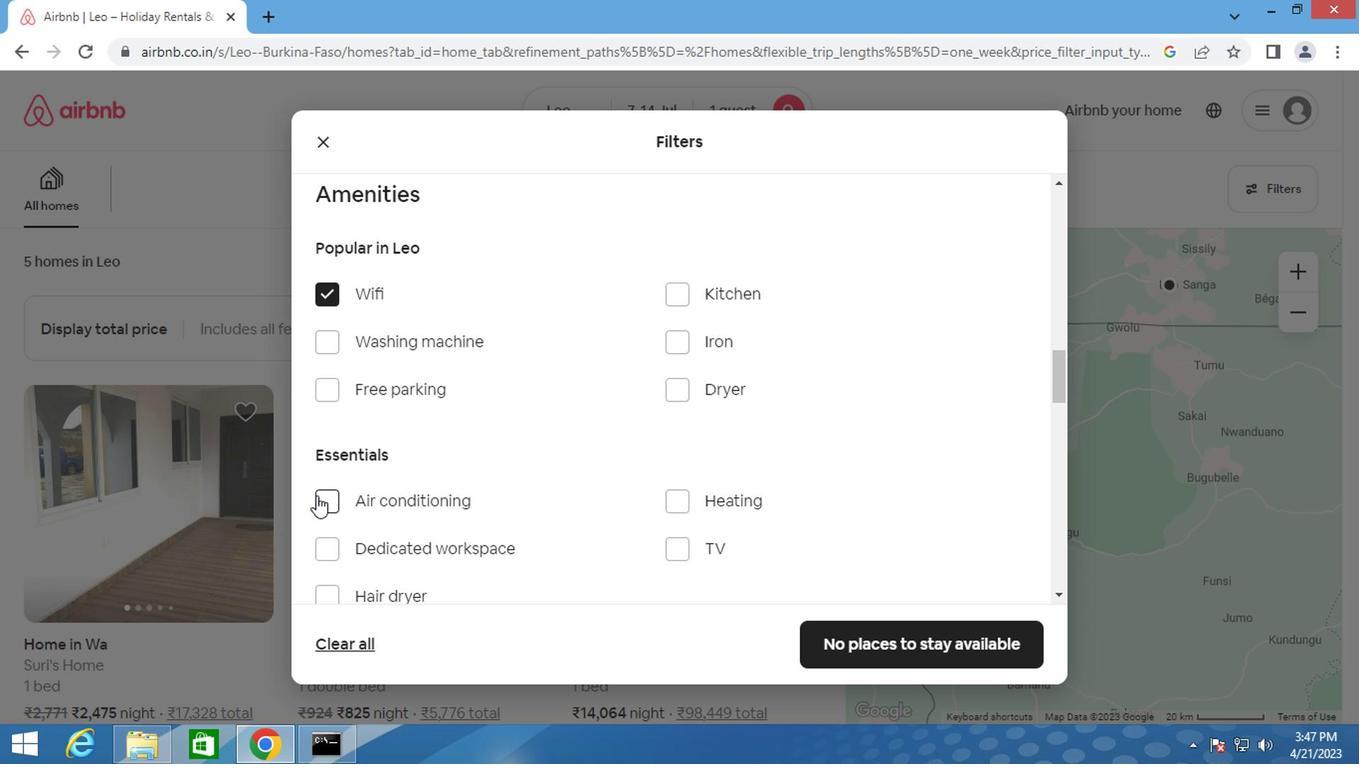 
Action: Mouse moved to (395, 473)
Screenshot: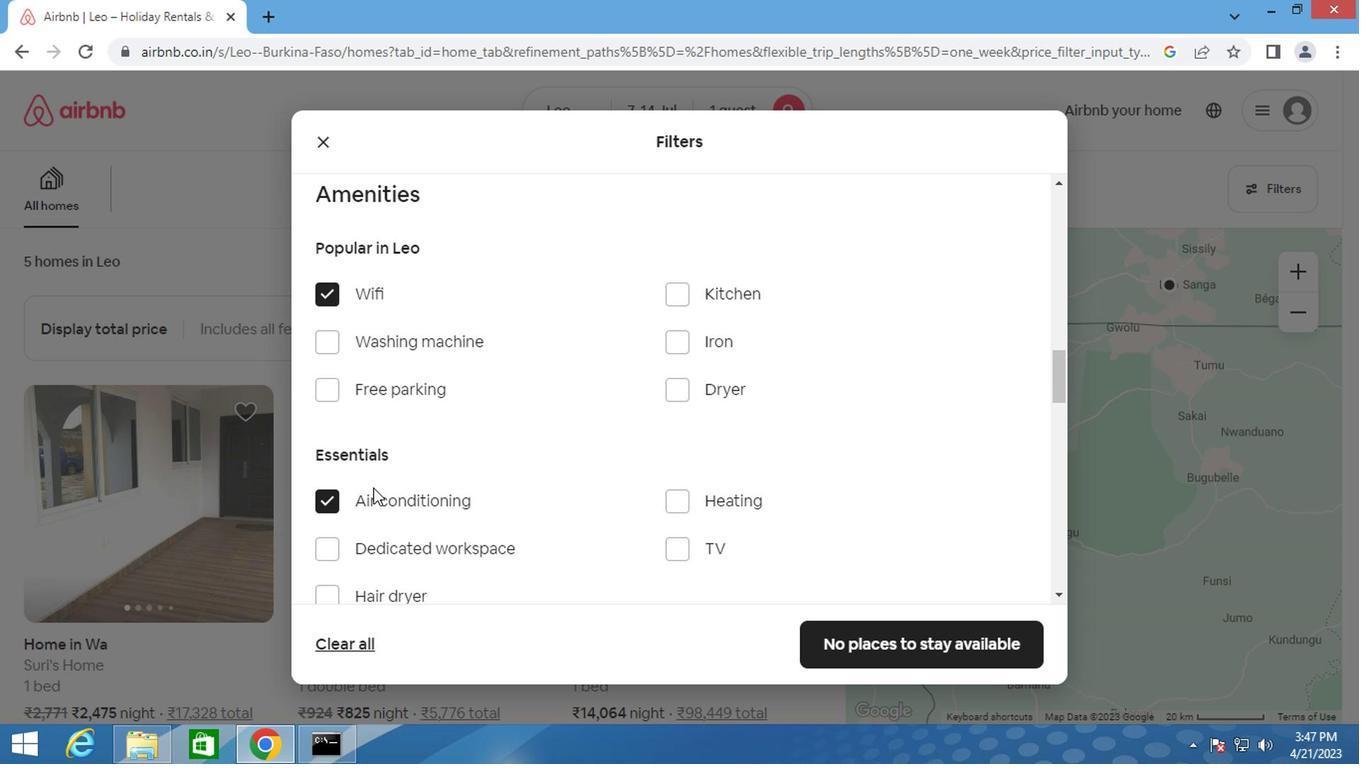 
Action: Mouse scrolled (395, 472) with delta (0, -1)
Screenshot: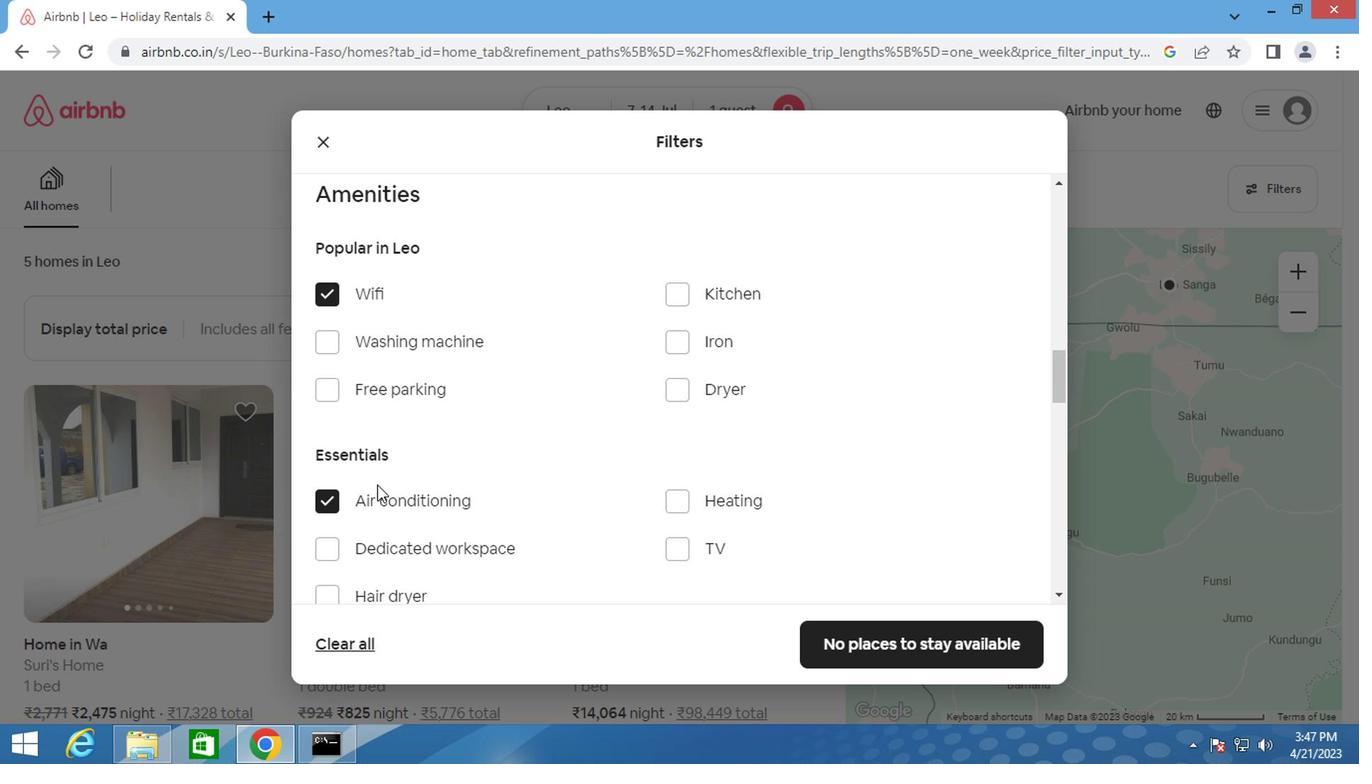 
Action: Mouse scrolled (395, 472) with delta (0, -1)
Screenshot: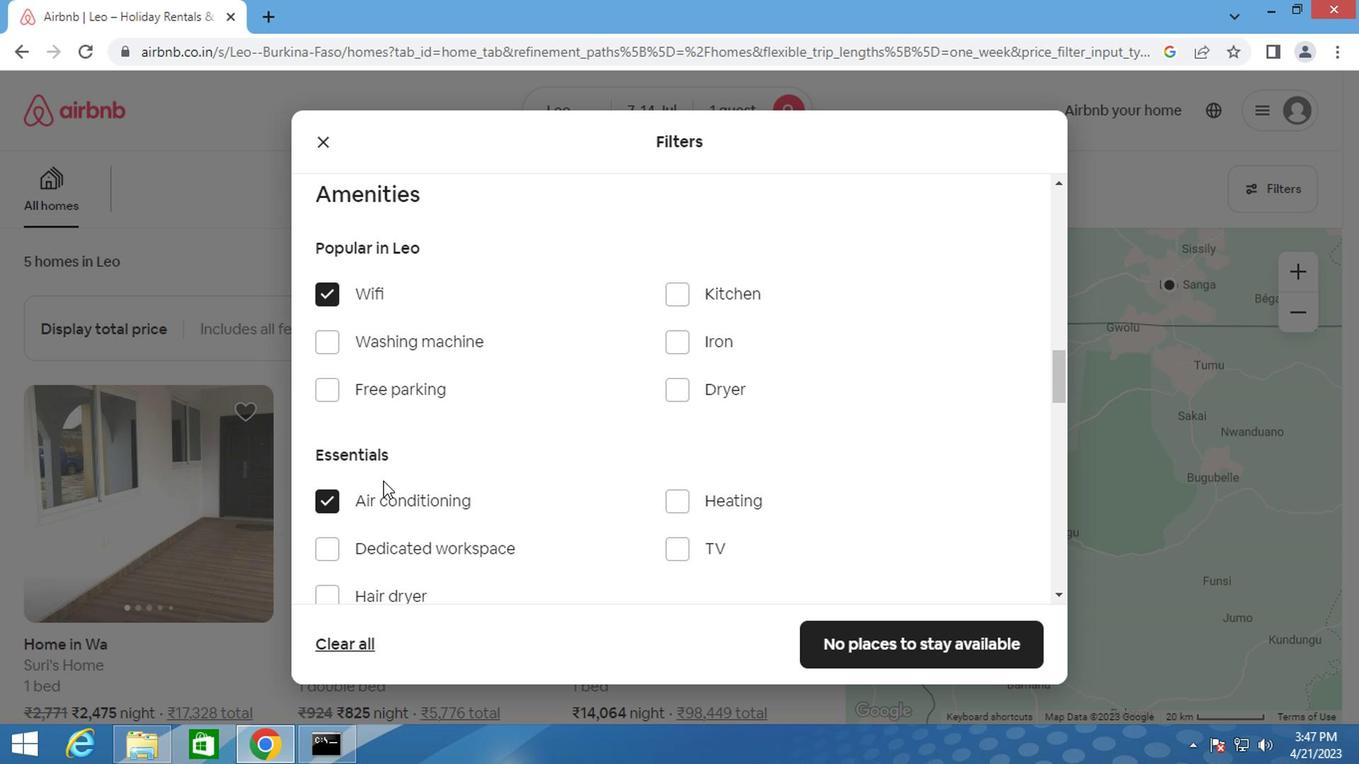 
Action: Mouse scrolled (395, 472) with delta (0, -1)
Screenshot: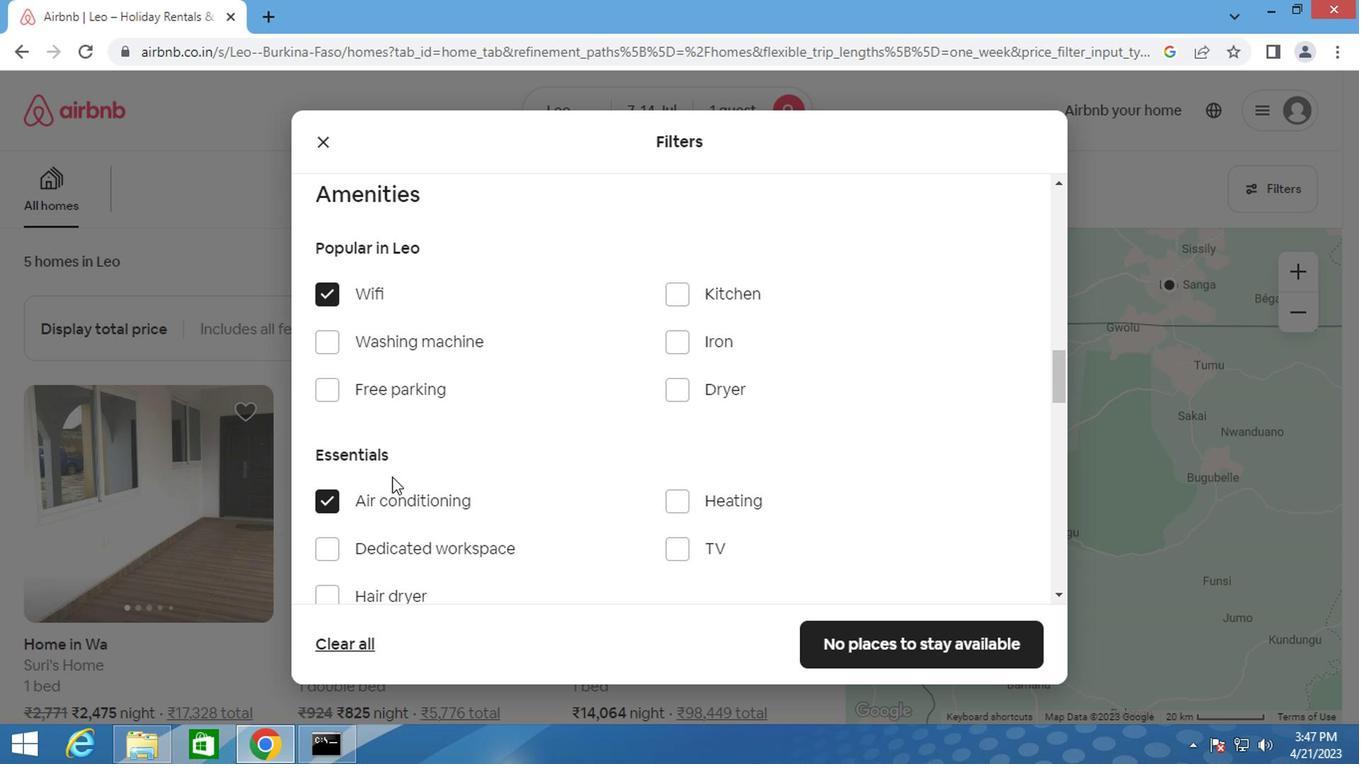 
Action: Mouse scrolled (395, 472) with delta (0, -1)
Screenshot: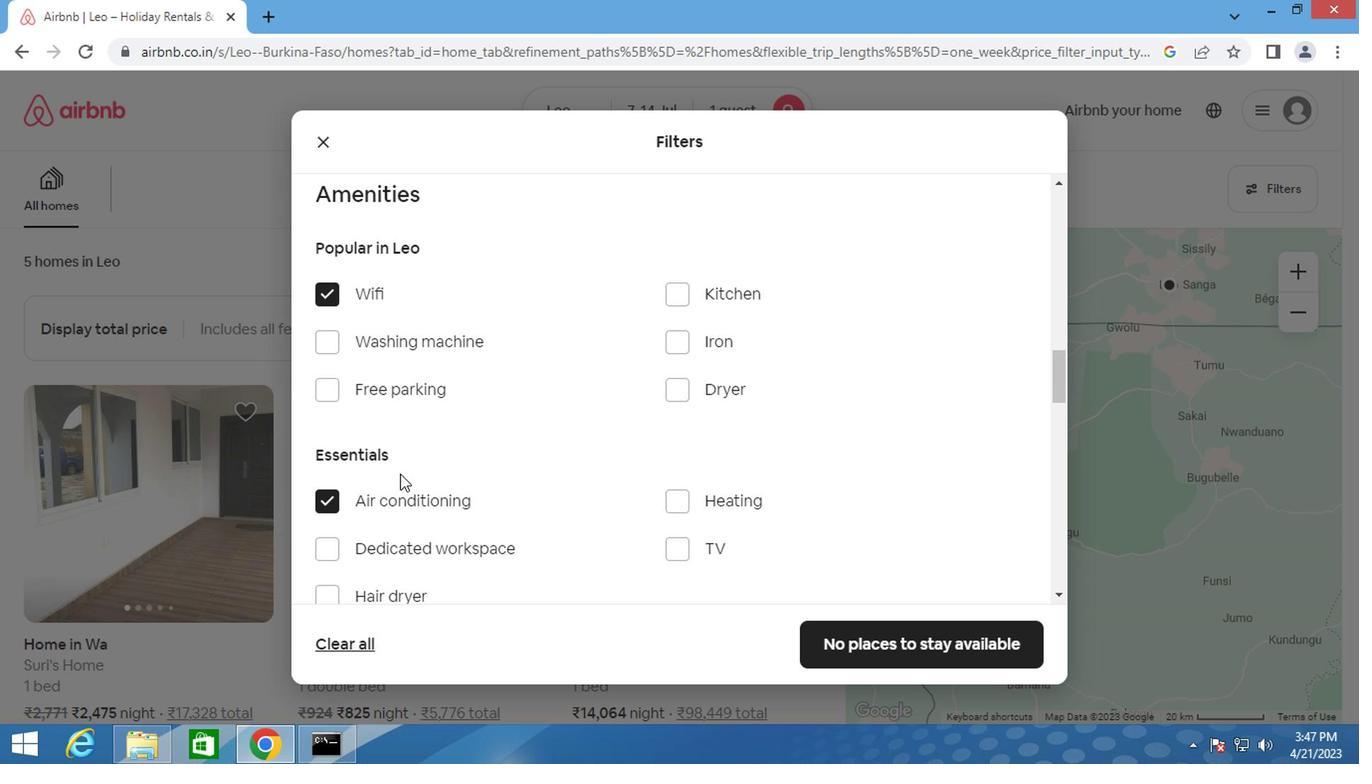 
Action: Mouse moved to (330, 448)
Screenshot: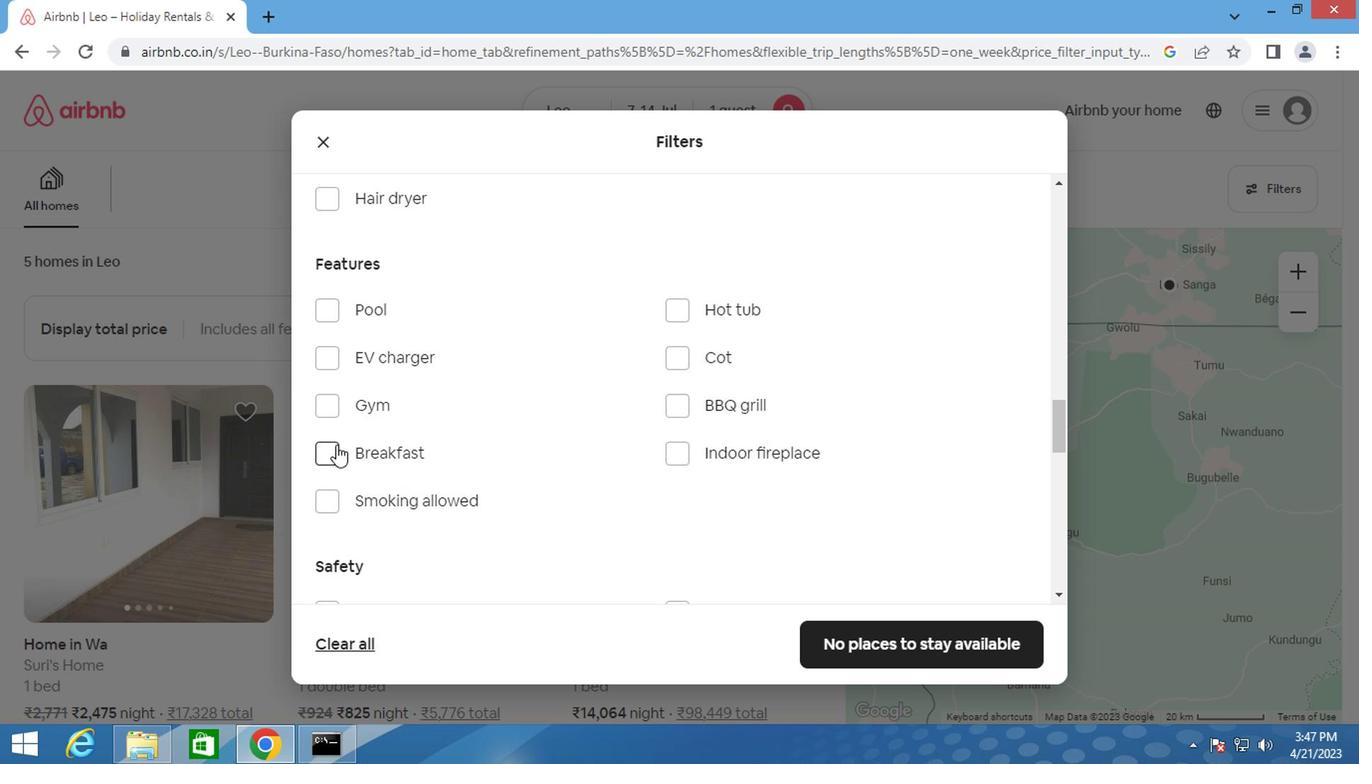 
Action: Mouse pressed left at (330, 448)
Screenshot: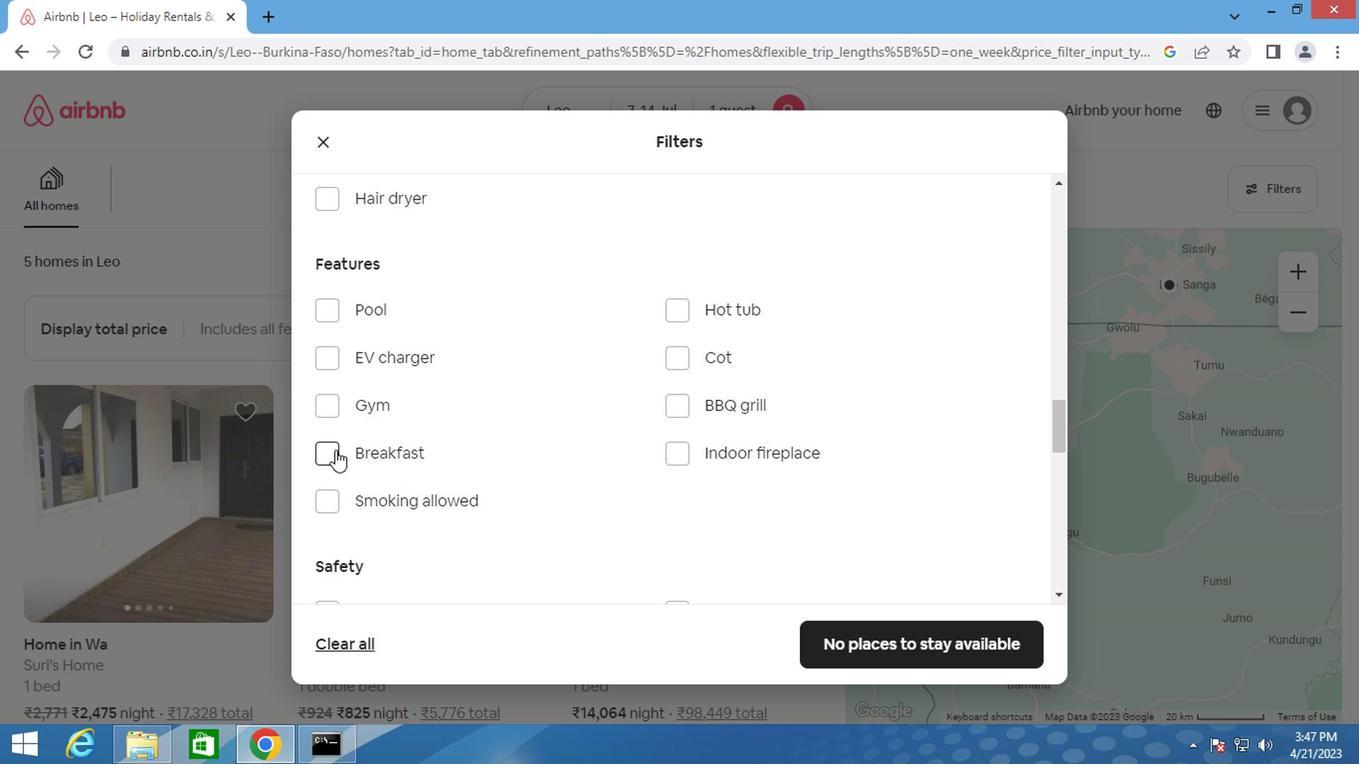 
Action: Mouse moved to (400, 414)
Screenshot: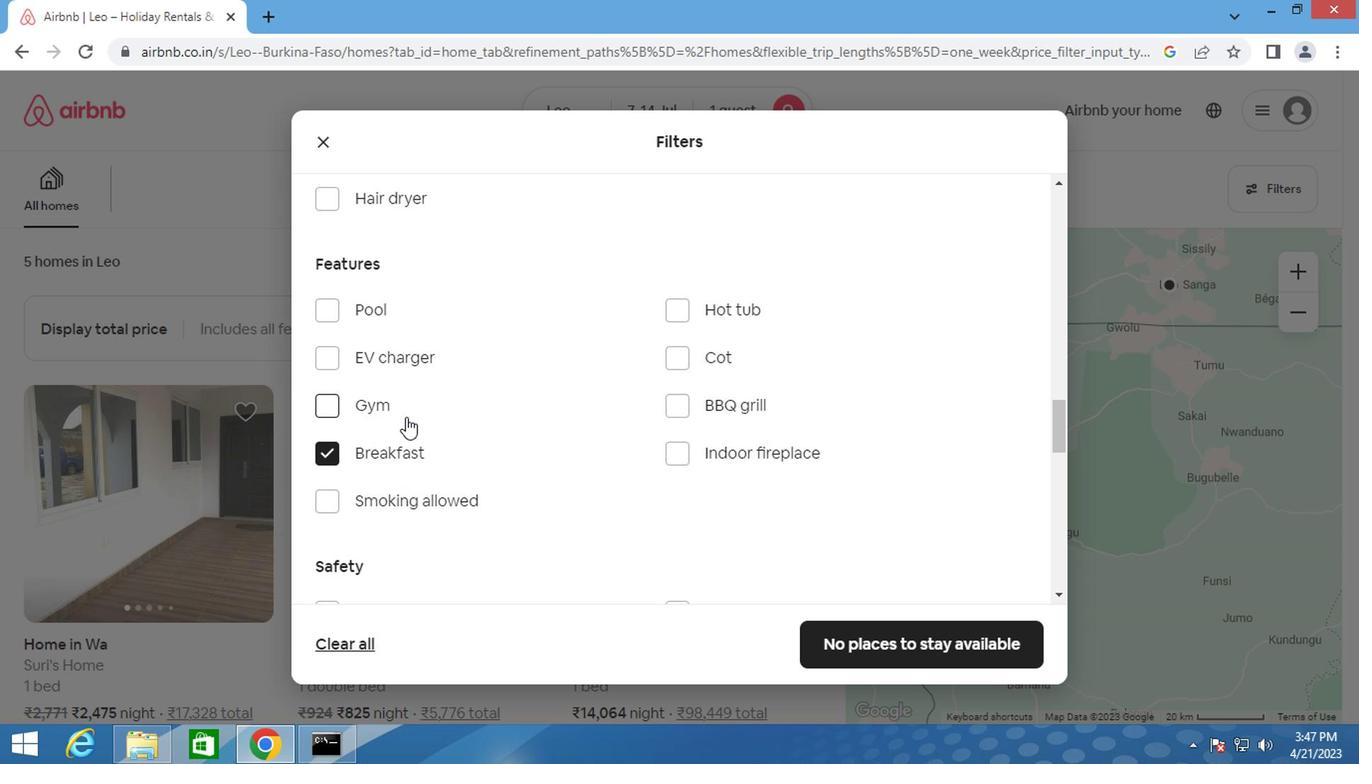 
Action: Mouse scrolled (400, 414) with delta (0, 0)
Screenshot: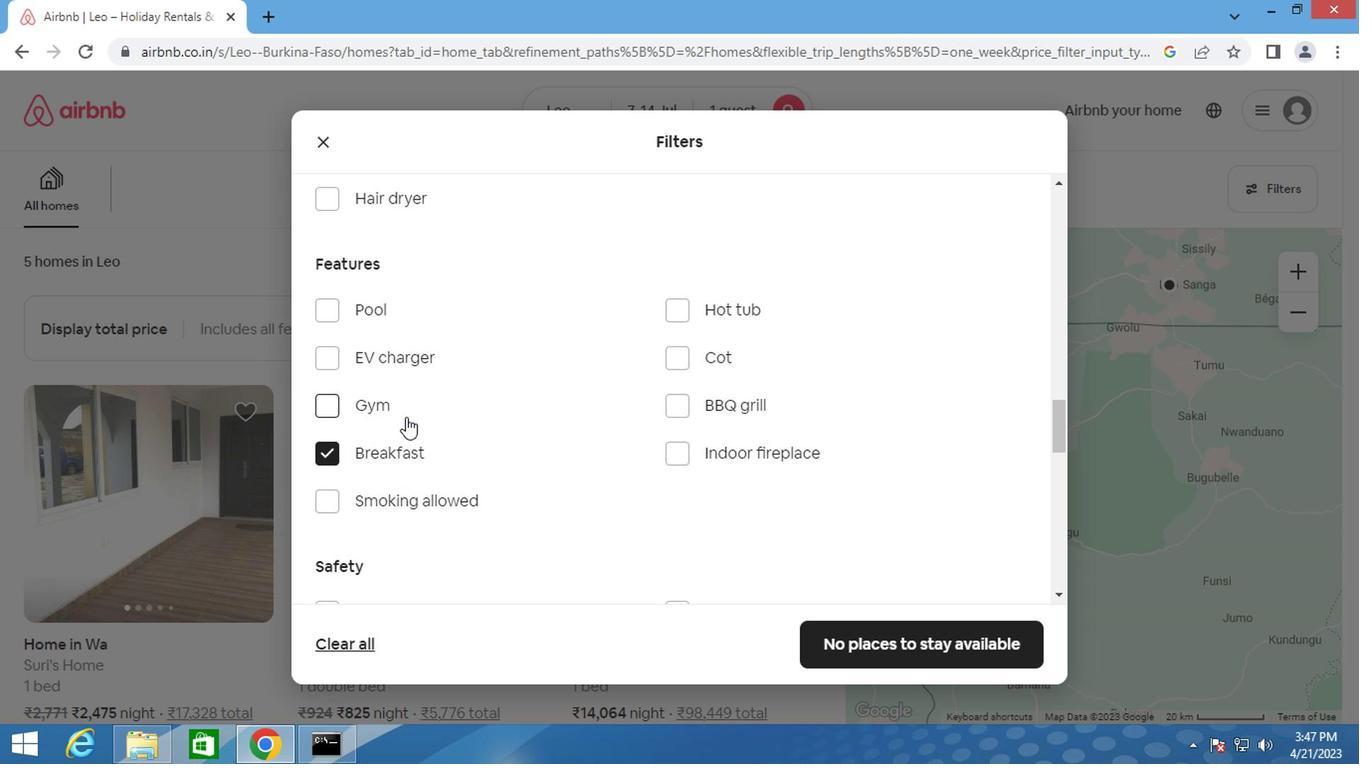 
Action: Mouse scrolled (400, 414) with delta (0, 0)
Screenshot: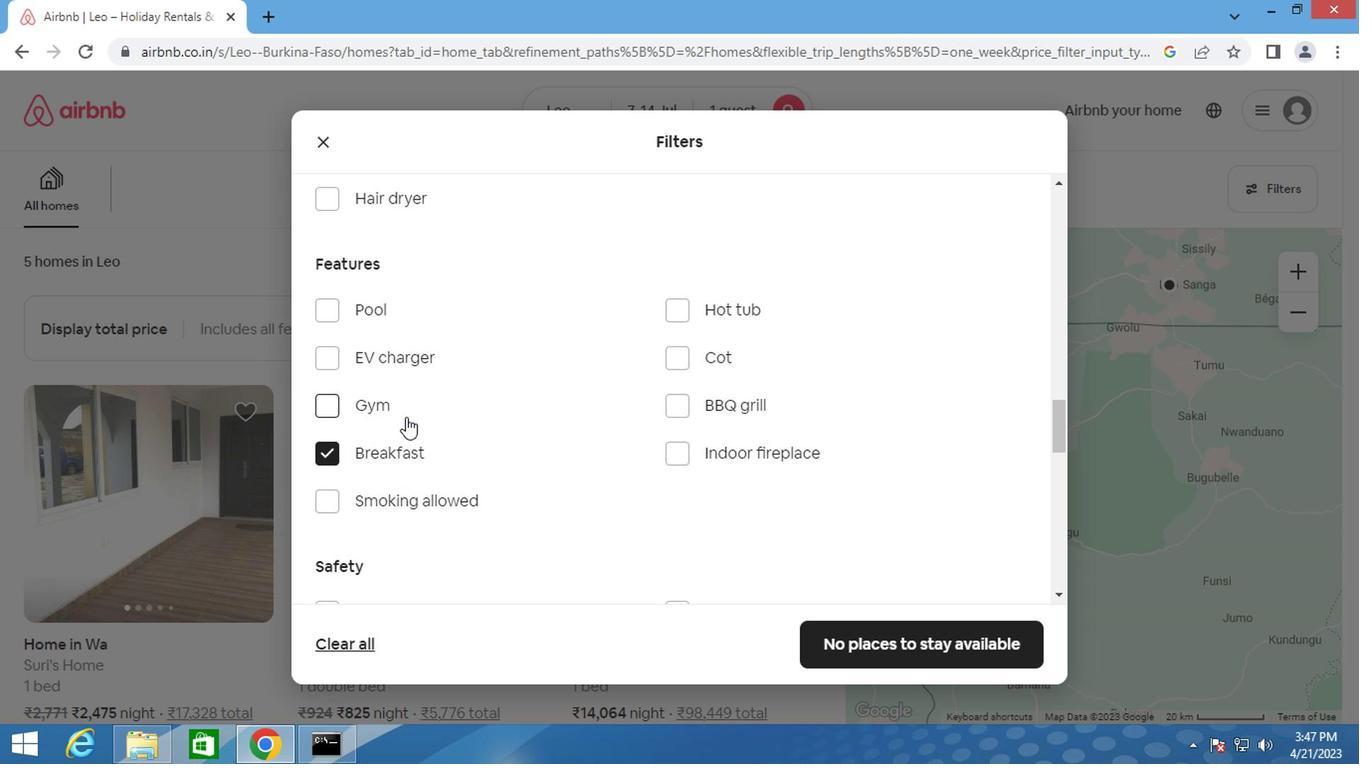 
Action: Mouse scrolled (400, 414) with delta (0, 0)
Screenshot: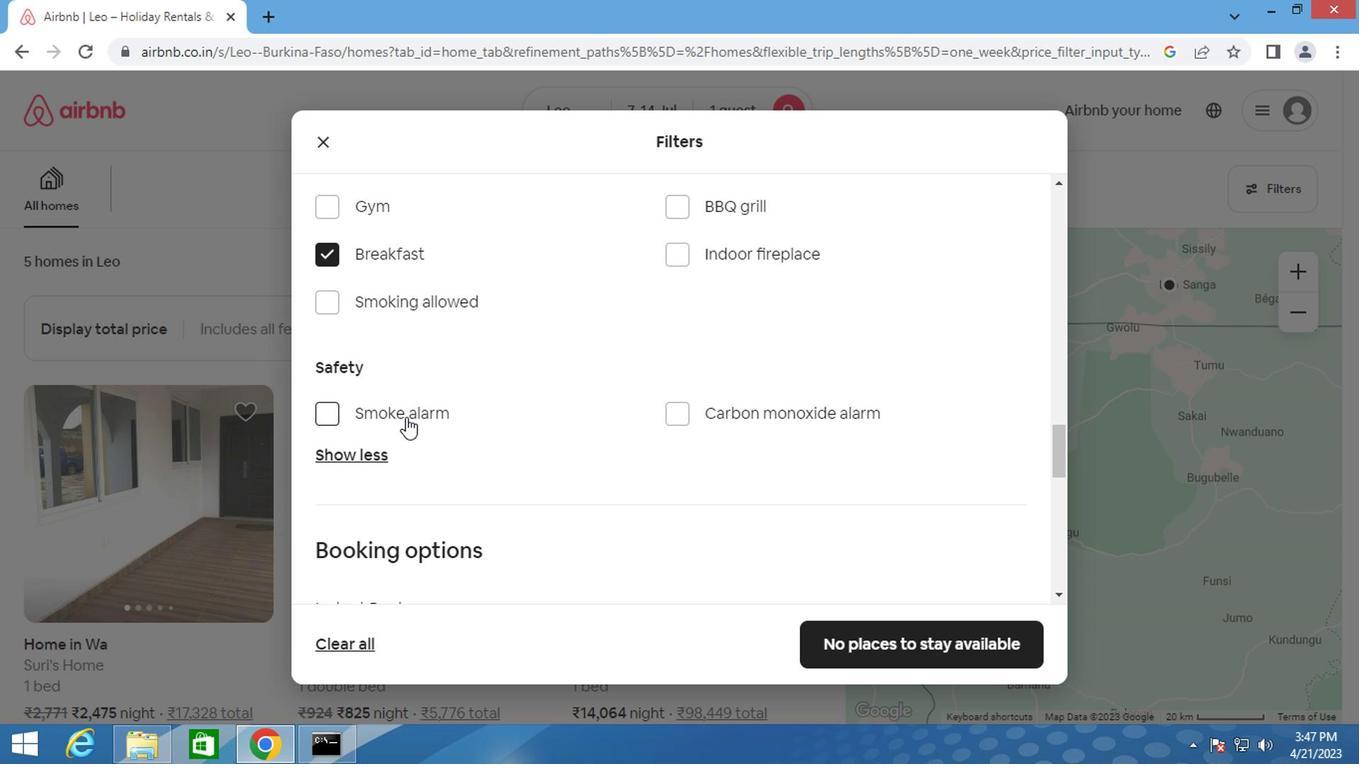 
Action: Mouse scrolled (400, 414) with delta (0, 0)
Screenshot: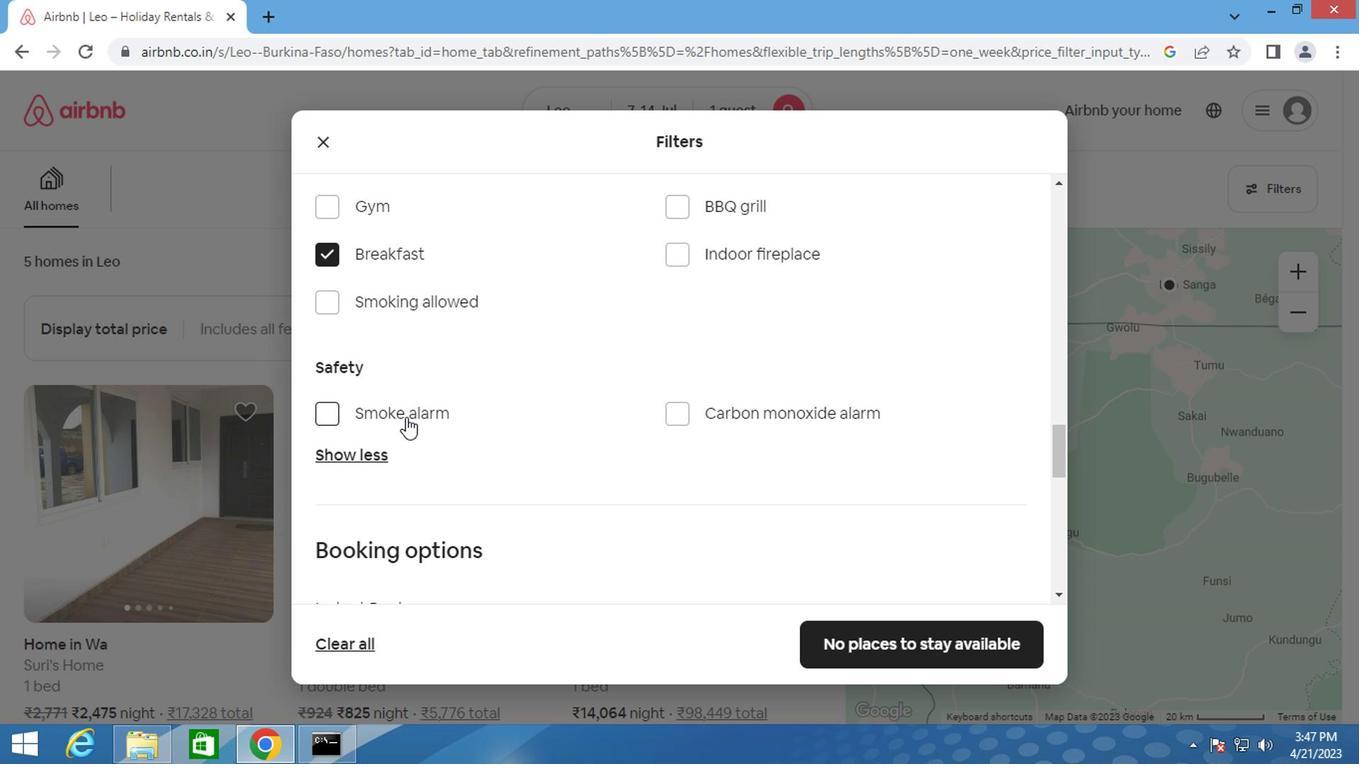 
Action: Mouse moved to (966, 487)
Screenshot: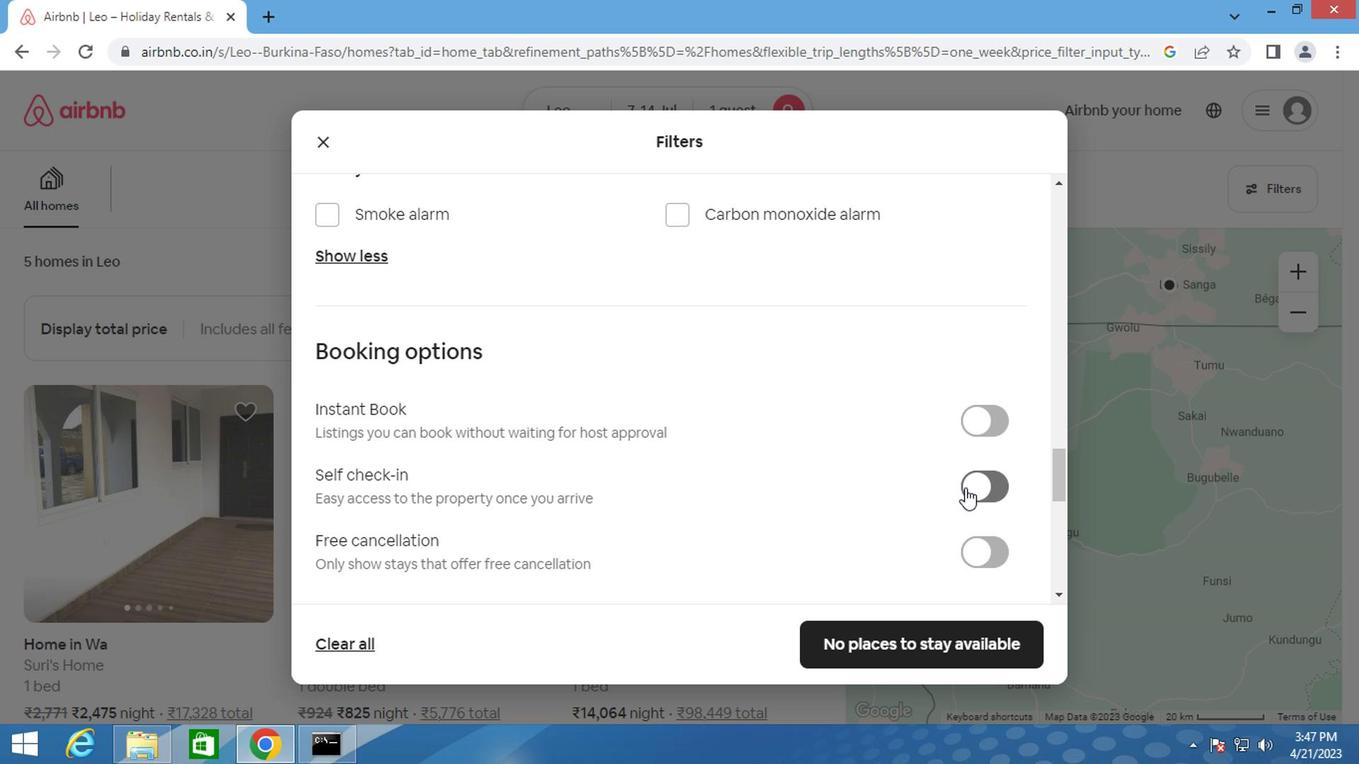 
Action: Mouse pressed left at (966, 487)
Screenshot: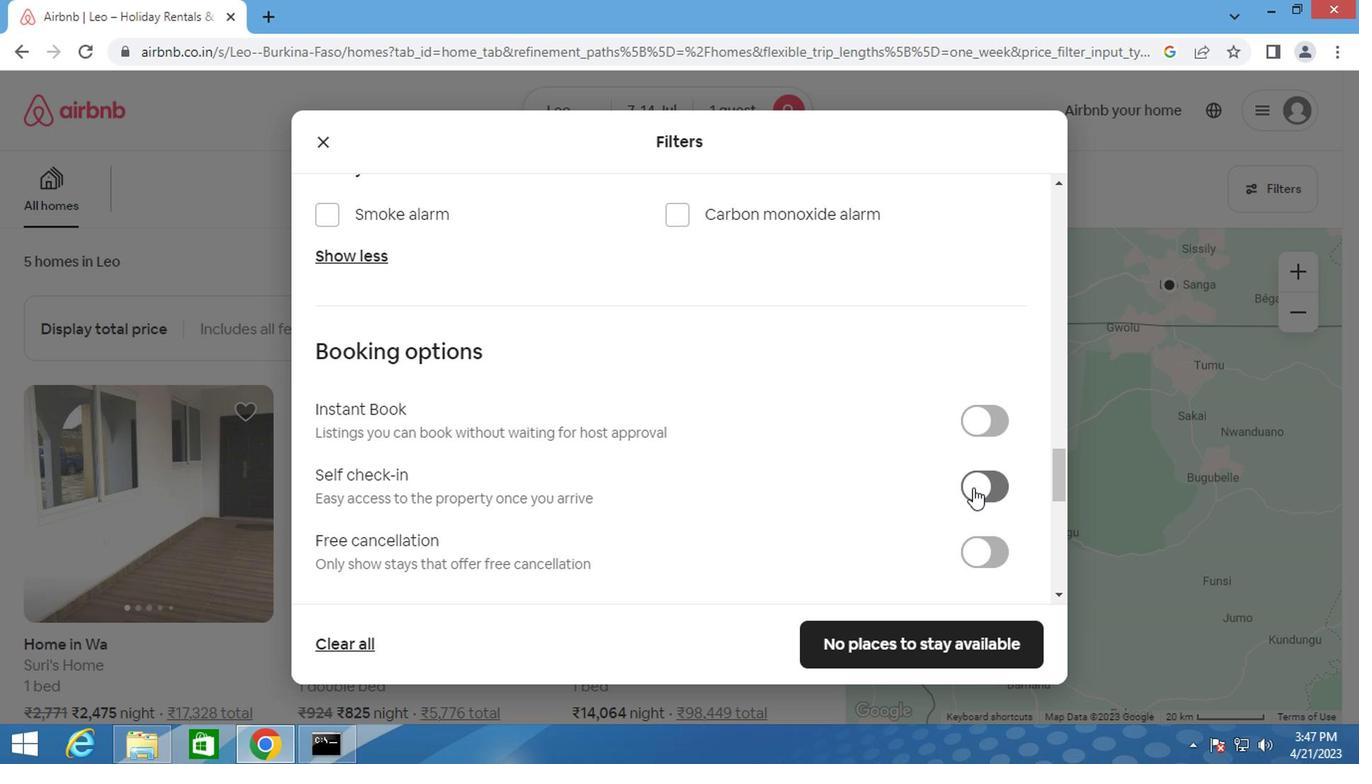 
Action: Mouse moved to (635, 487)
Screenshot: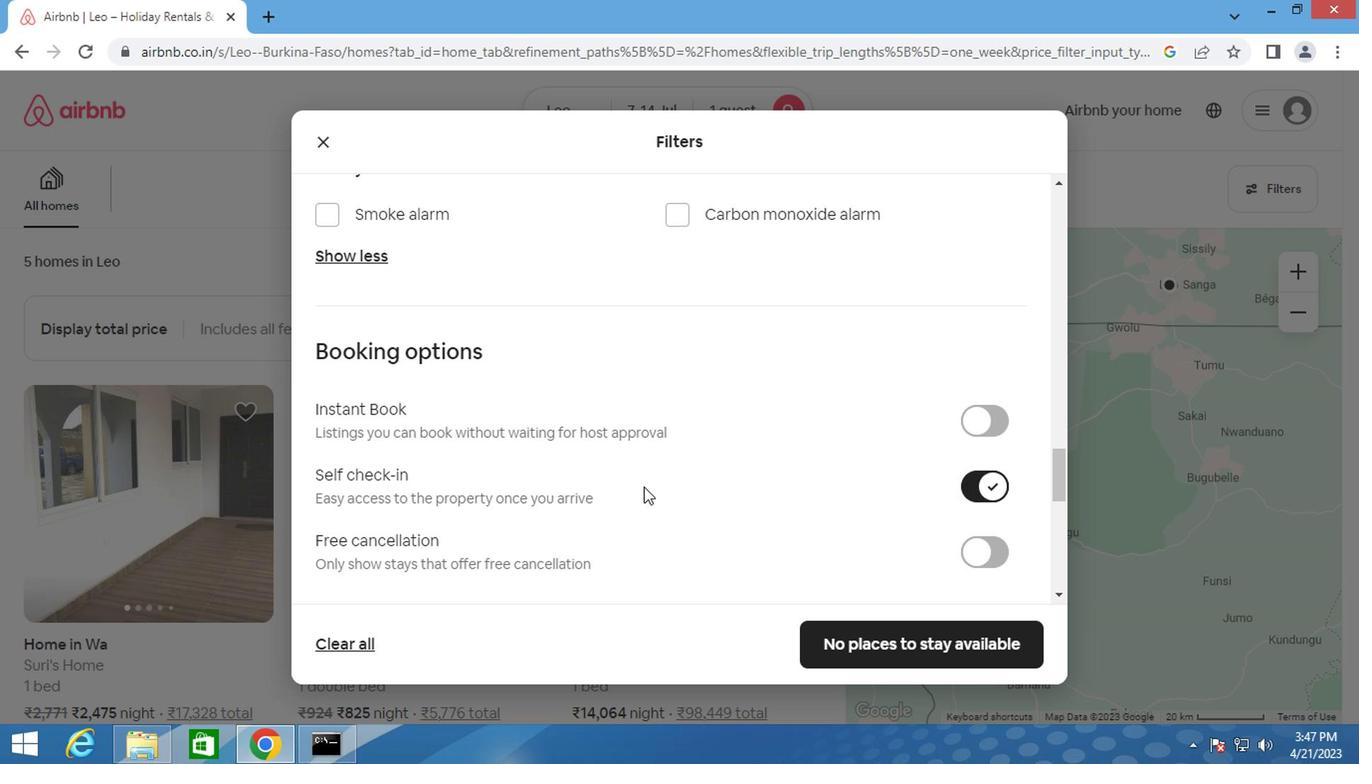 
Action: Mouse scrolled (635, 485) with delta (0, -1)
Screenshot: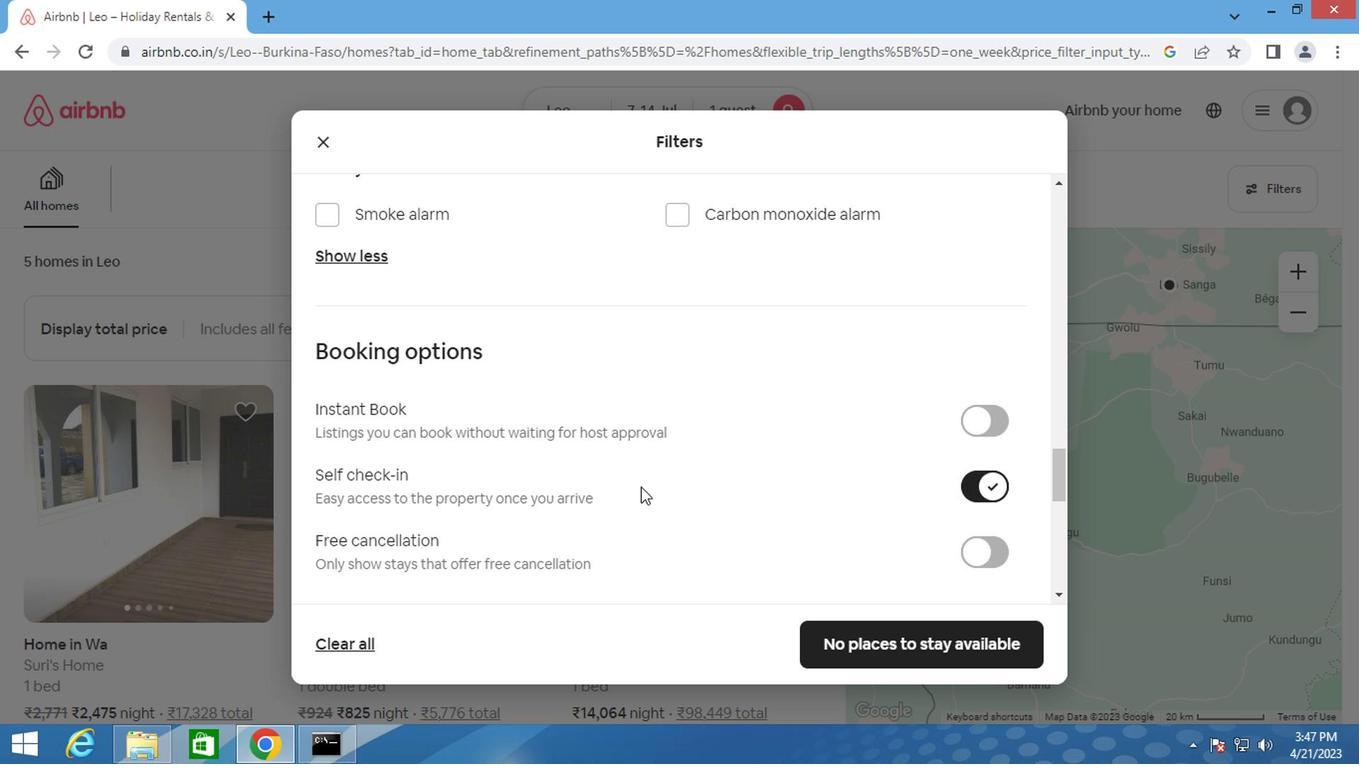 
Action: Mouse scrolled (635, 485) with delta (0, -1)
Screenshot: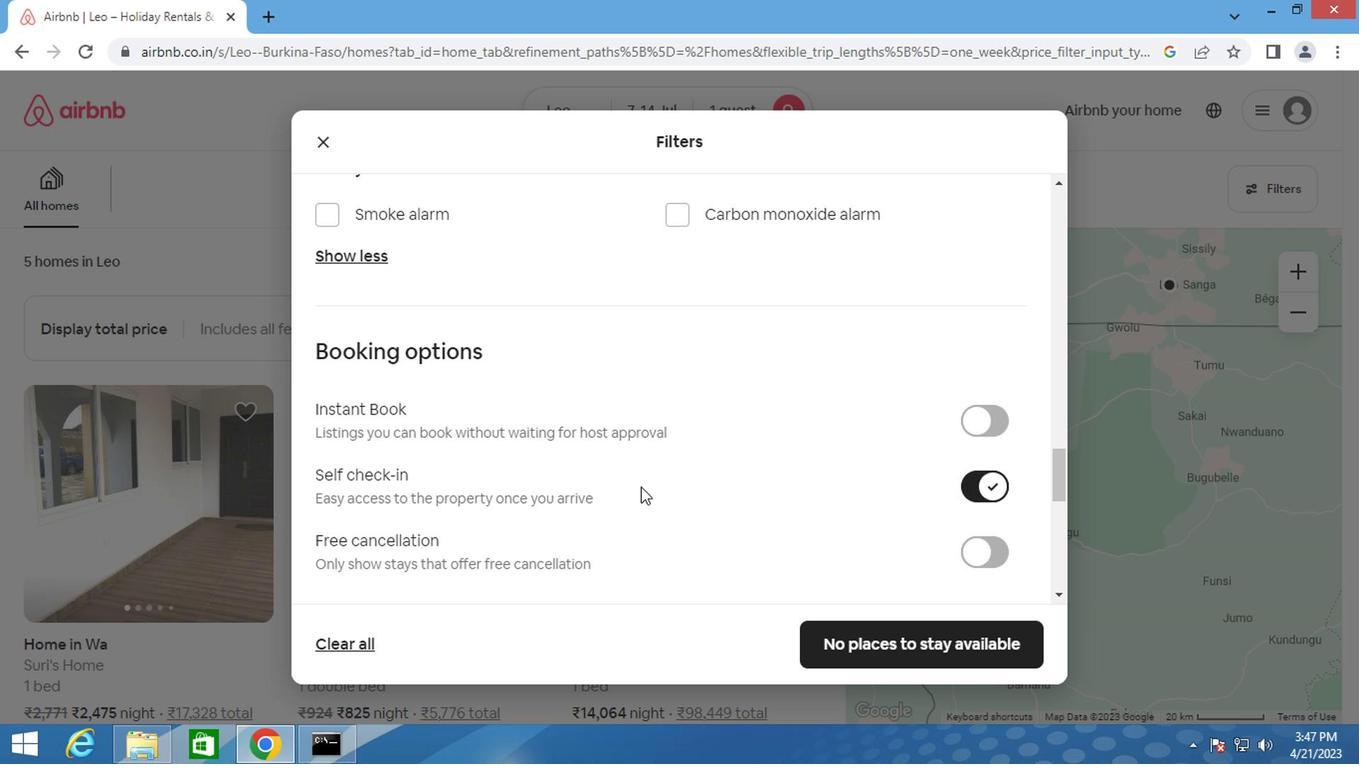 
Action: Mouse scrolled (635, 485) with delta (0, -1)
Screenshot: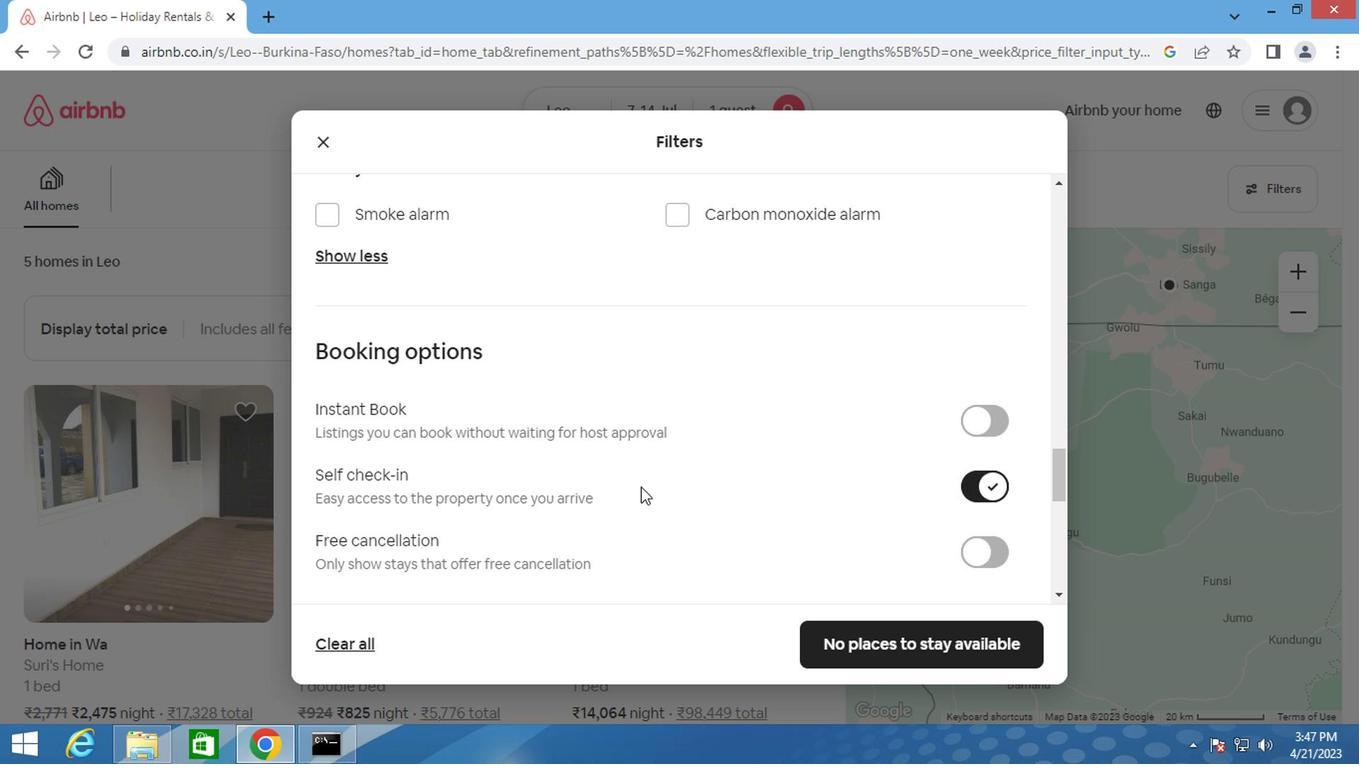 
Action: Mouse moved to (632, 487)
Screenshot: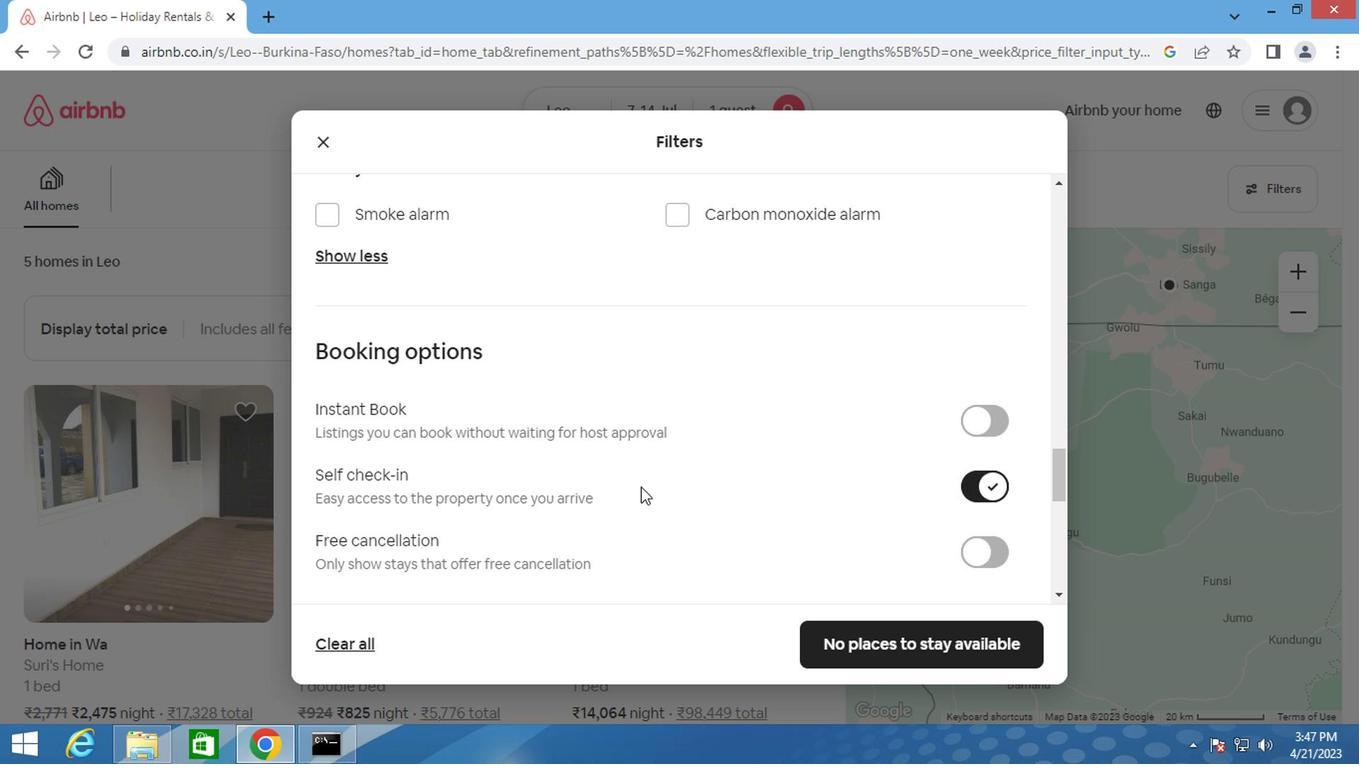 
Action: Mouse scrolled (632, 485) with delta (0, -1)
Screenshot: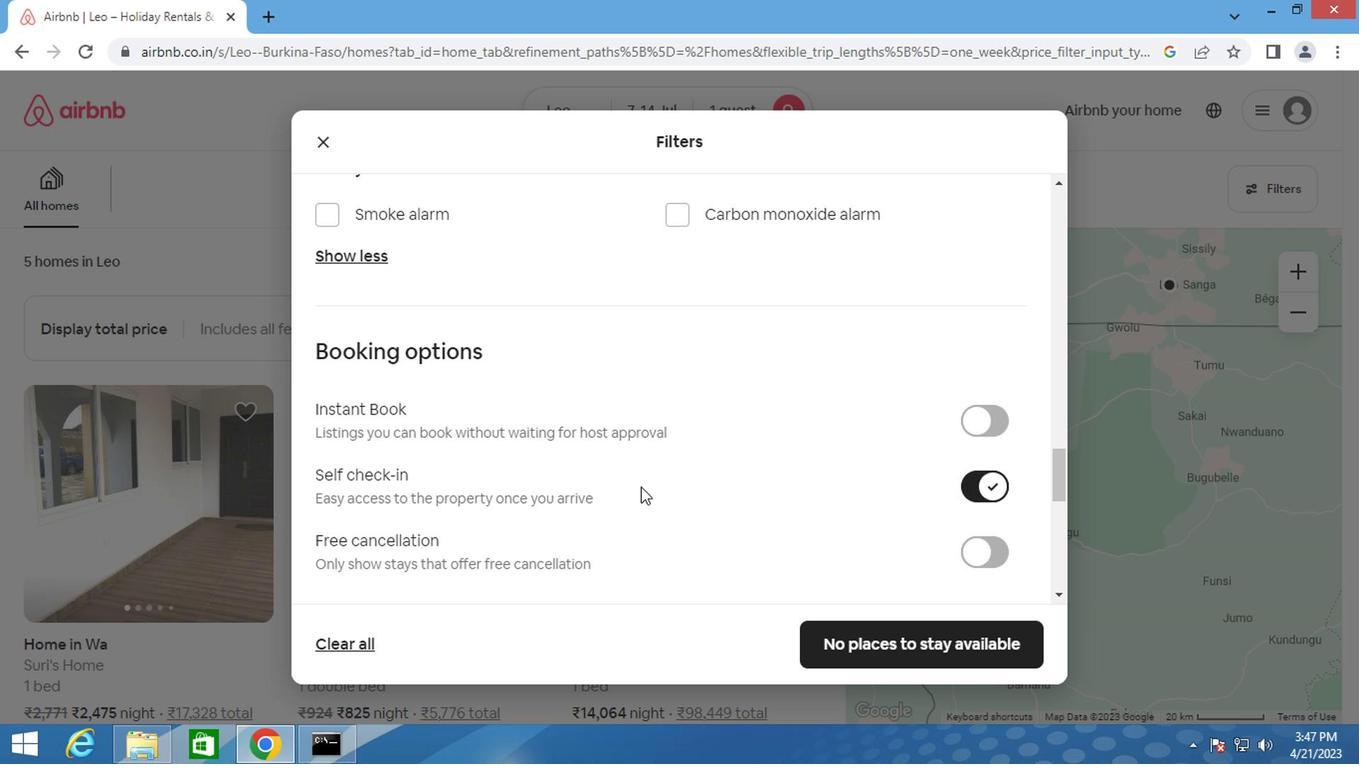 
Action: Mouse moved to (629, 489)
Screenshot: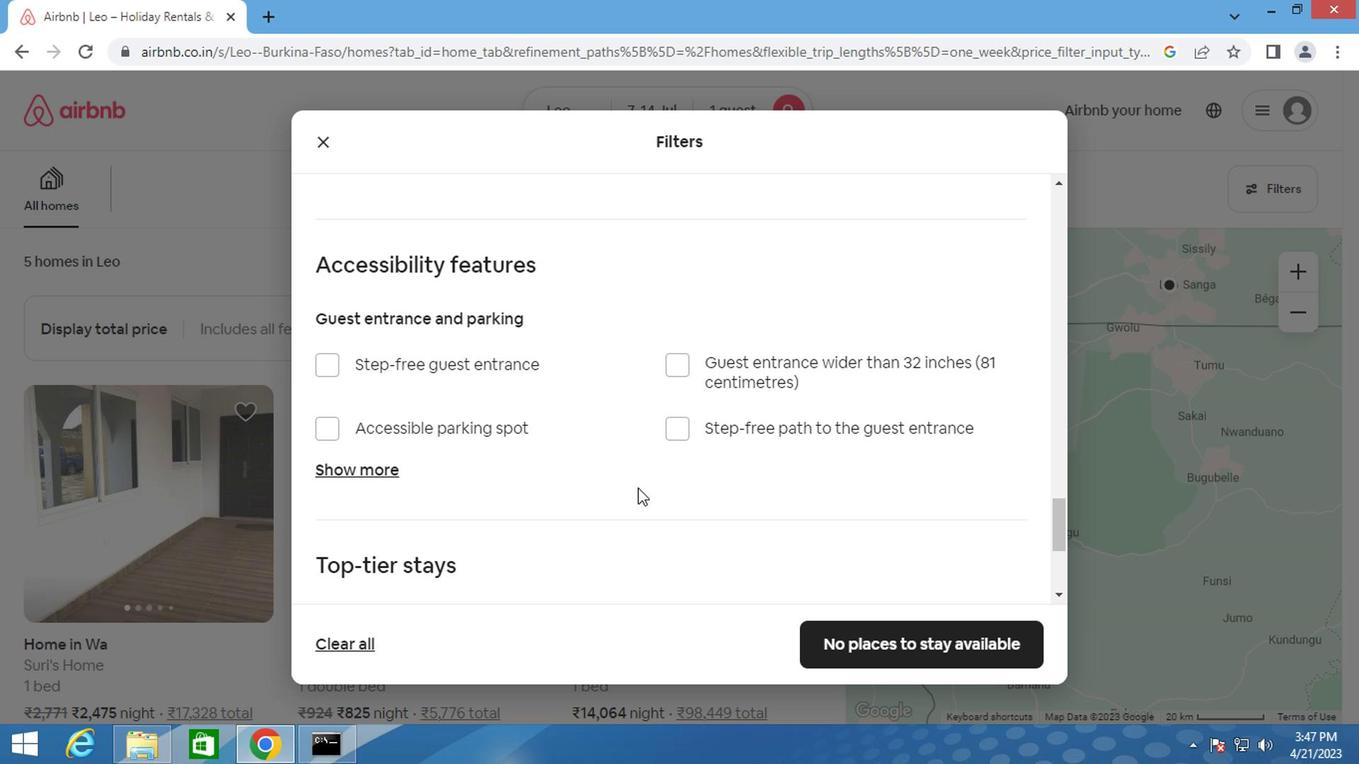 
Action: Mouse scrolled (629, 487) with delta (0, -1)
Screenshot: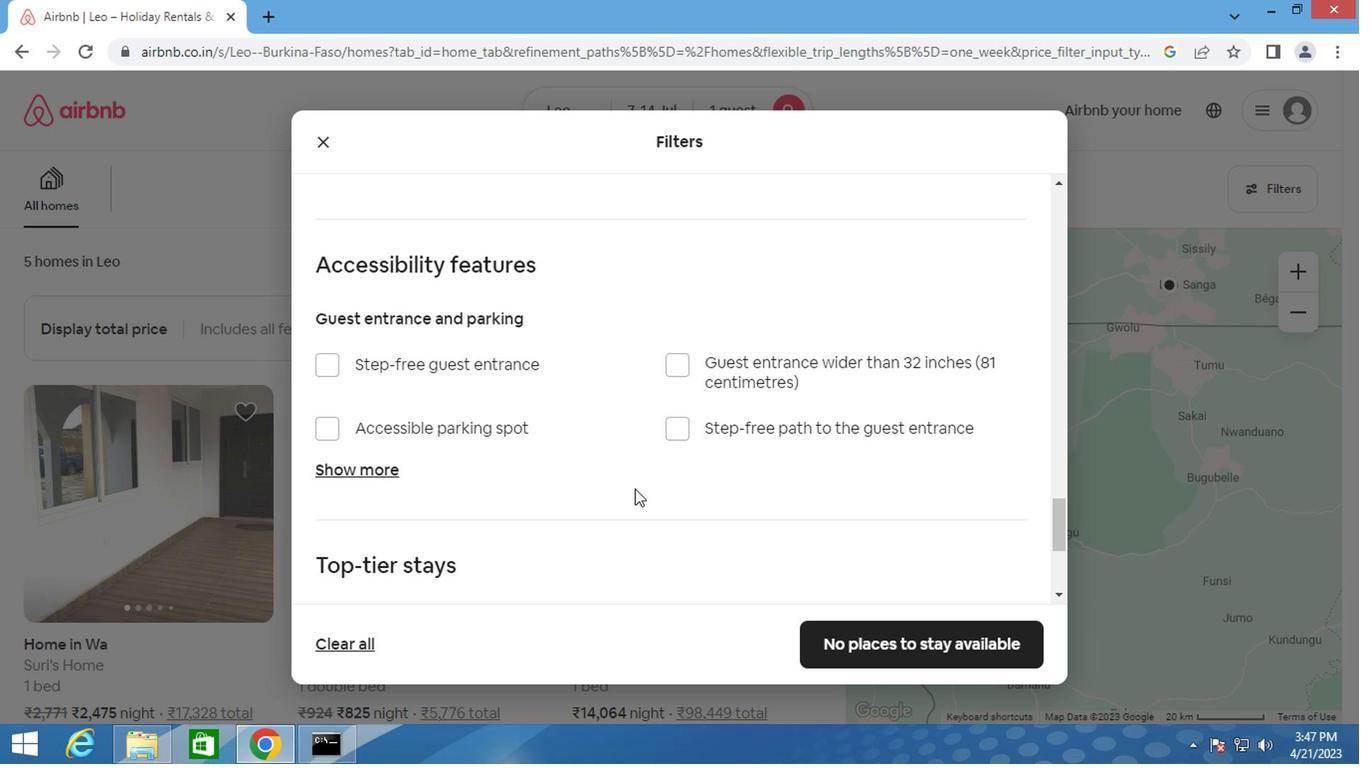 
Action: Mouse scrolled (629, 487) with delta (0, -1)
Screenshot: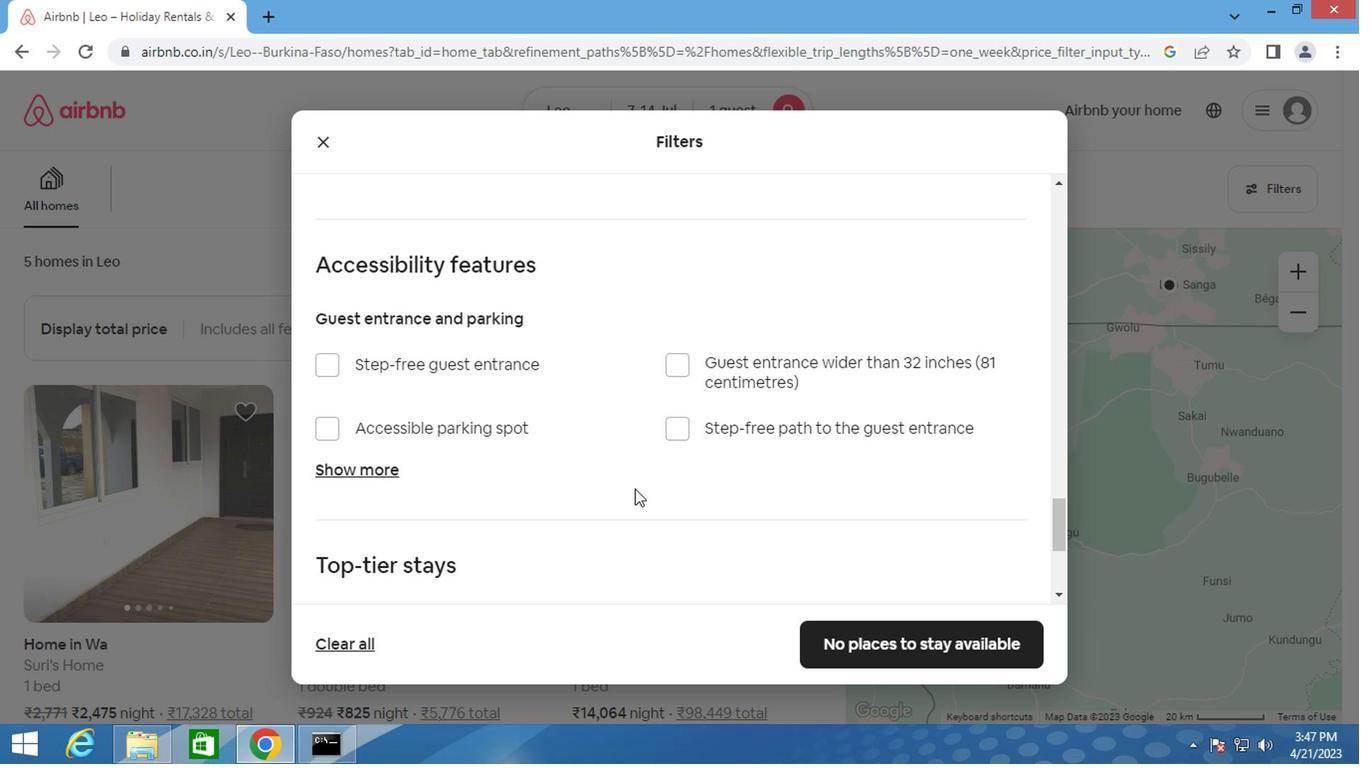 
Action: Mouse scrolled (629, 487) with delta (0, -1)
Screenshot: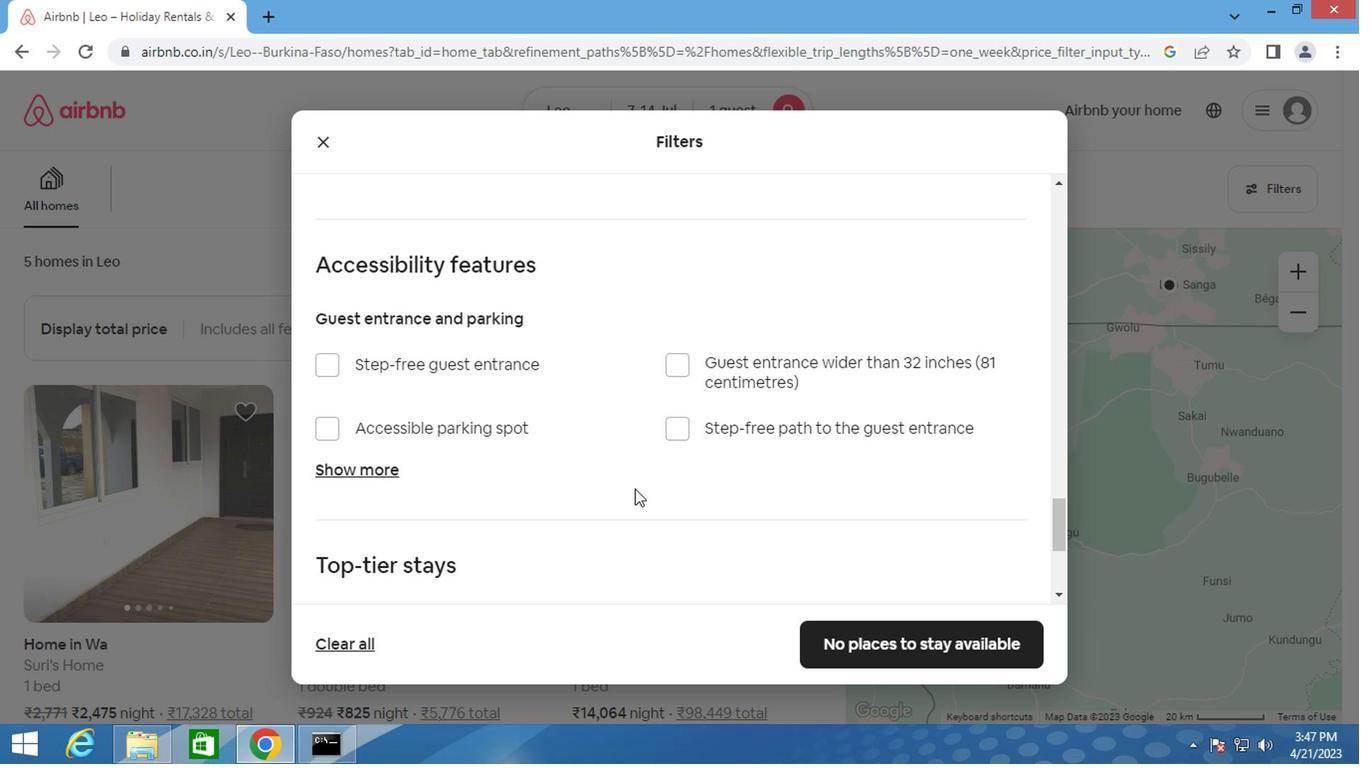 
Action: Mouse moved to (314, 544)
Screenshot: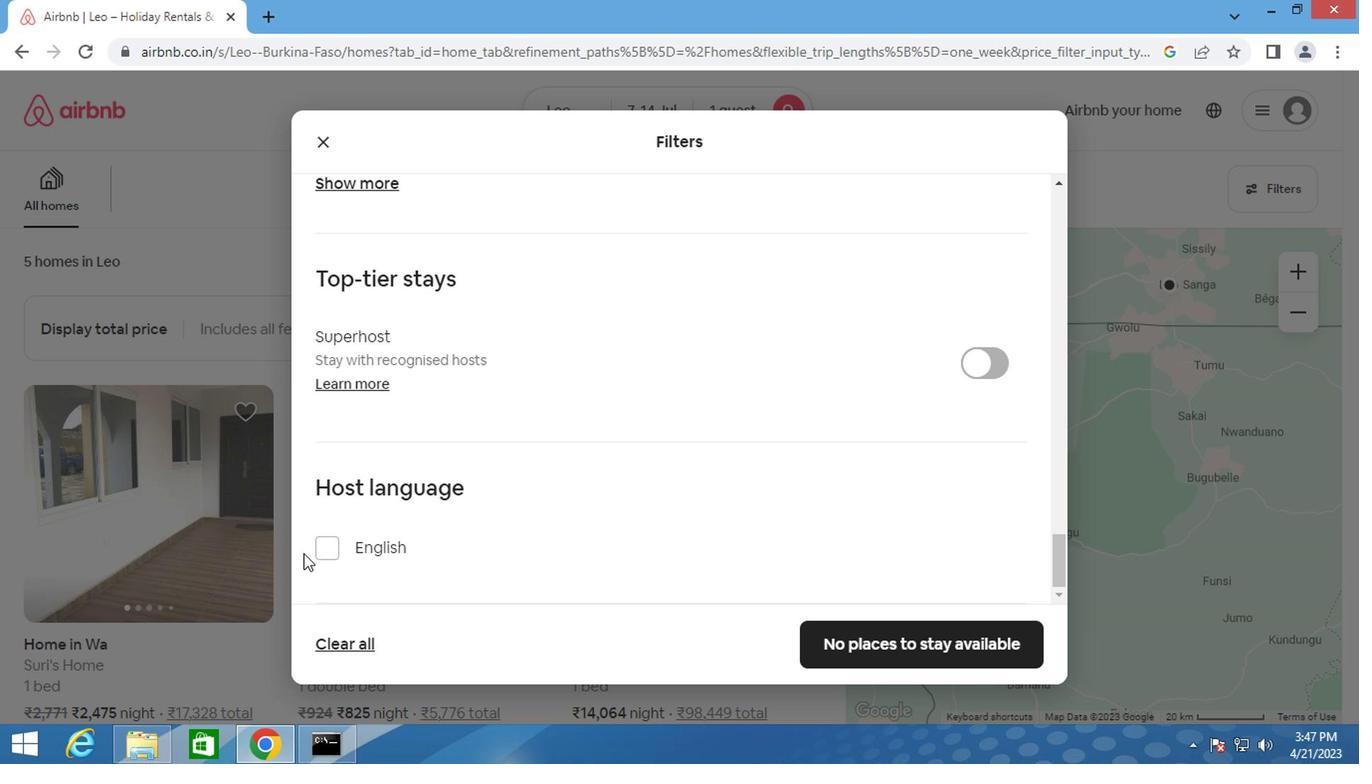 
Action: Mouse pressed left at (314, 544)
Screenshot: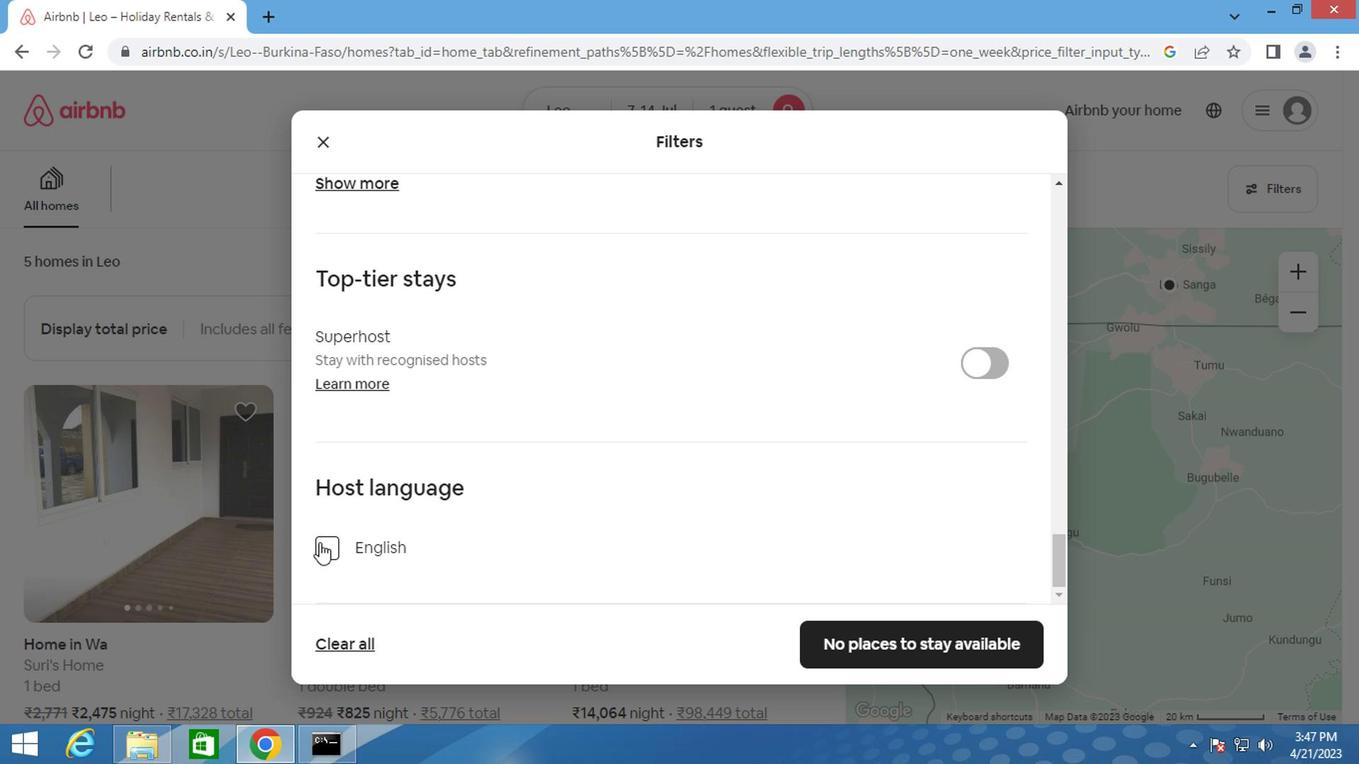 
Action: Mouse moved to (877, 647)
Screenshot: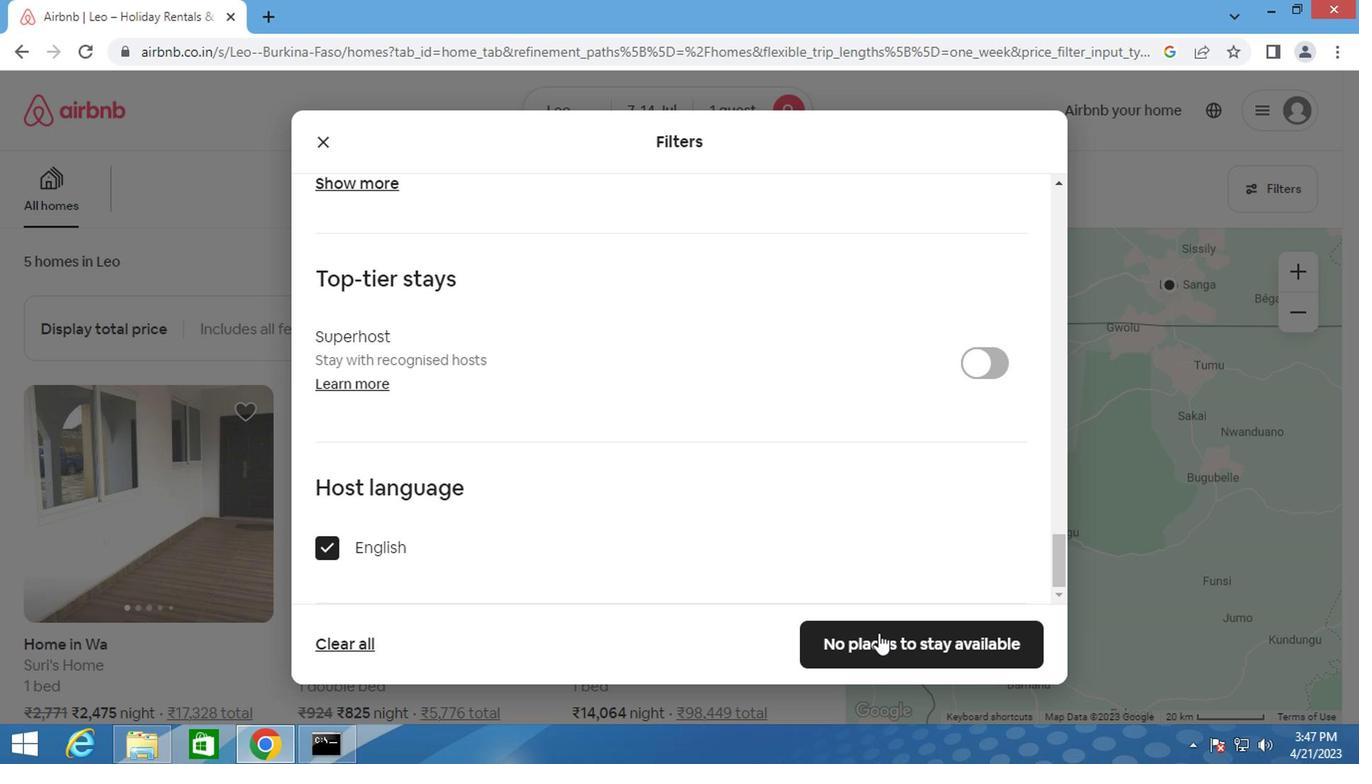 
Action: Mouse pressed left at (877, 647)
Screenshot: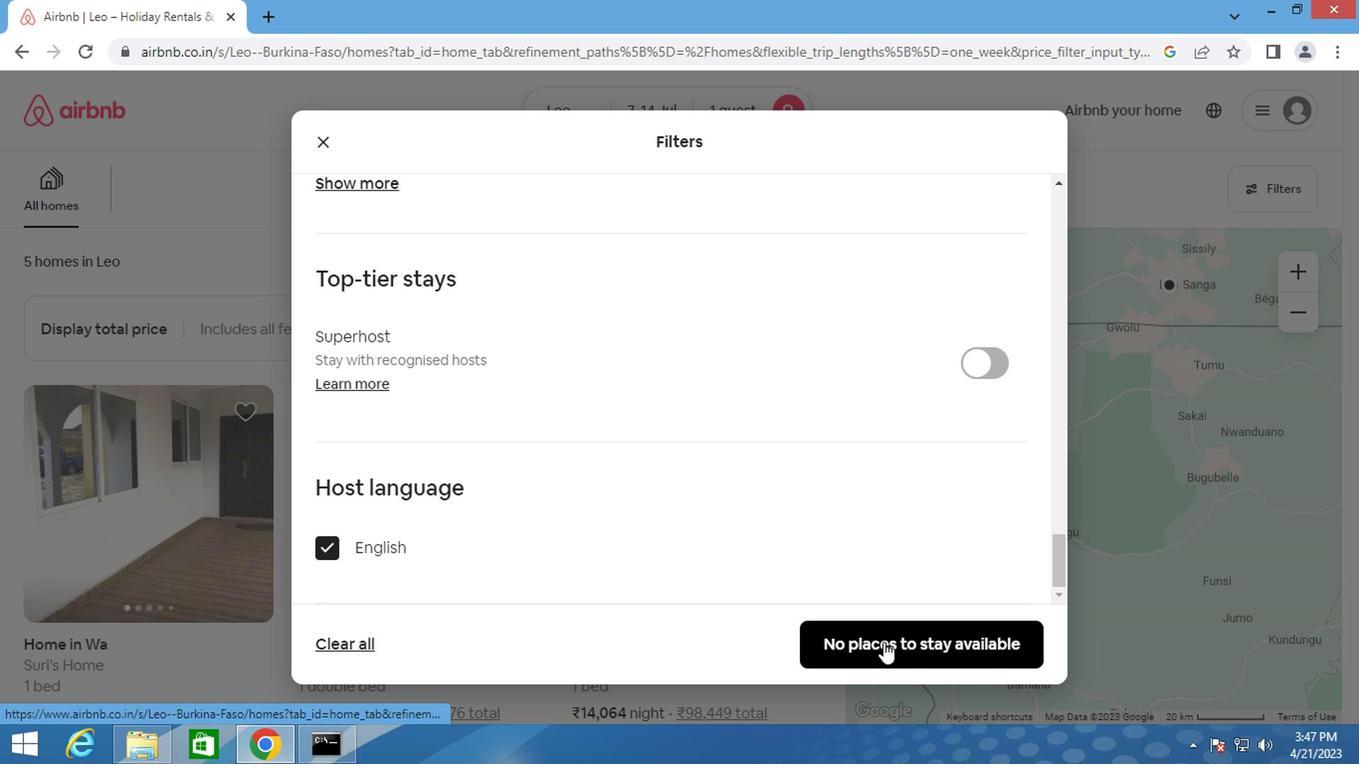 
Action: Mouse moved to (879, 647)
Screenshot: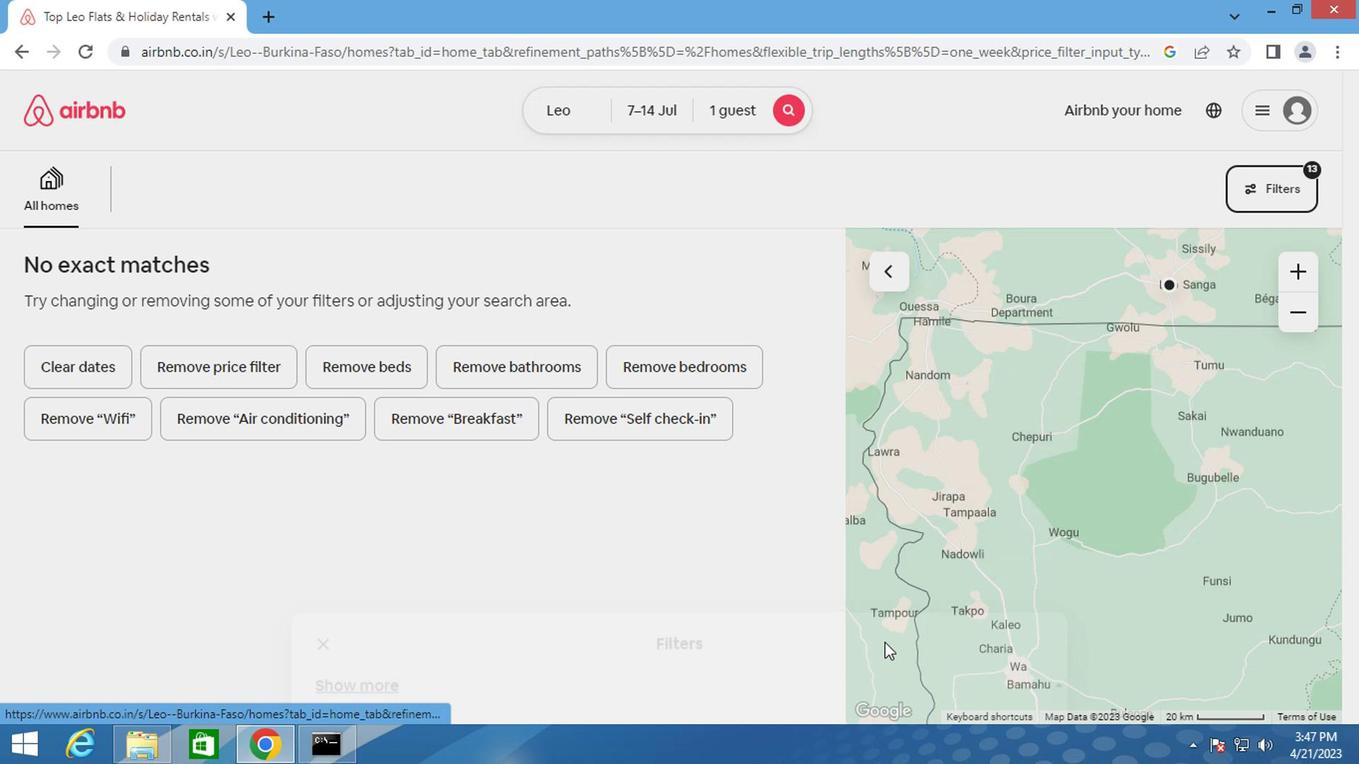 
Action: Key pressed <Key.f8>
Screenshot: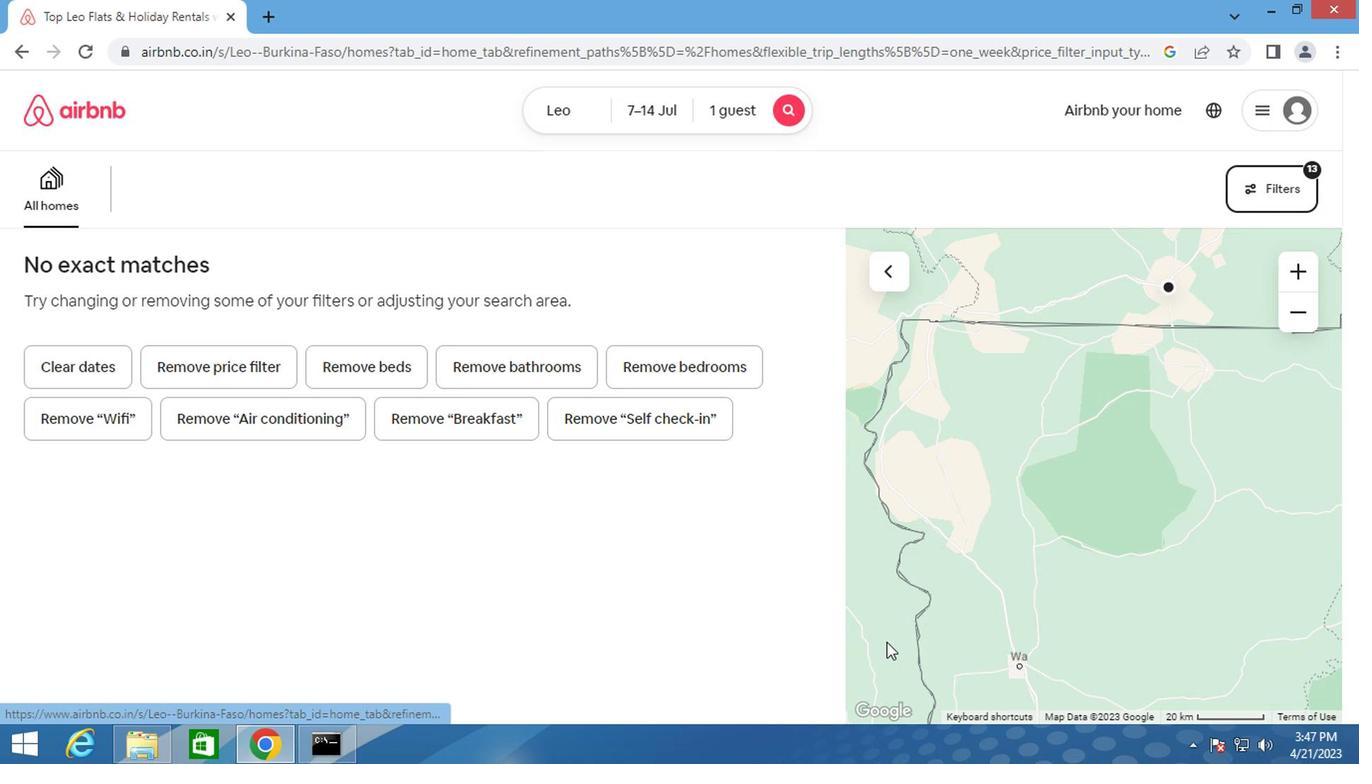 
